 Task: Select the warning option in the lint unknown at rules.
Action: Mouse moved to (151, 665)
Screenshot: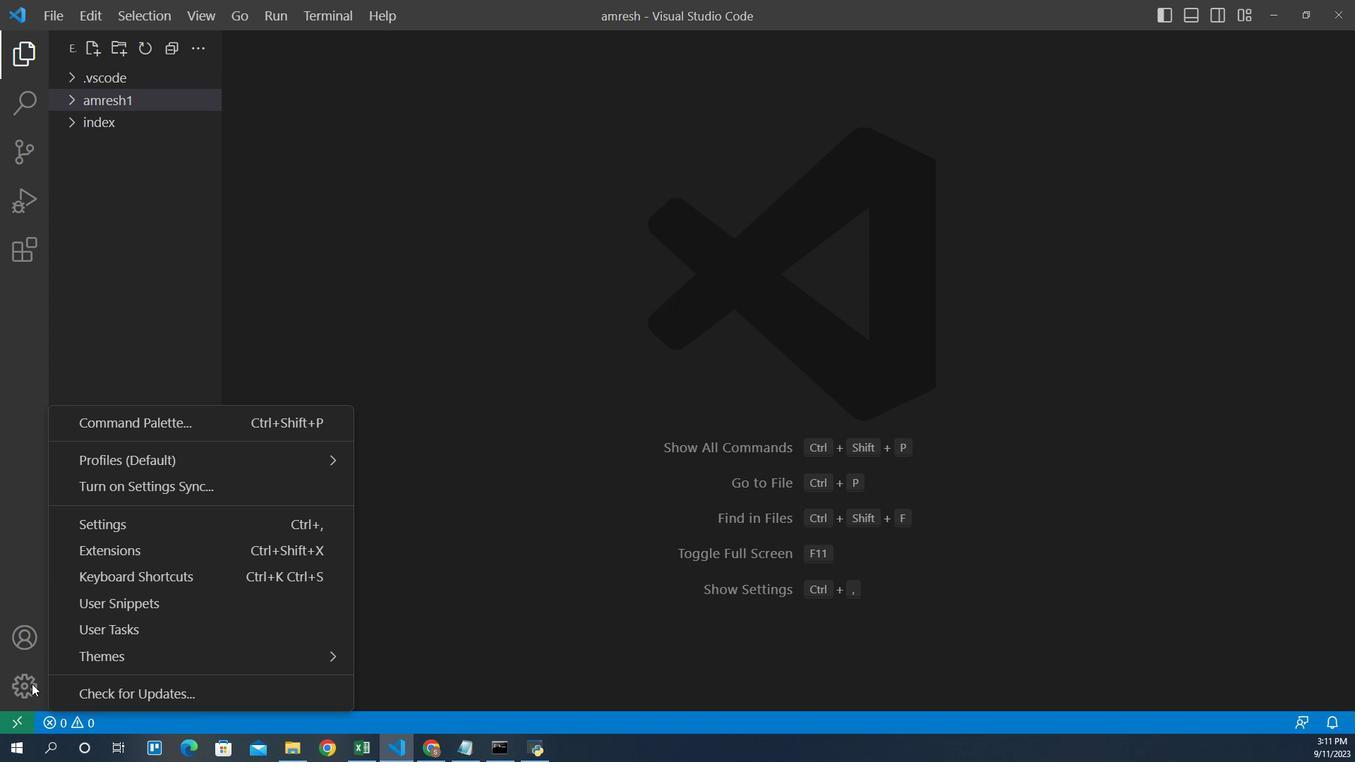 
Action: Mouse pressed left at (151, 665)
Screenshot: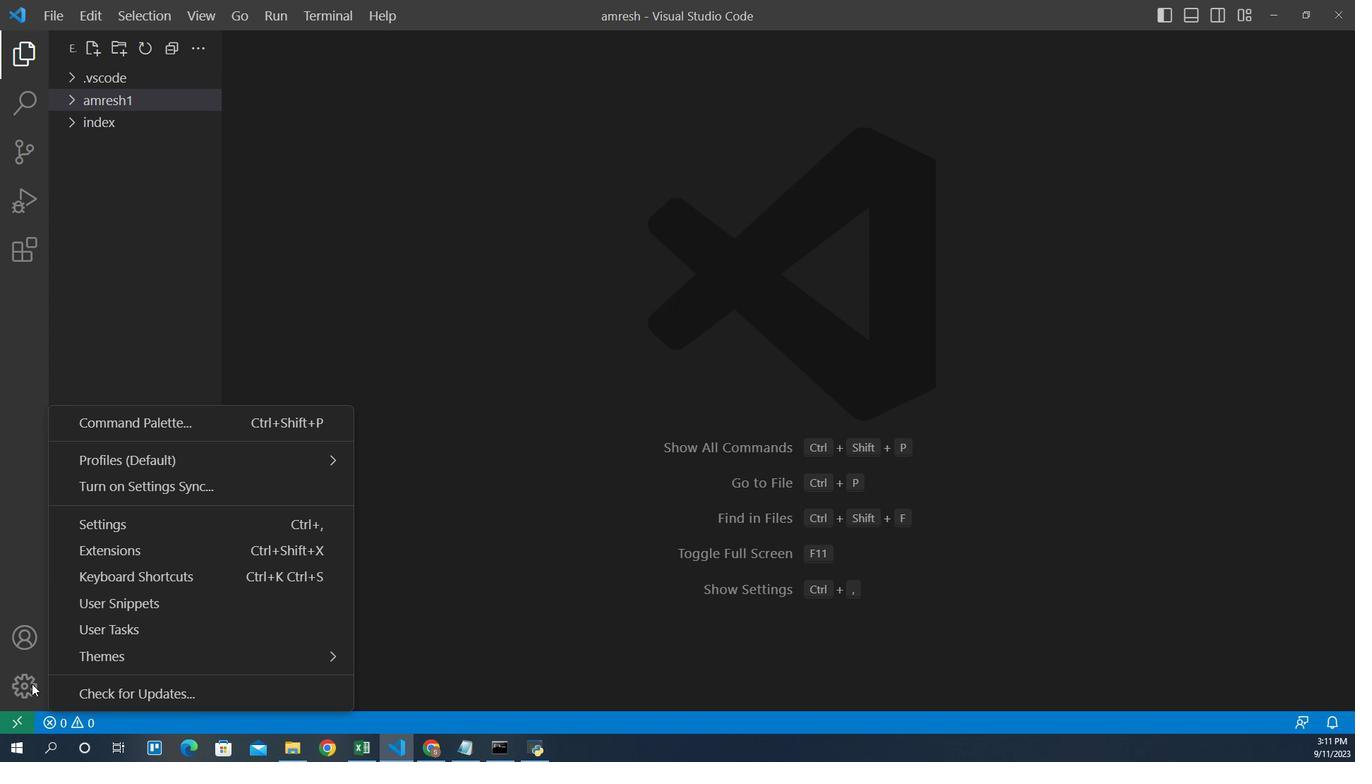 
Action: Mouse moved to (202, 541)
Screenshot: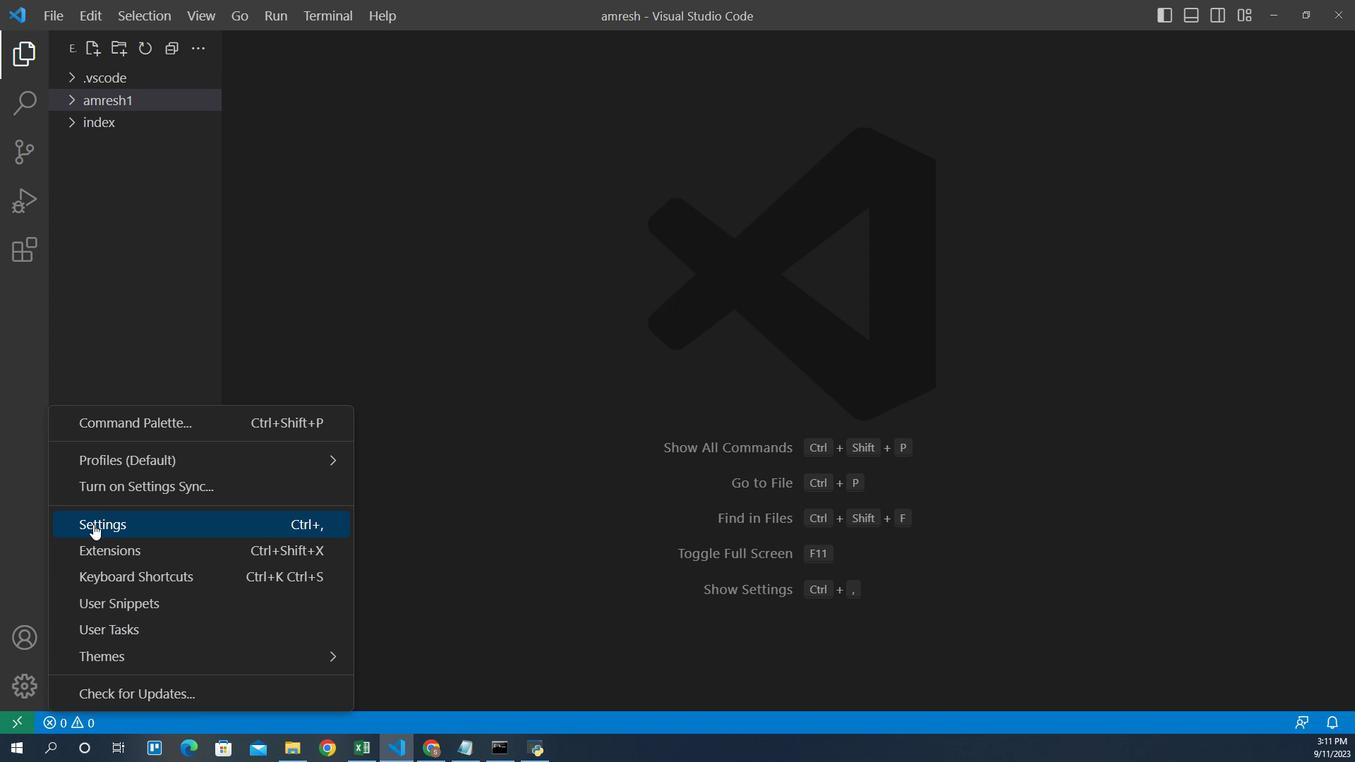 
Action: Mouse pressed left at (202, 541)
Screenshot: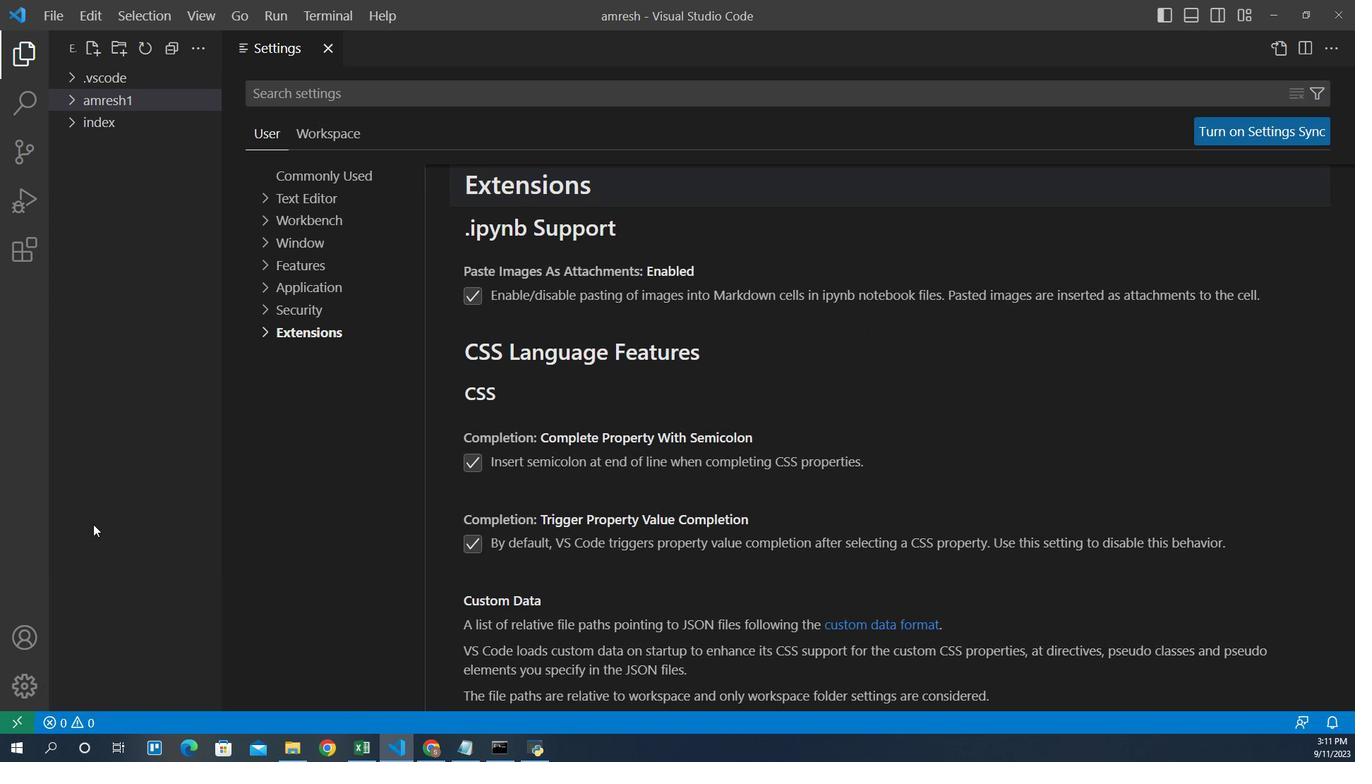 
Action: Mouse moved to (349, 389)
Screenshot: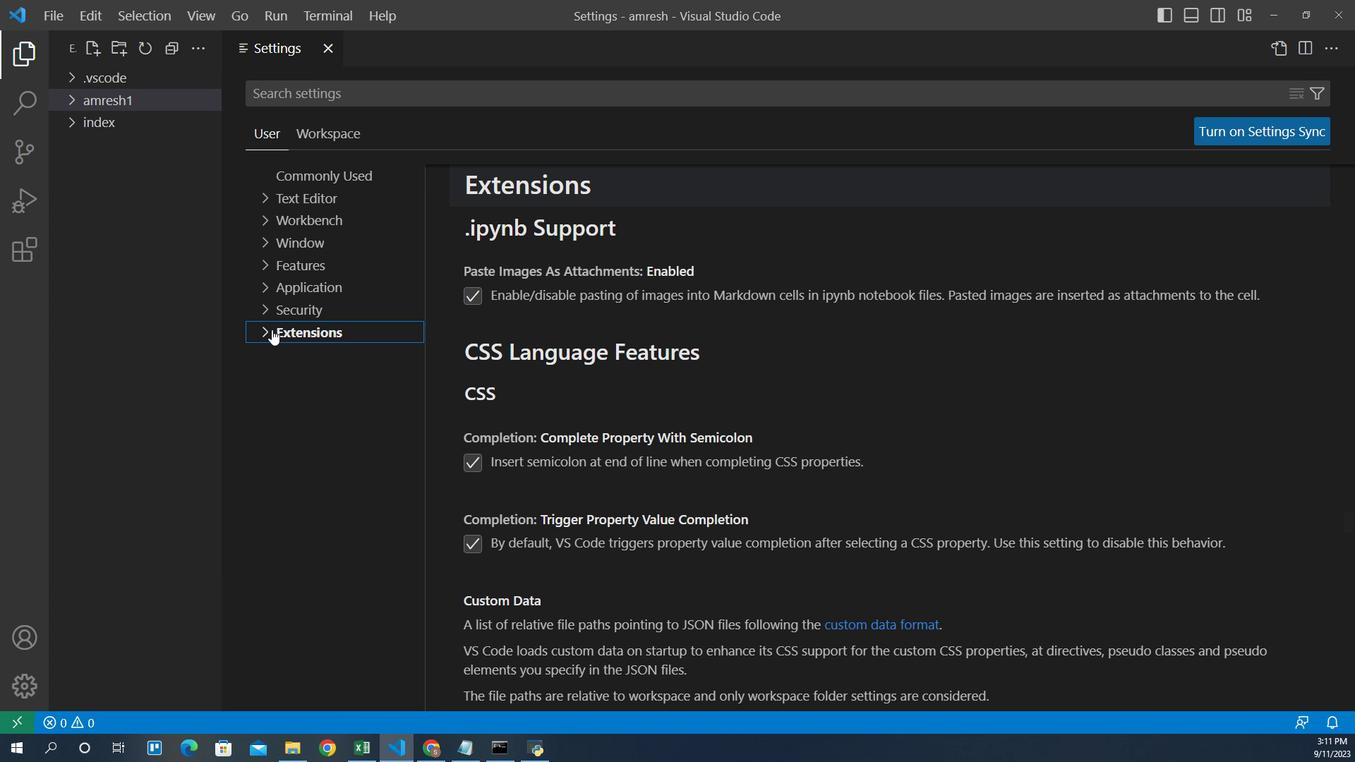
Action: Mouse pressed left at (349, 389)
Screenshot: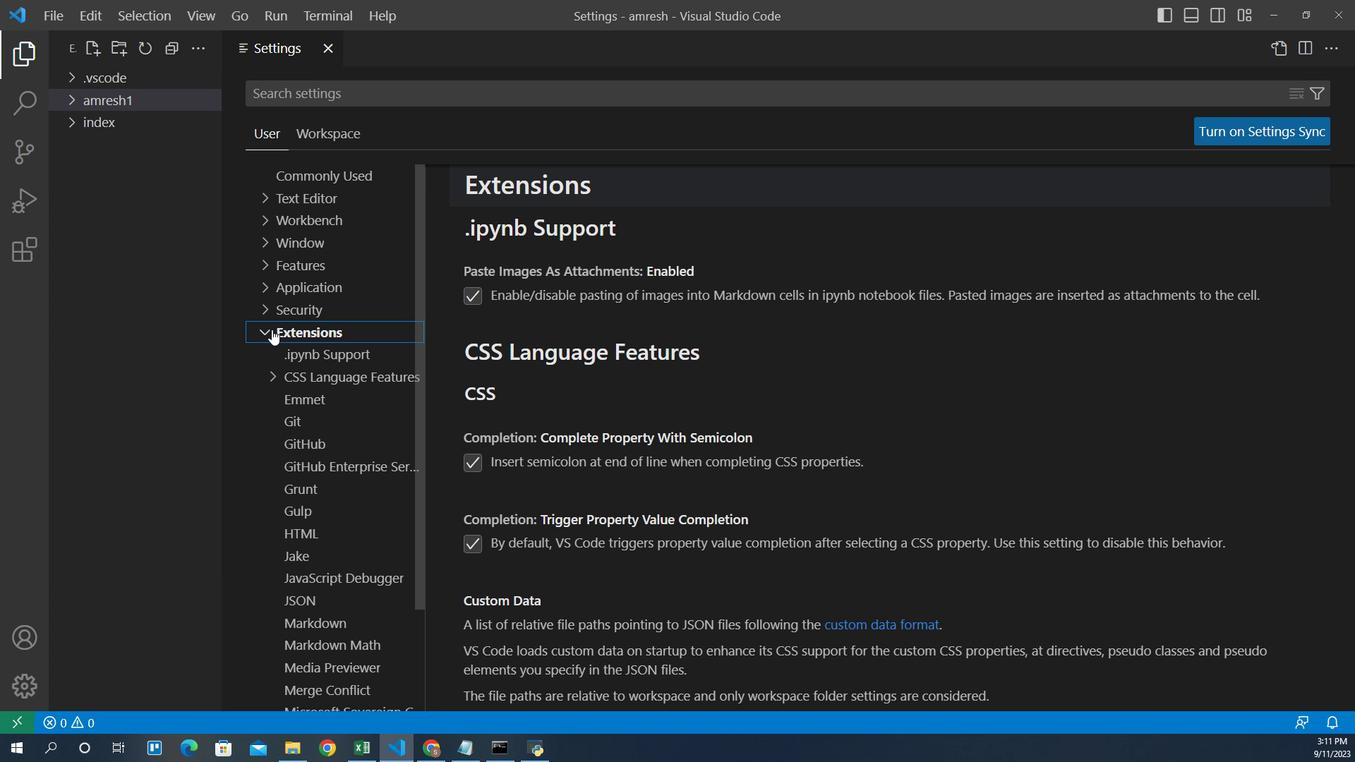 
Action: Mouse moved to (350, 418)
Screenshot: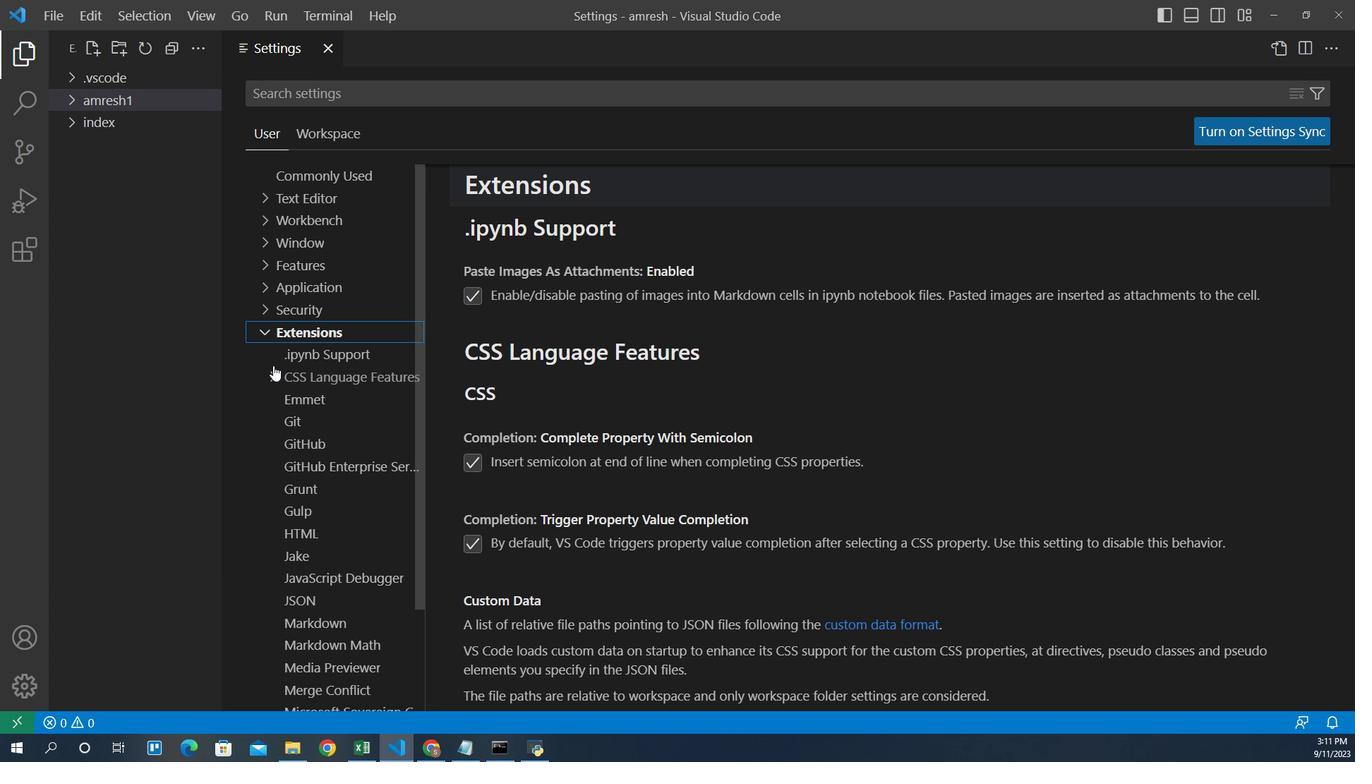 
Action: Mouse pressed left at (350, 418)
Screenshot: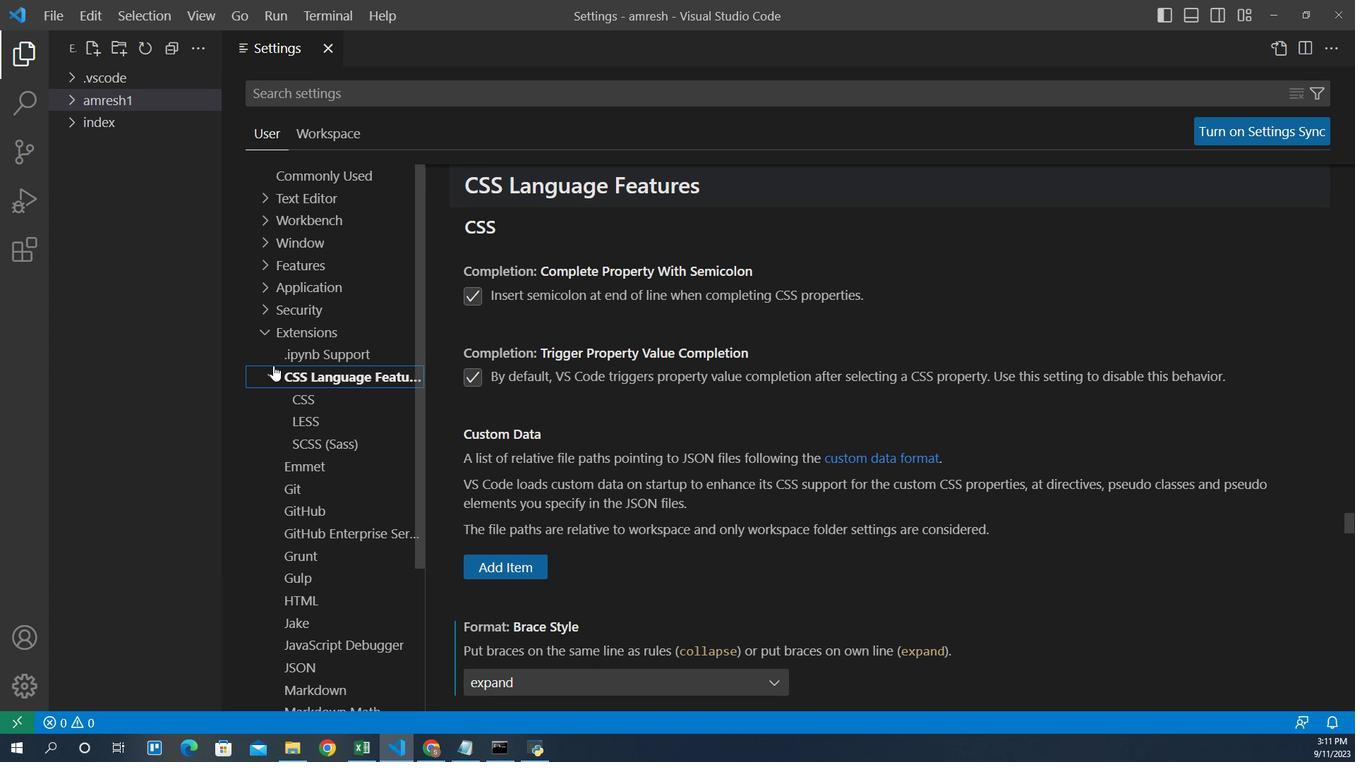 
Action: Mouse moved to (376, 474)
Screenshot: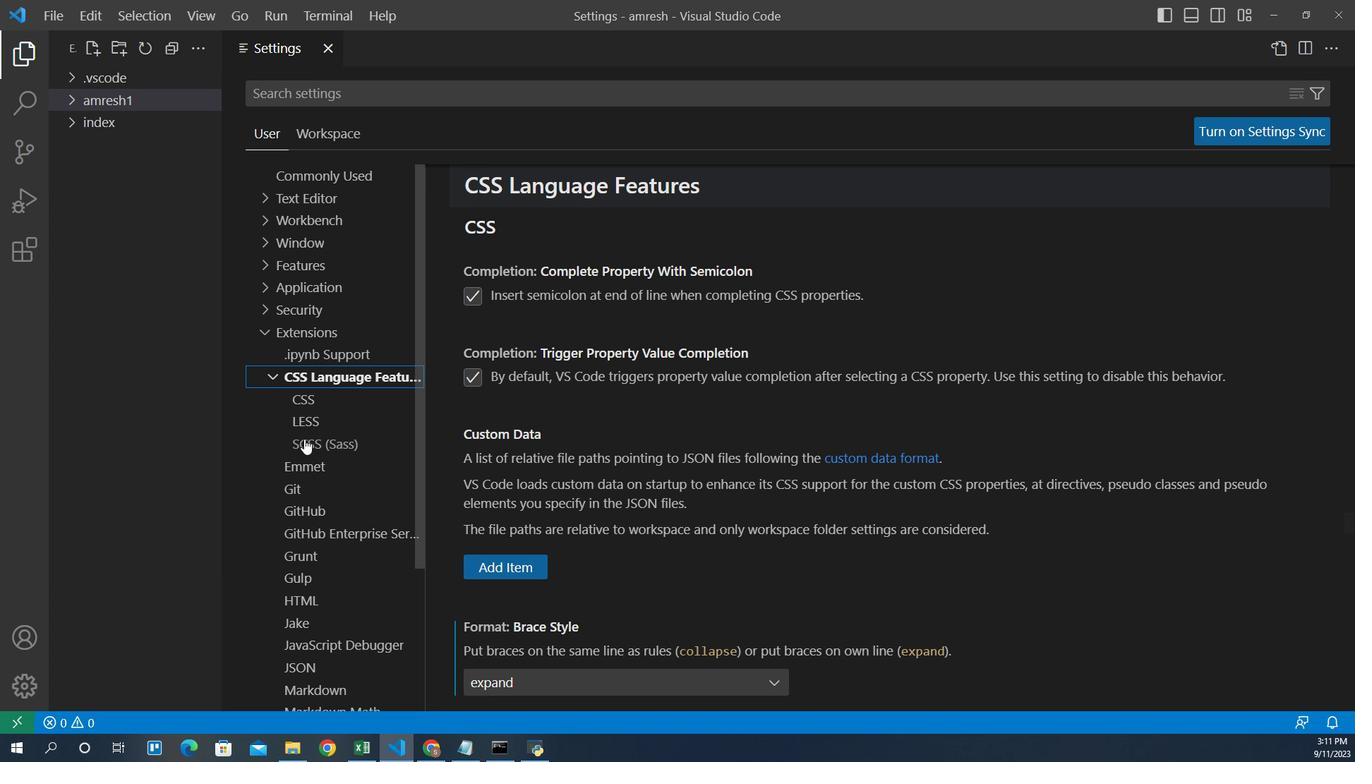 
Action: Mouse pressed left at (376, 474)
Screenshot: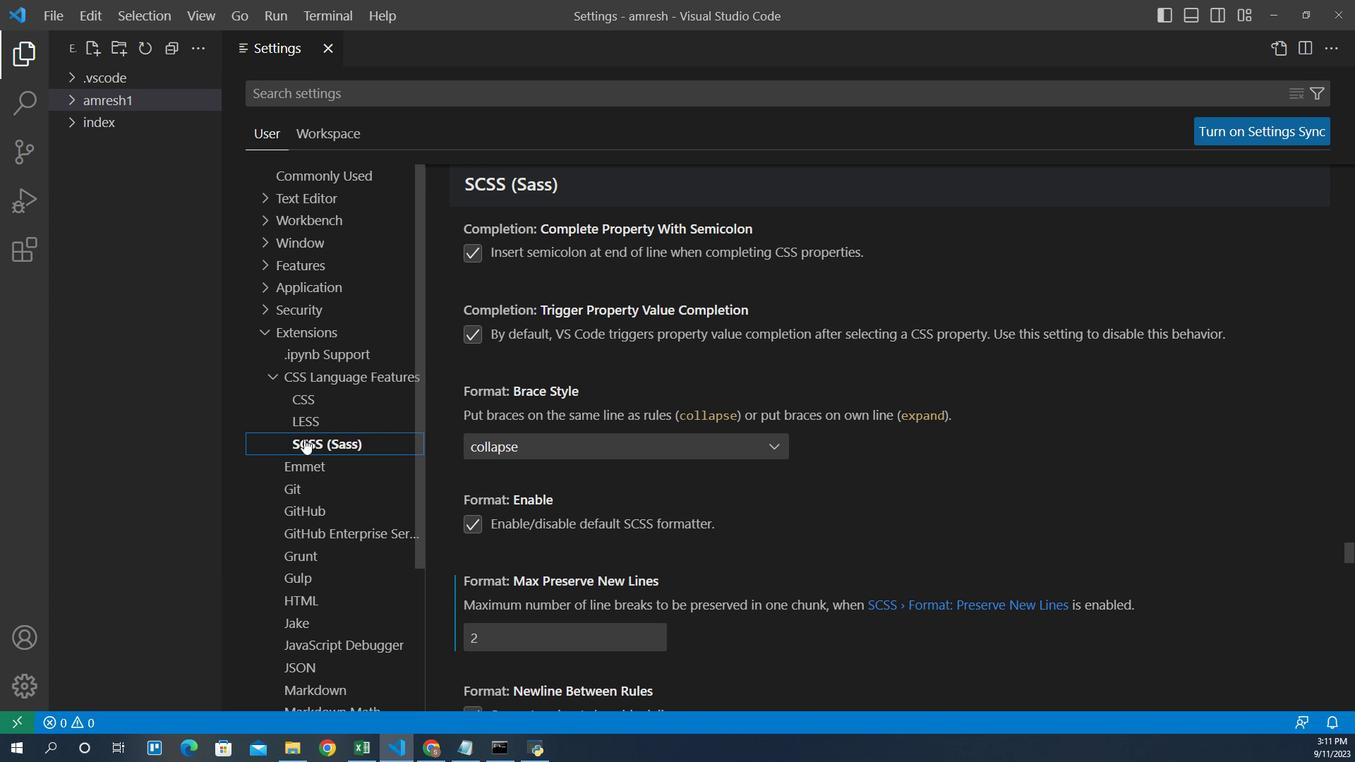 
Action: Mouse moved to (733, 584)
Screenshot: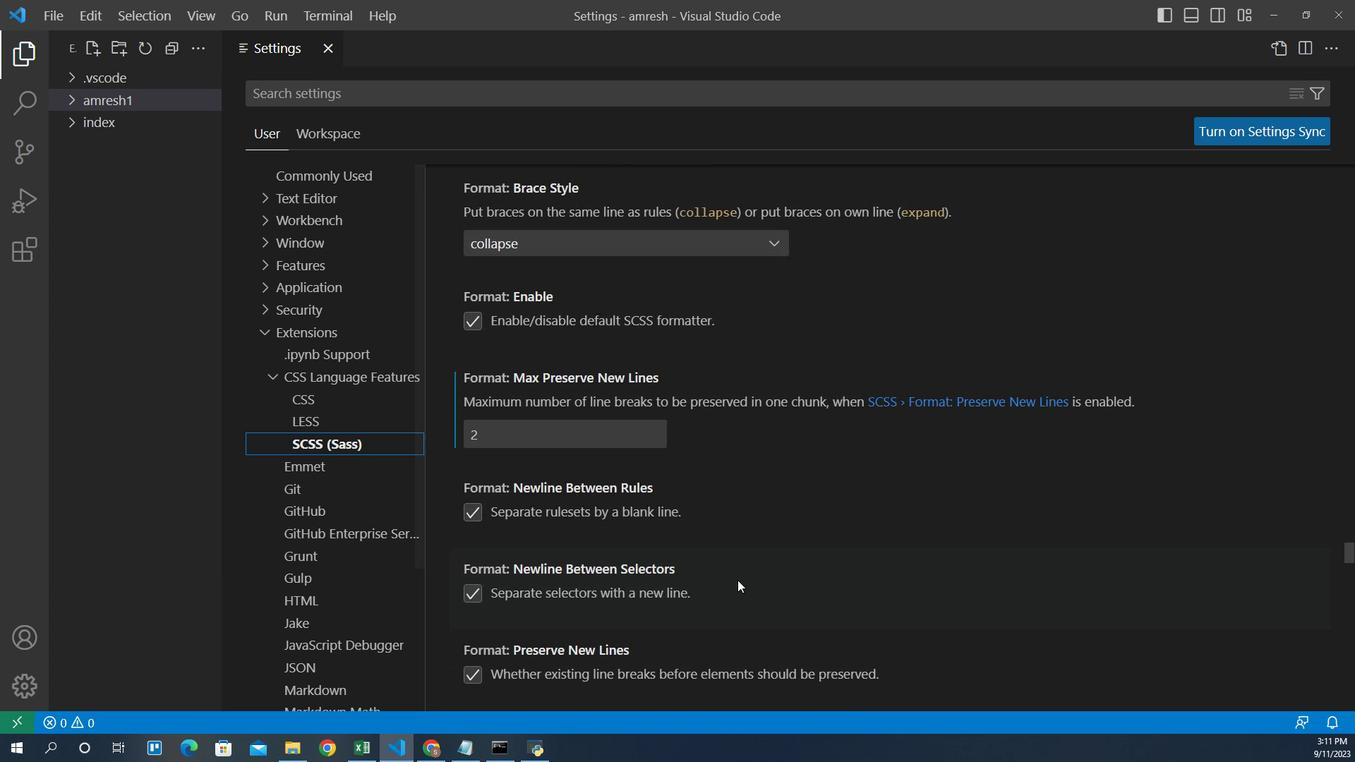 
Action: Mouse scrolled (733, 584) with delta (0, 0)
Screenshot: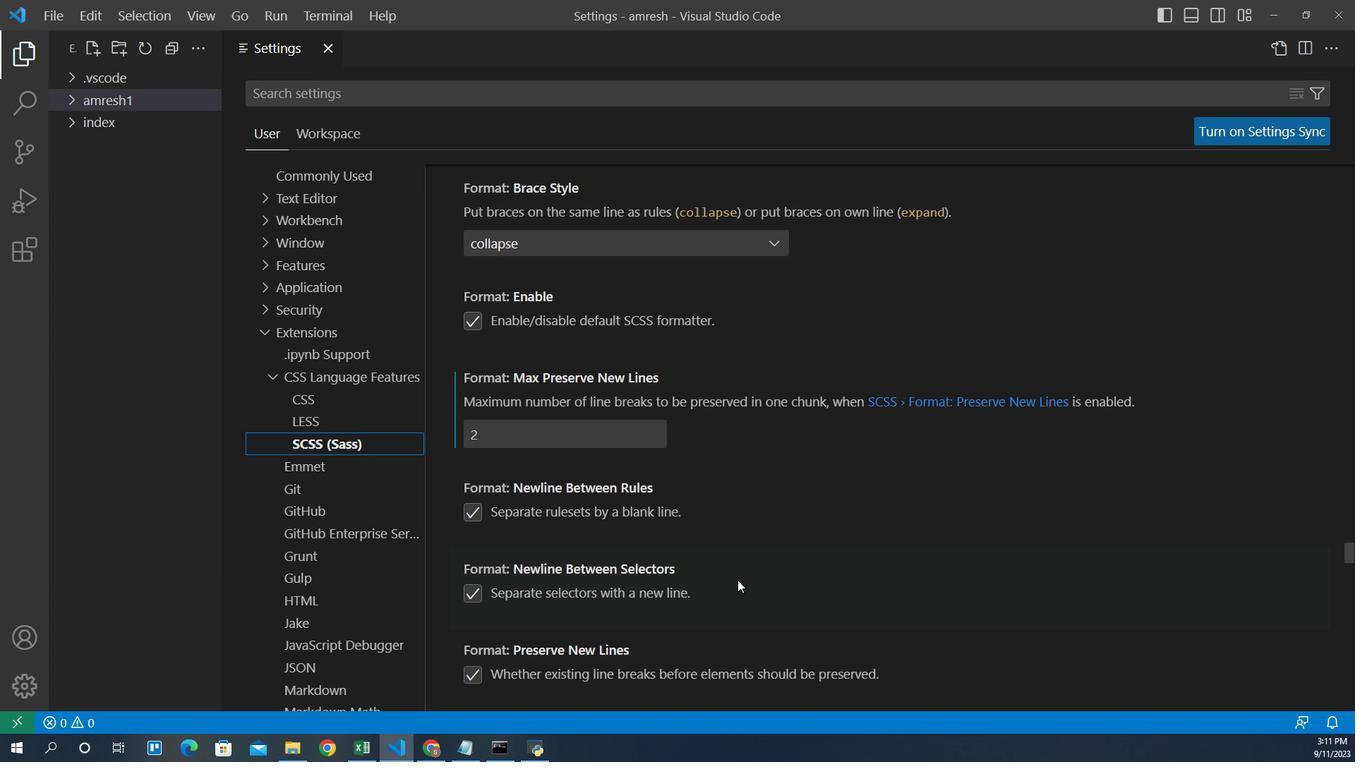 
Action: Mouse scrolled (733, 584) with delta (0, 0)
Screenshot: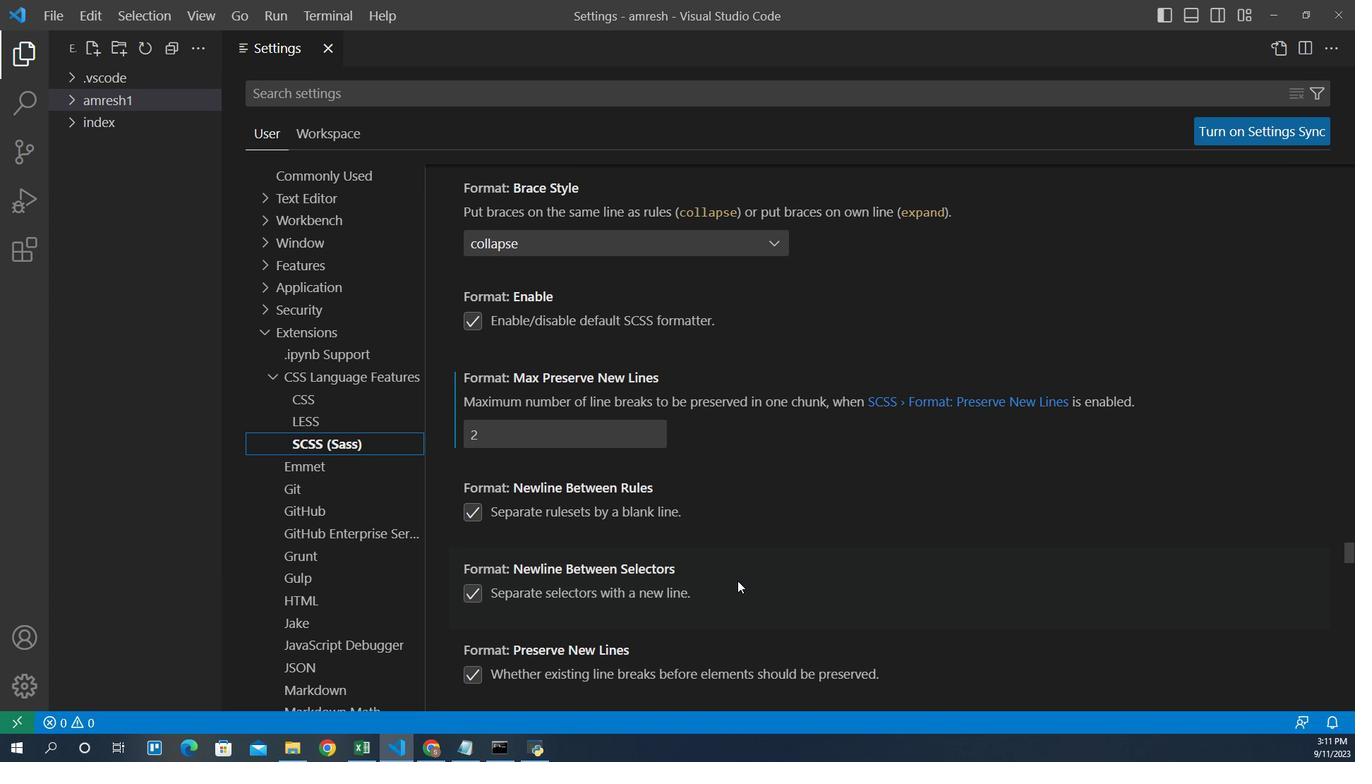 
Action: Mouse scrolled (733, 584) with delta (0, 0)
Screenshot: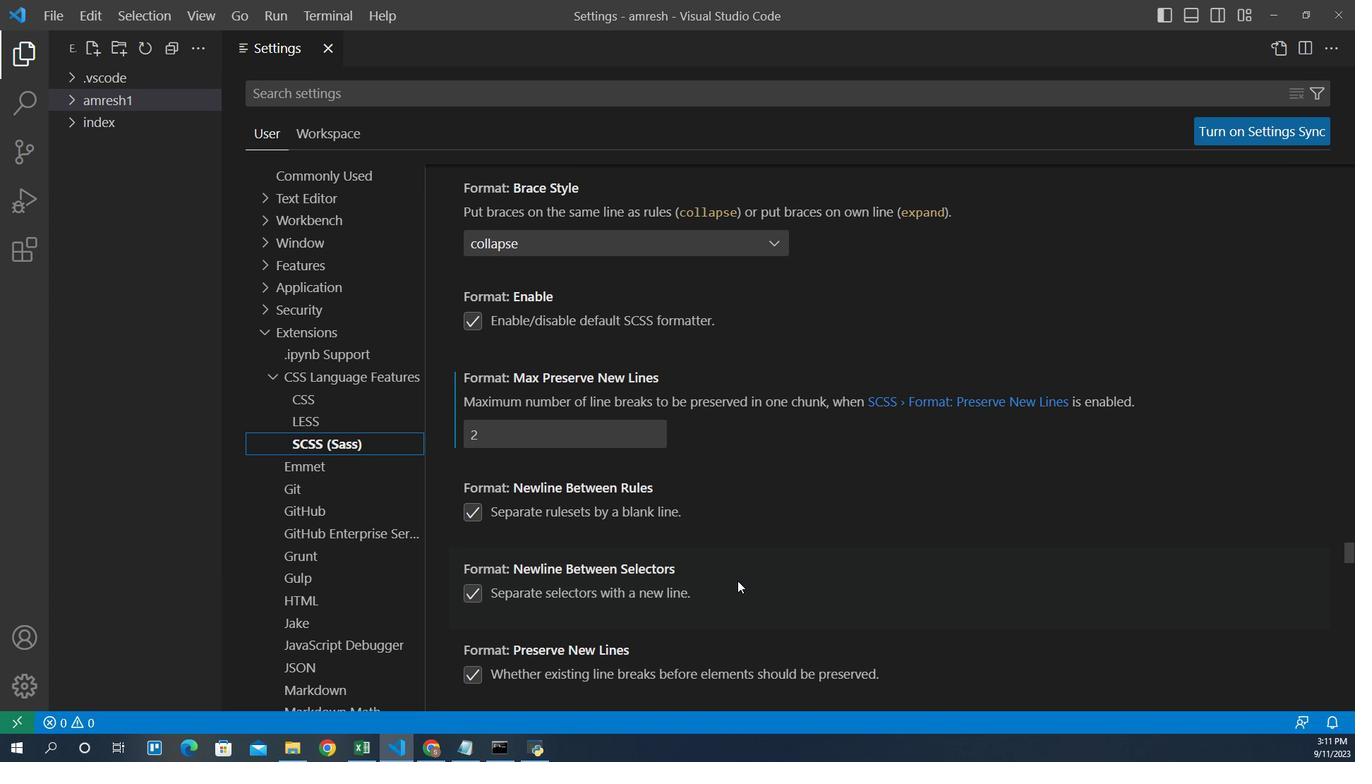 
Action: Mouse scrolled (733, 584) with delta (0, 0)
Screenshot: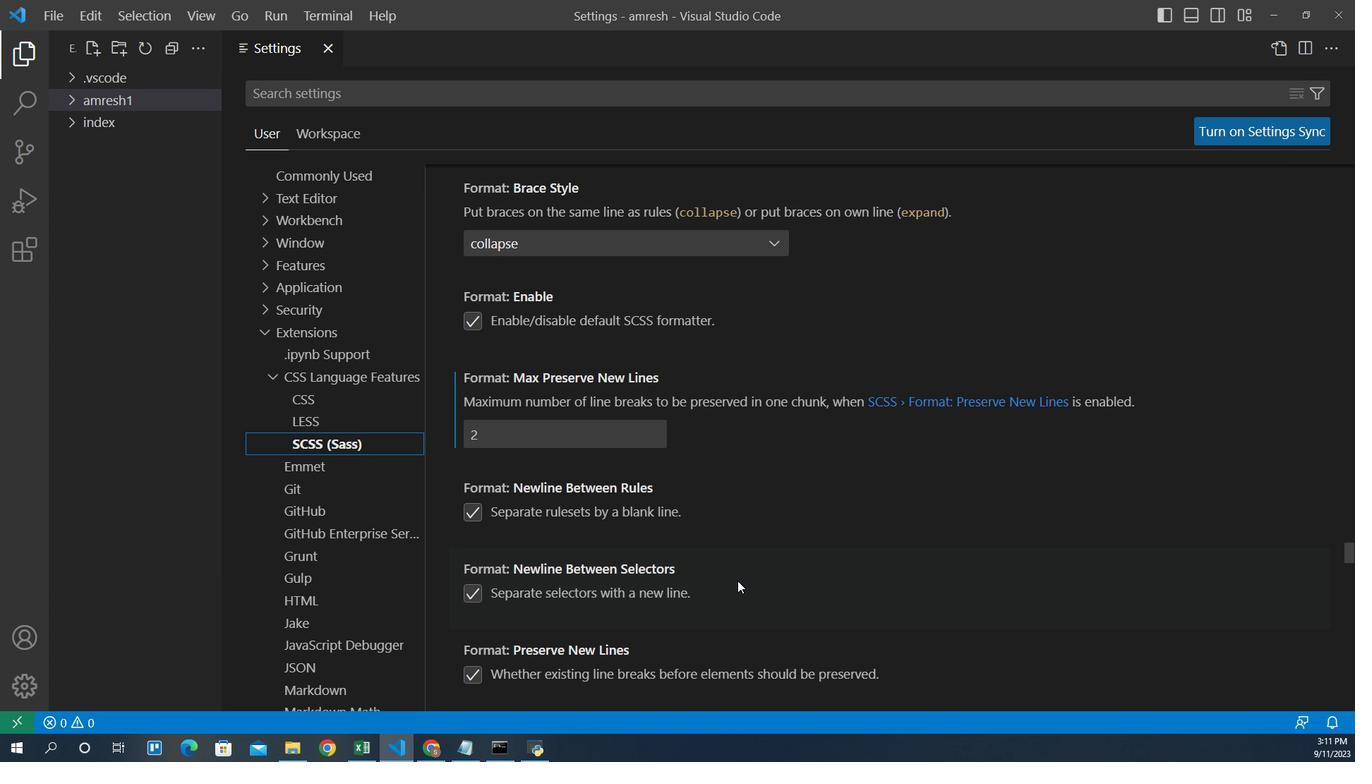 
Action: Mouse scrolled (733, 584) with delta (0, 0)
Screenshot: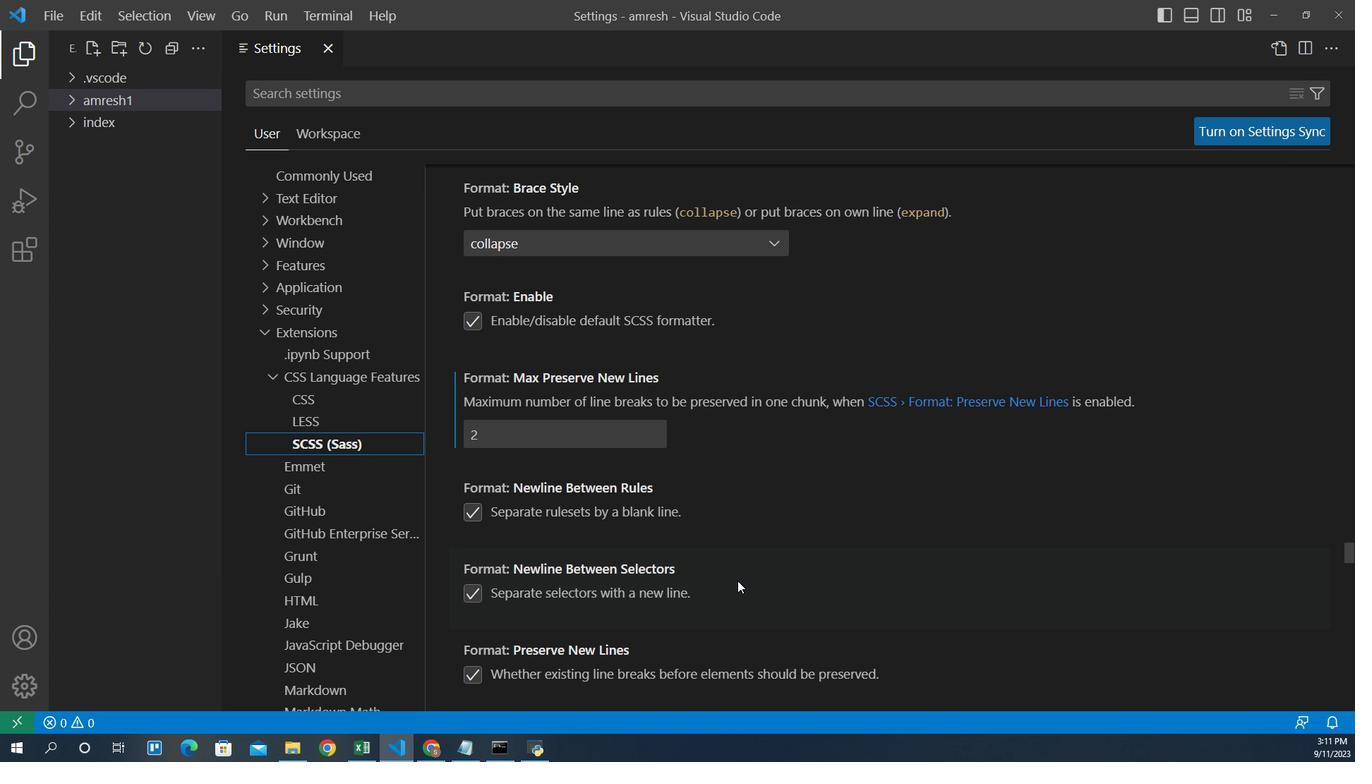 
Action: Mouse scrolled (733, 585) with delta (0, 0)
Screenshot: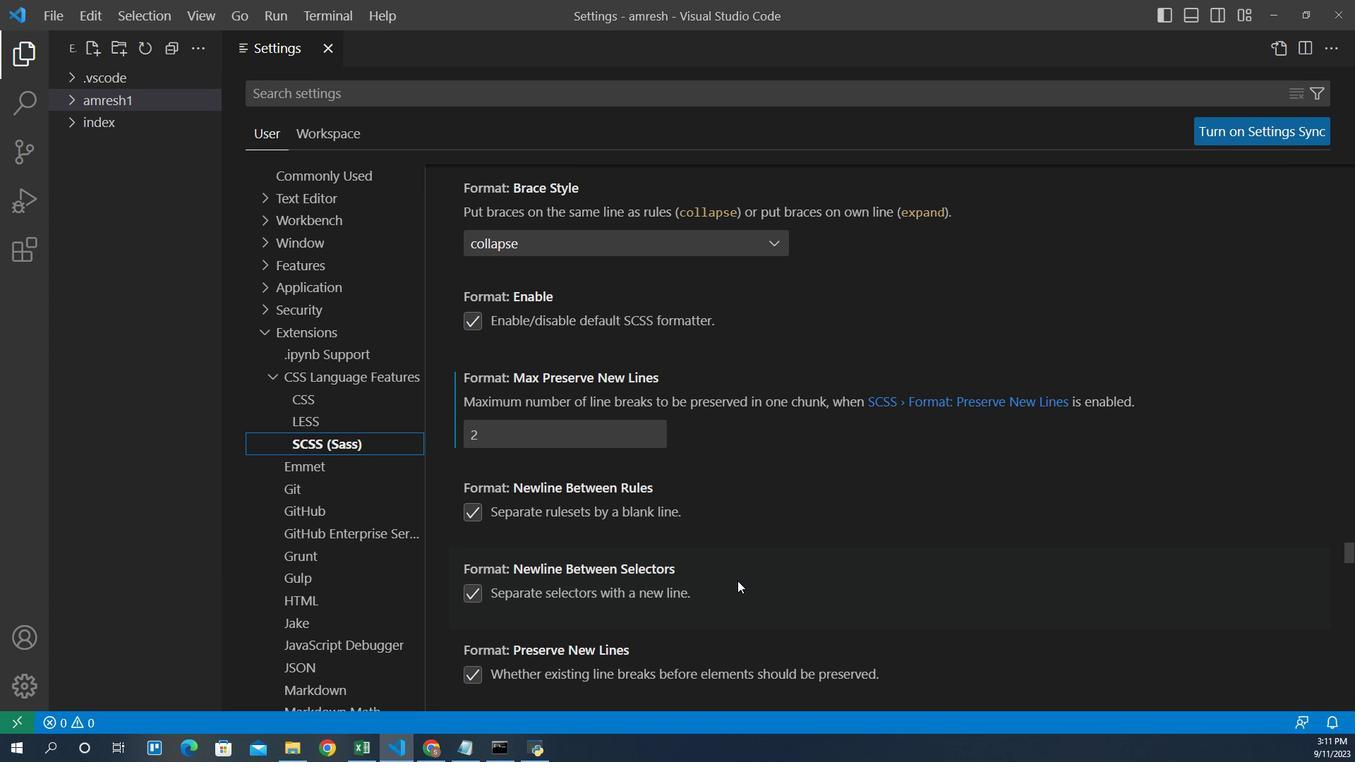 
Action: Mouse moved to (733, 585)
Screenshot: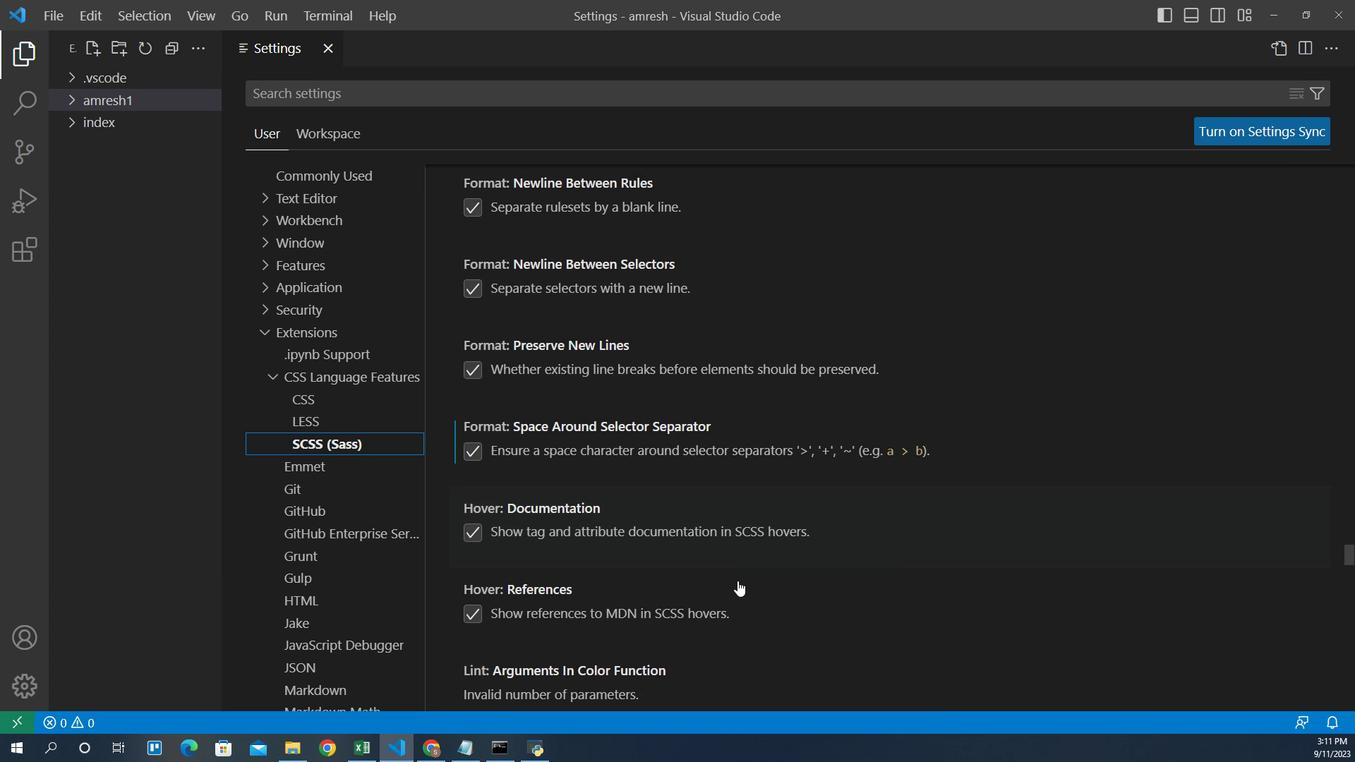 
Action: Mouse scrolled (733, 584) with delta (0, 0)
Screenshot: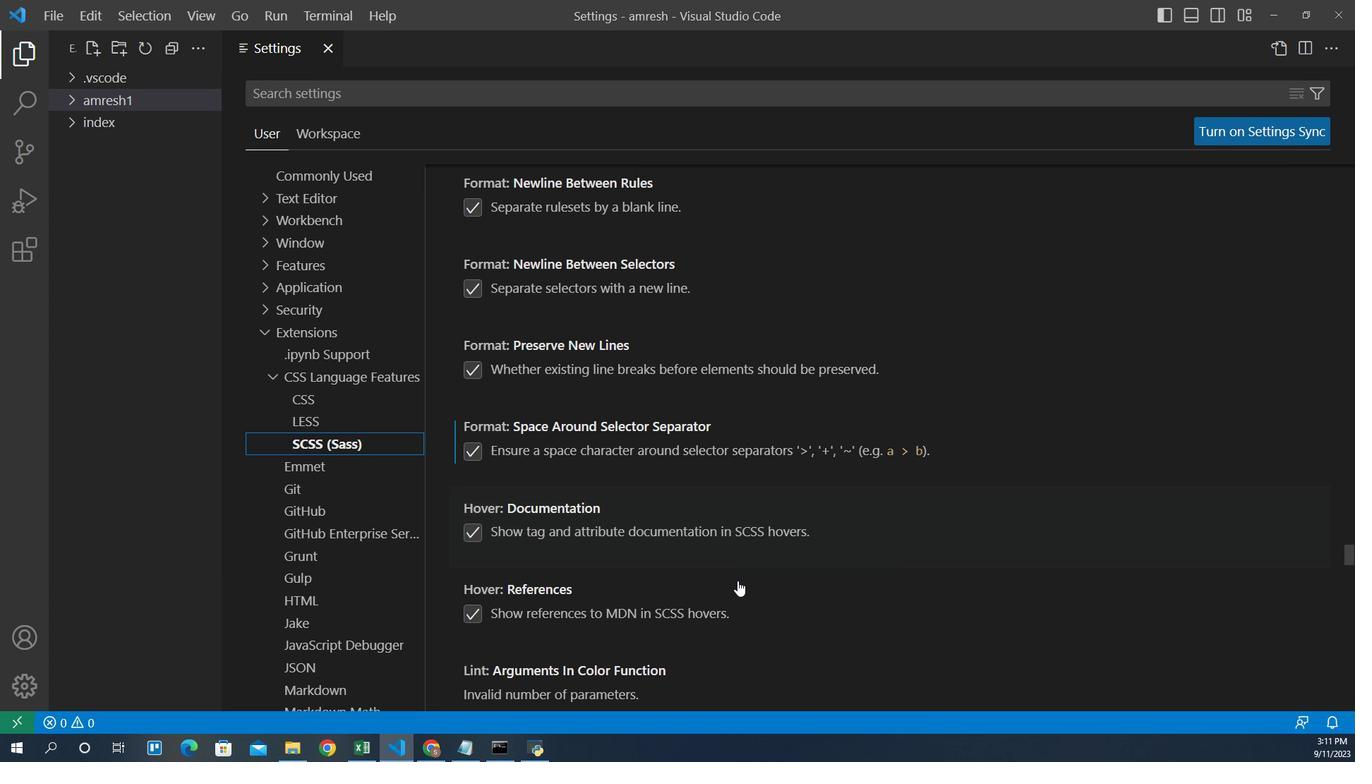 
Action: Mouse scrolled (733, 584) with delta (0, 0)
Screenshot: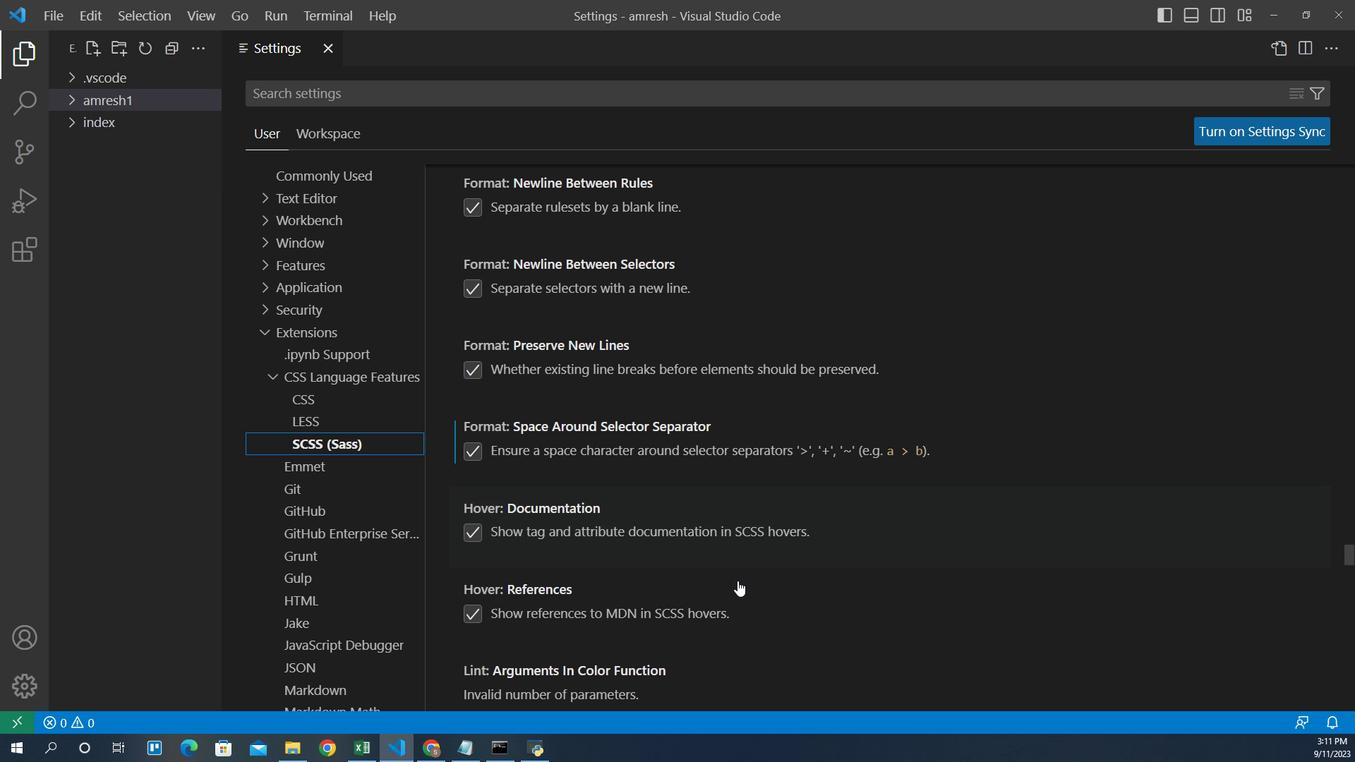 
Action: Mouse scrolled (733, 584) with delta (0, 0)
Screenshot: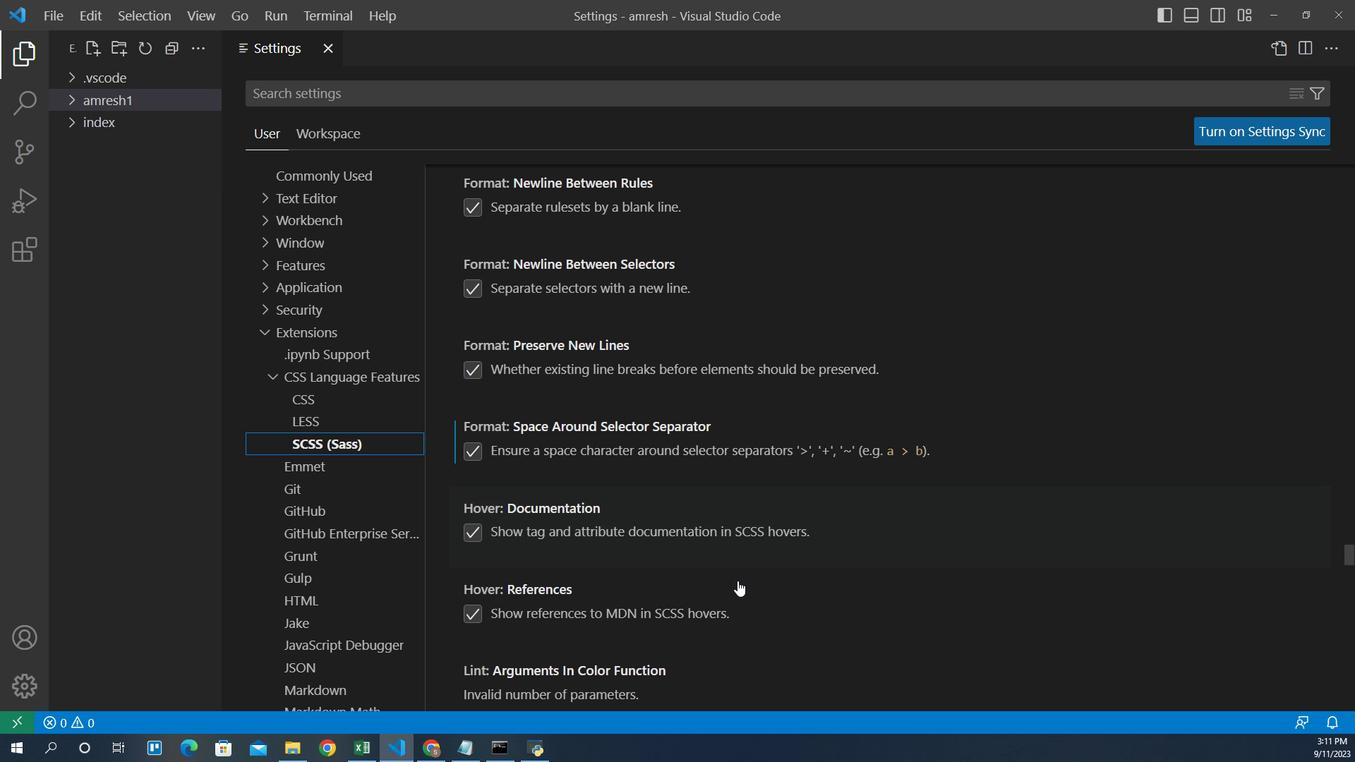 
Action: Mouse scrolled (733, 584) with delta (0, 0)
Screenshot: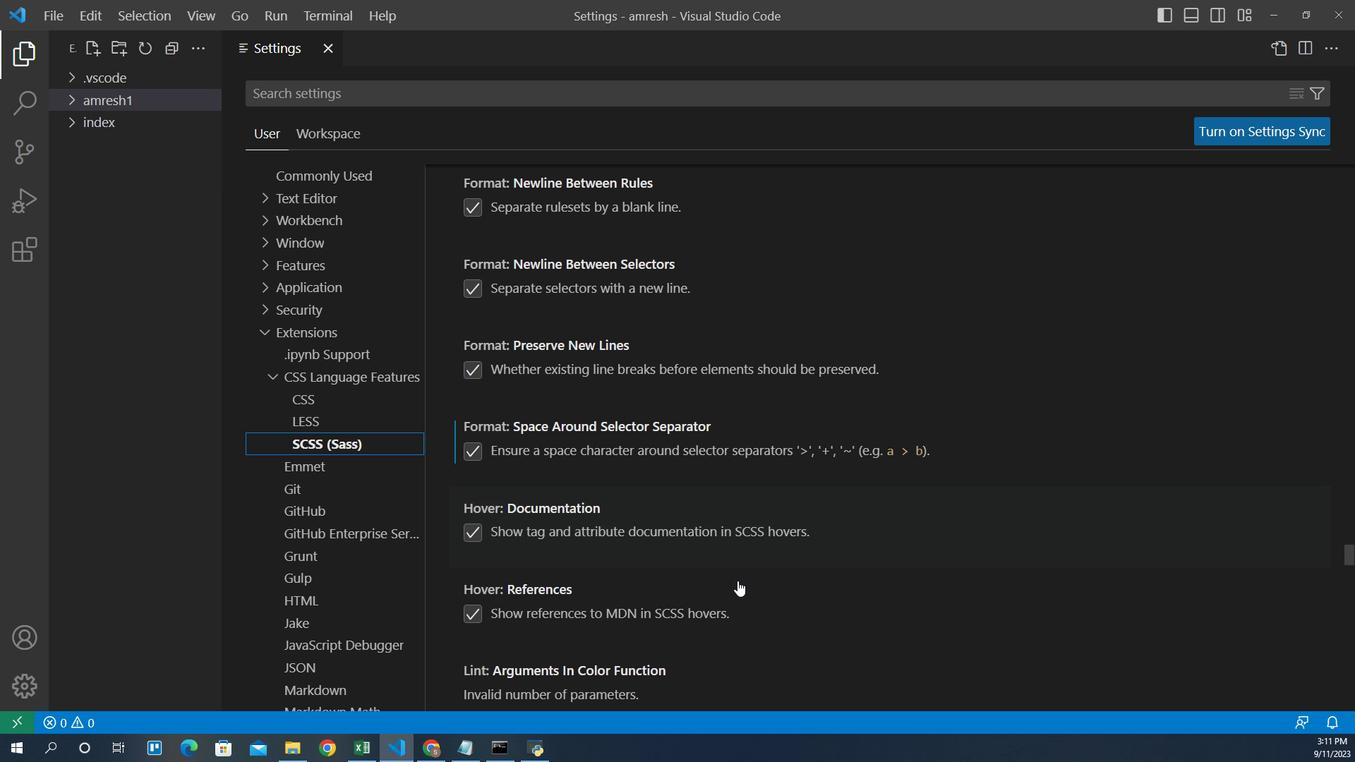 
Action: Mouse scrolled (733, 584) with delta (0, 0)
Screenshot: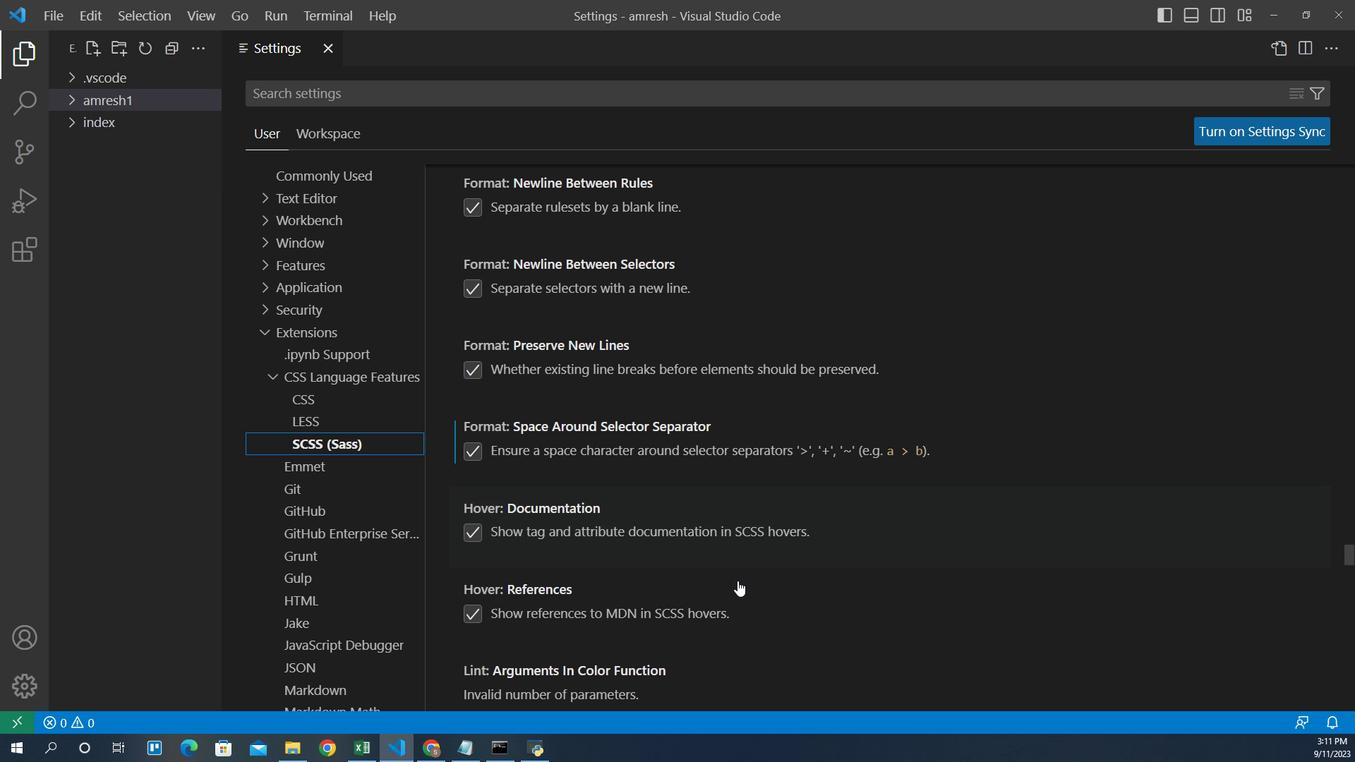 
Action: Mouse scrolled (733, 584) with delta (0, 0)
Screenshot: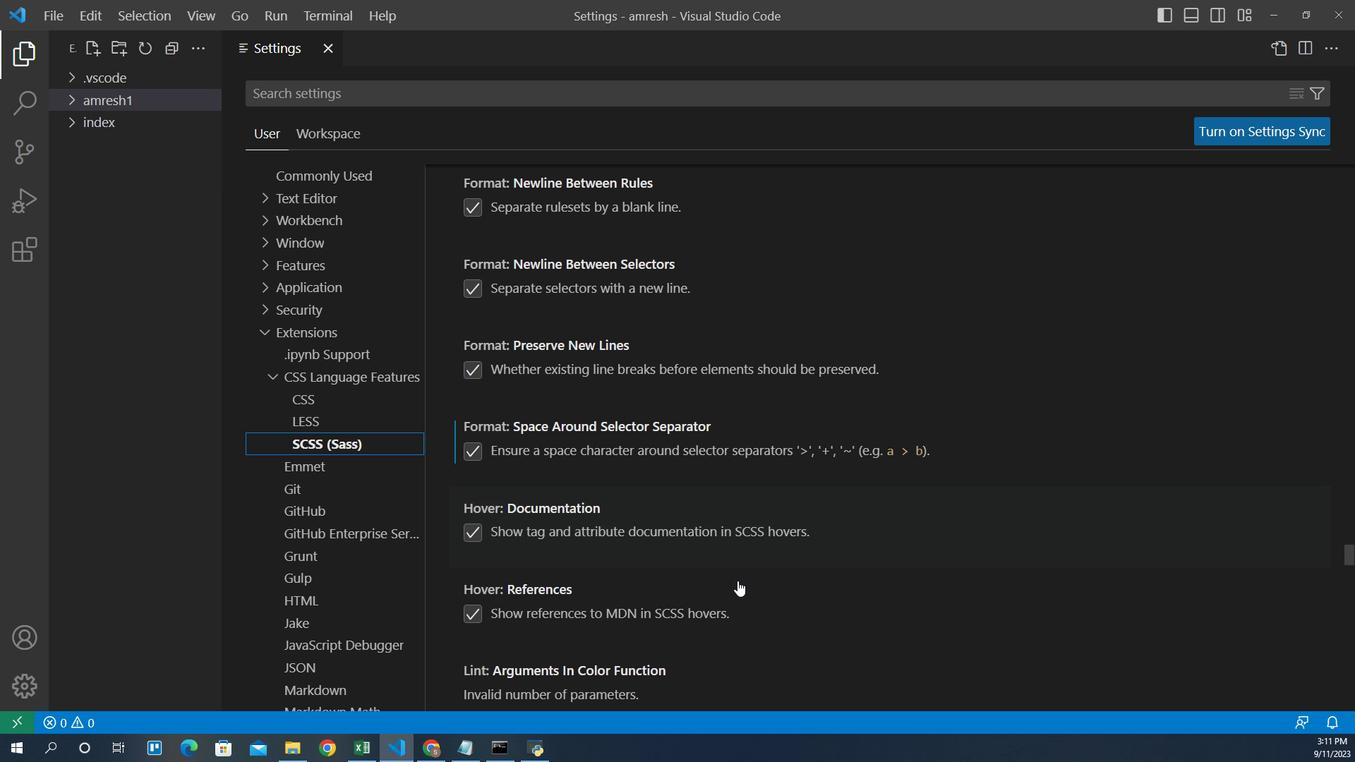 
Action: Mouse scrolled (733, 584) with delta (0, 0)
Screenshot: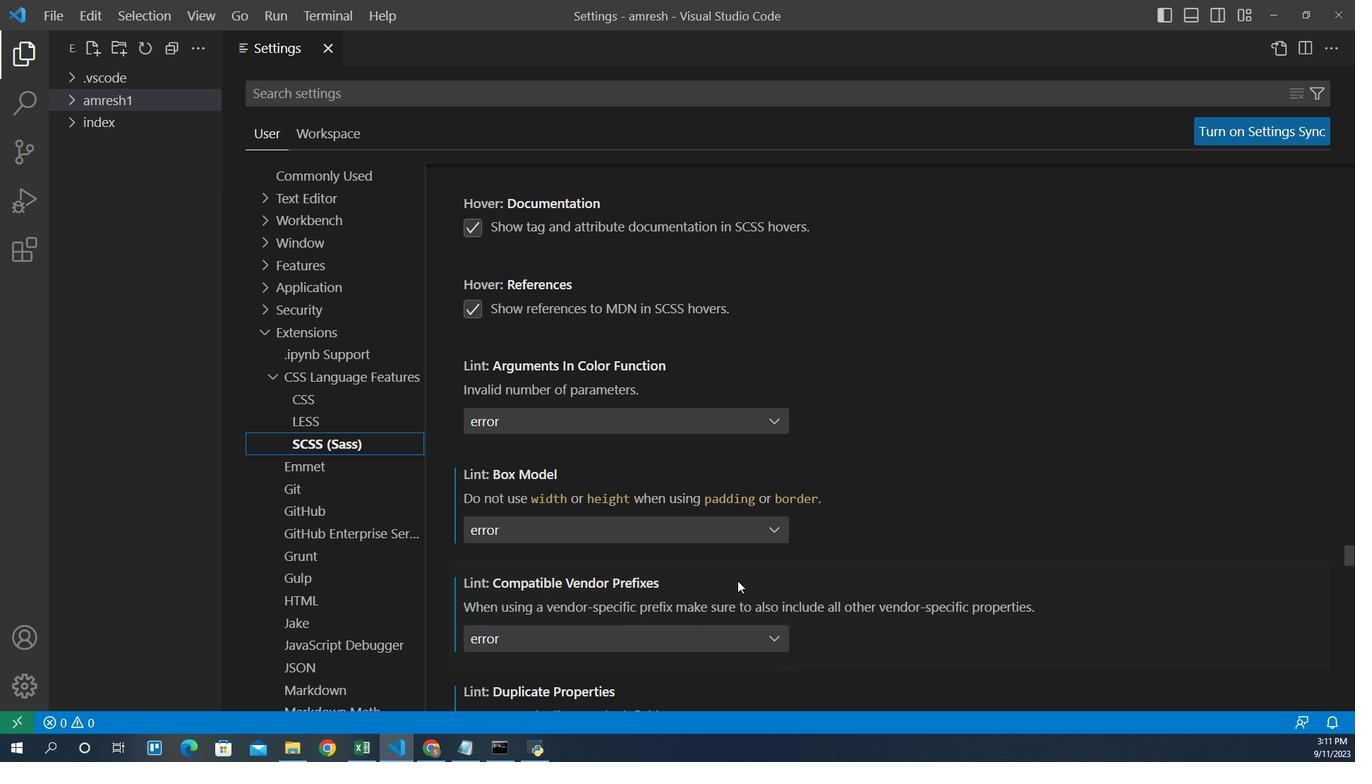 
Action: Mouse scrolled (733, 584) with delta (0, 0)
Screenshot: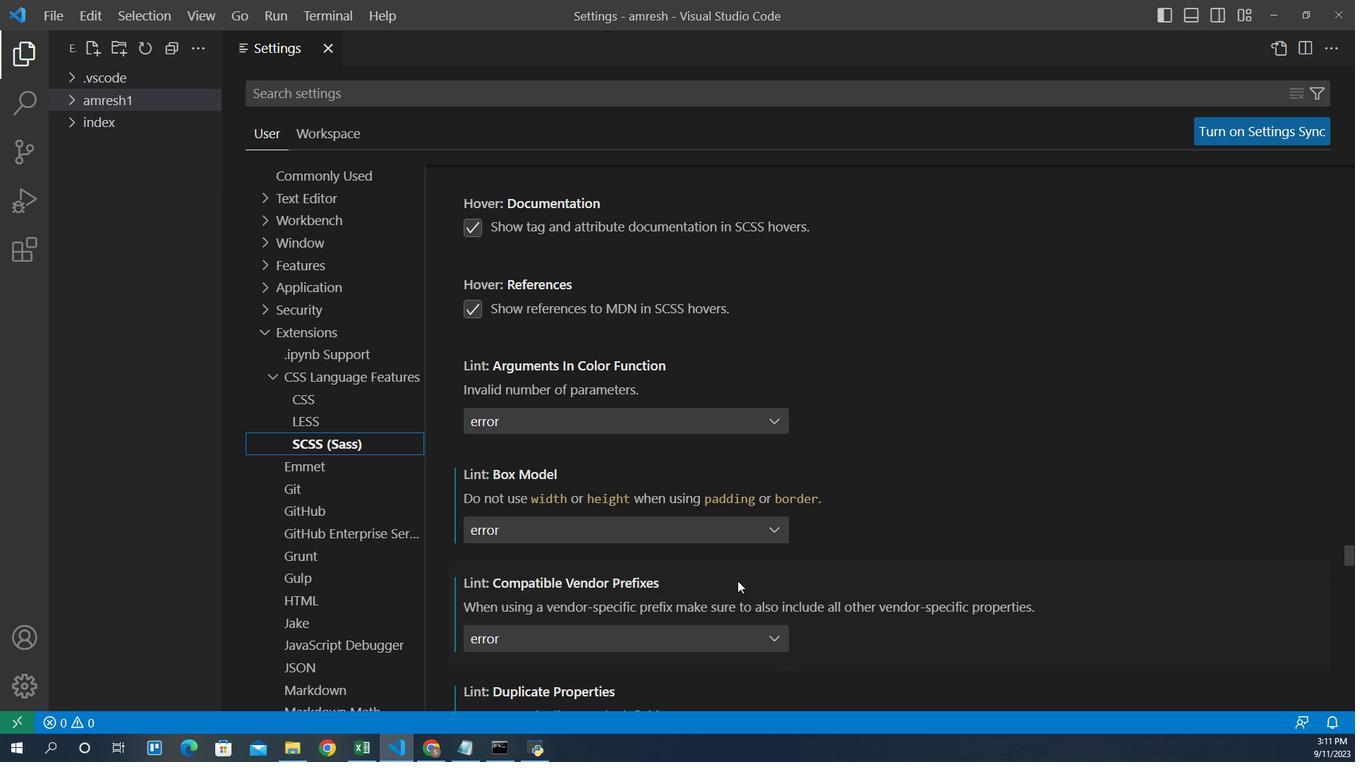 
Action: Mouse scrolled (733, 584) with delta (0, 0)
Screenshot: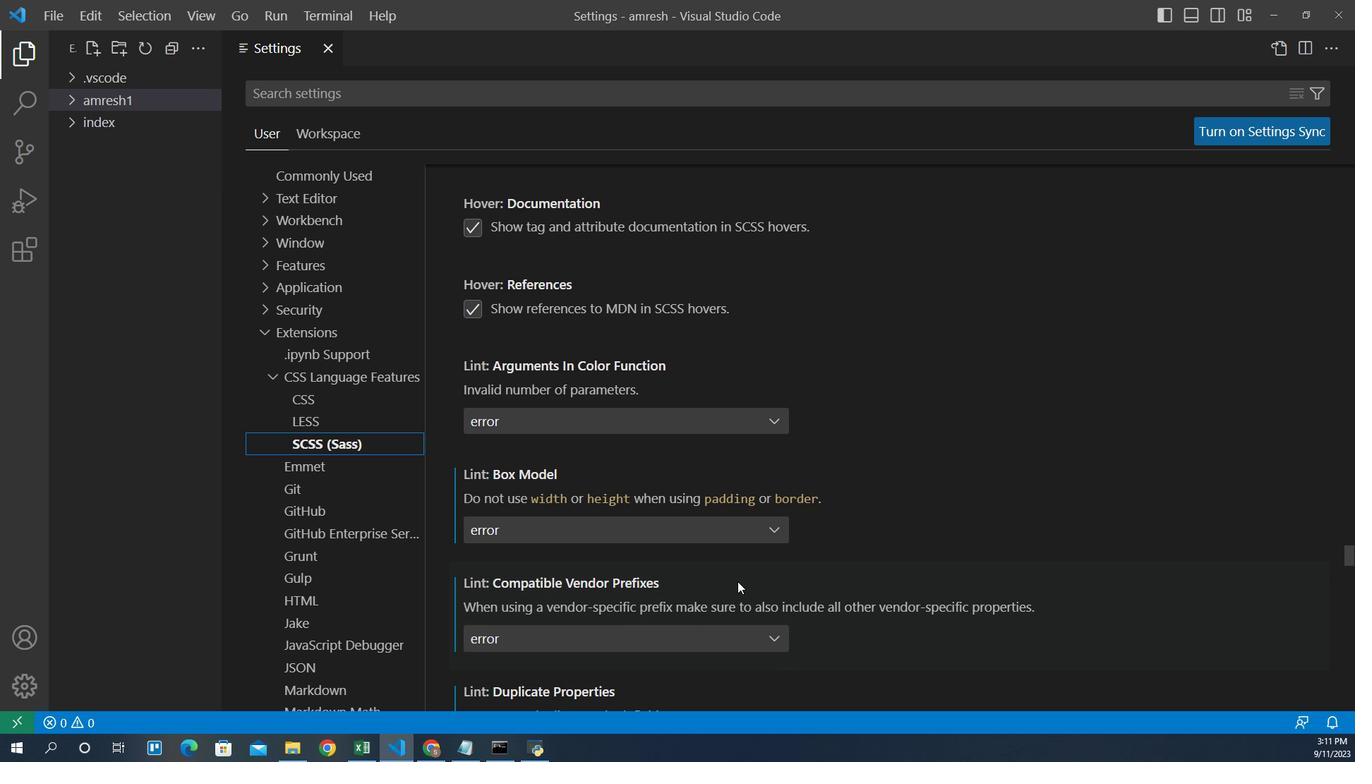 
Action: Mouse scrolled (733, 584) with delta (0, 0)
Screenshot: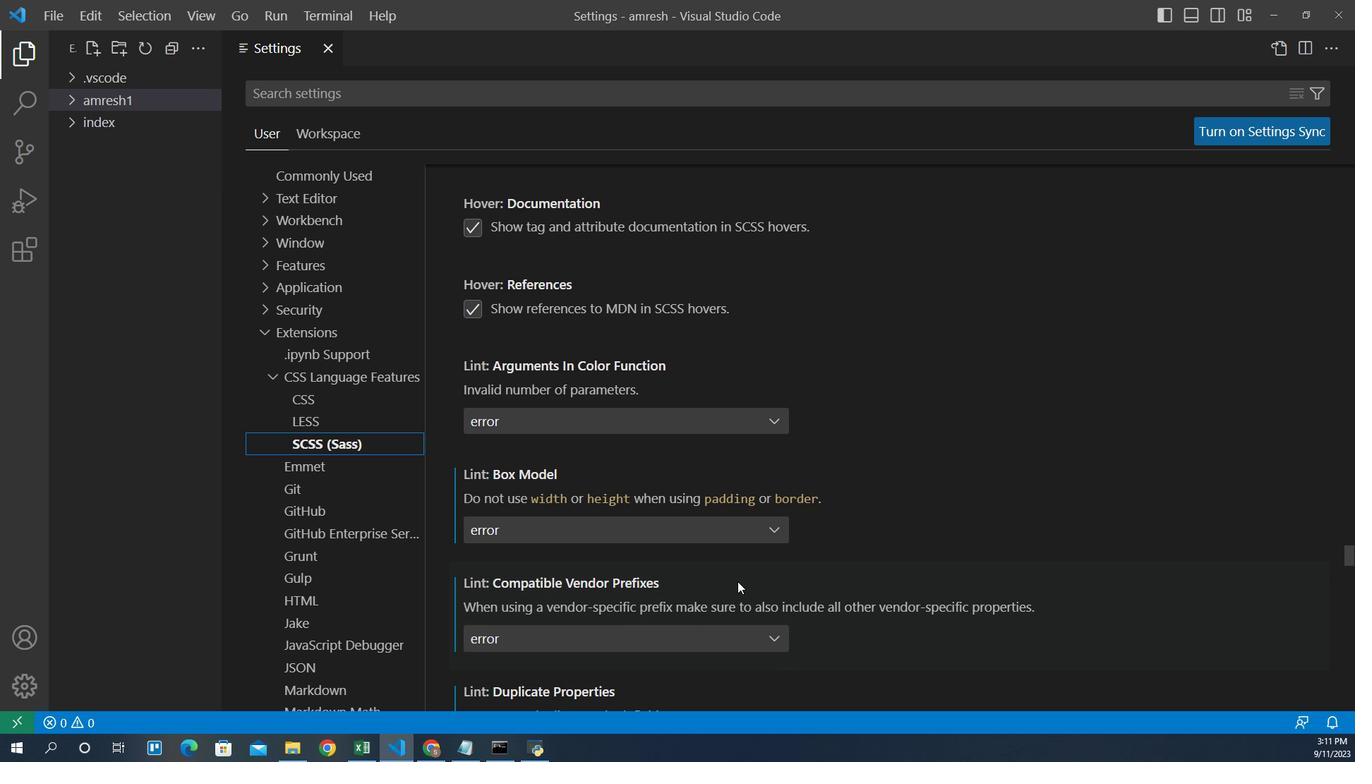 
Action: Mouse scrolled (733, 584) with delta (0, 0)
Screenshot: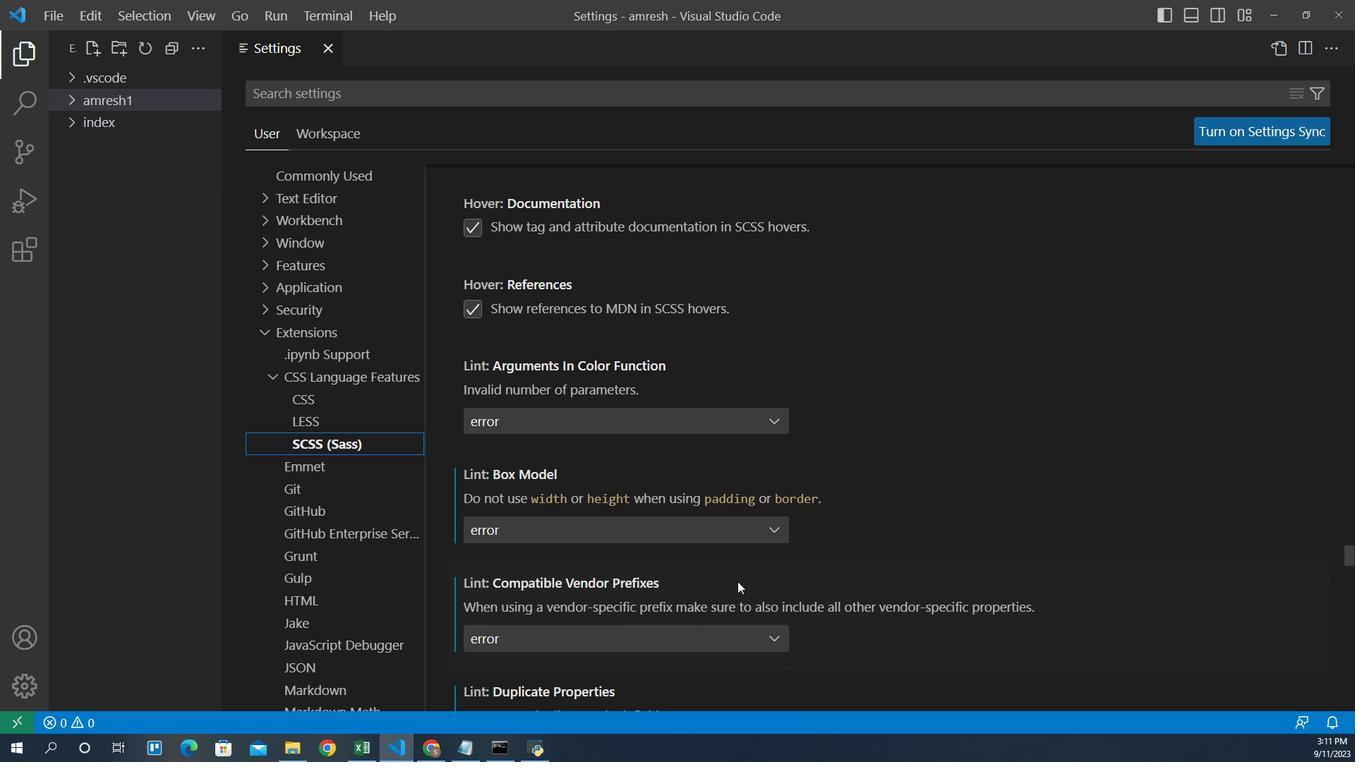 
Action: Mouse scrolled (733, 584) with delta (0, 0)
Screenshot: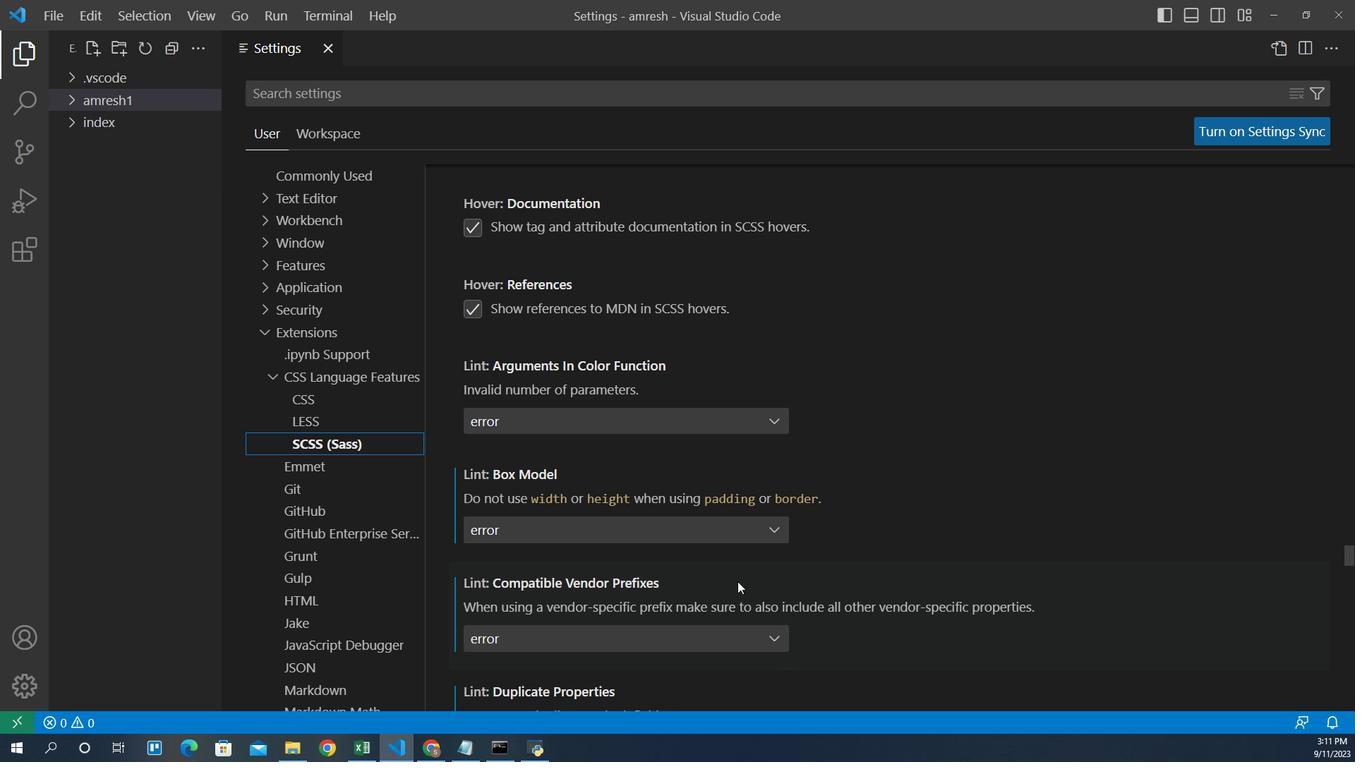 
Action: Mouse moved to (733, 586)
Screenshot: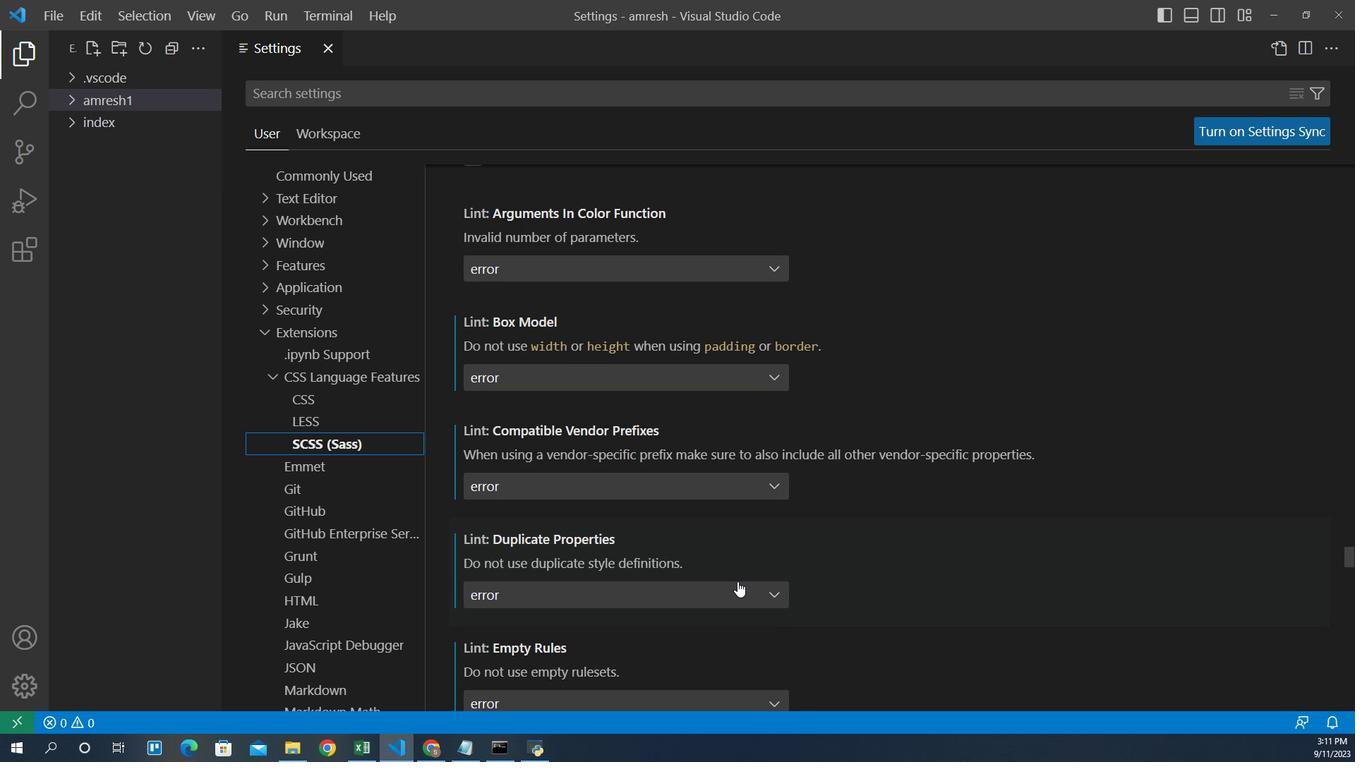
Action: Mouse scrolled (733, 585) with delta (0, 0)
Screenshot: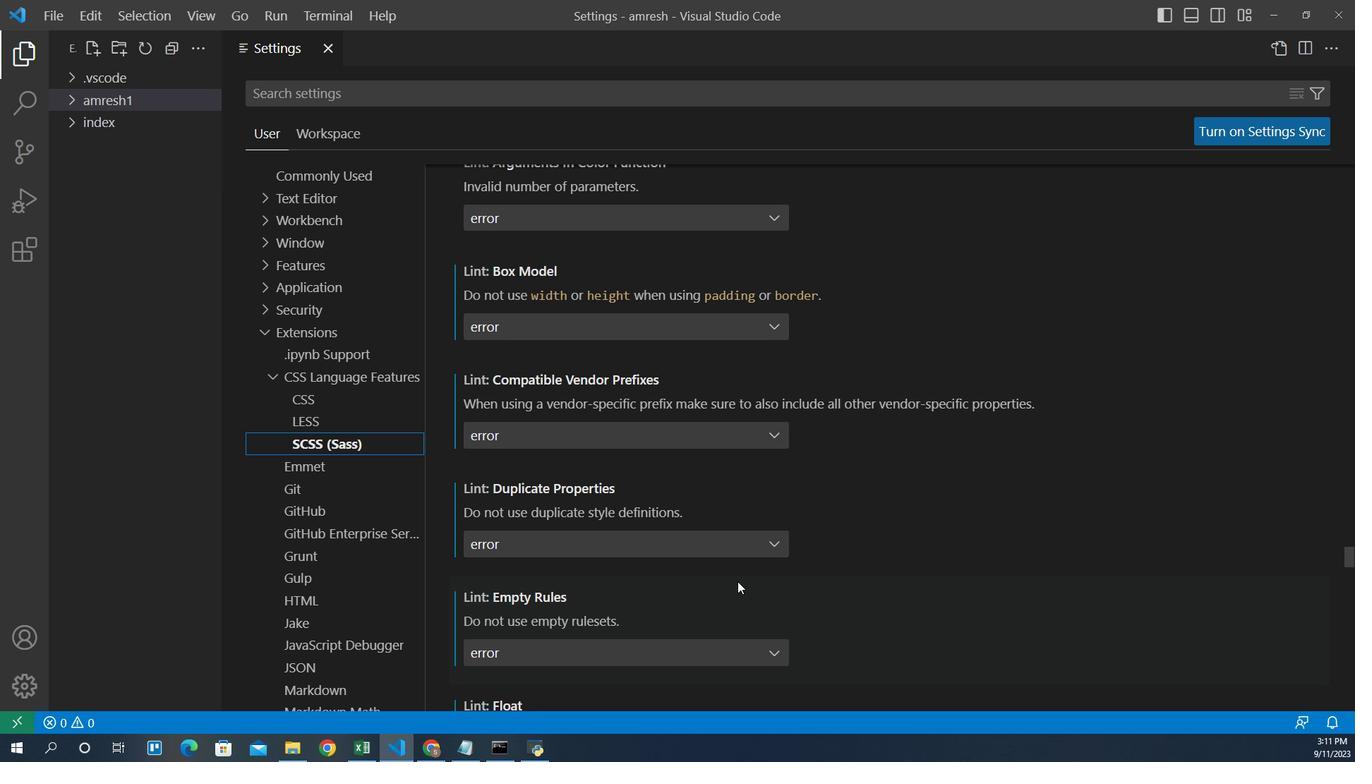 
Action: Mouse scrolled (733, 585) with delta (0, 0)
Screenshot: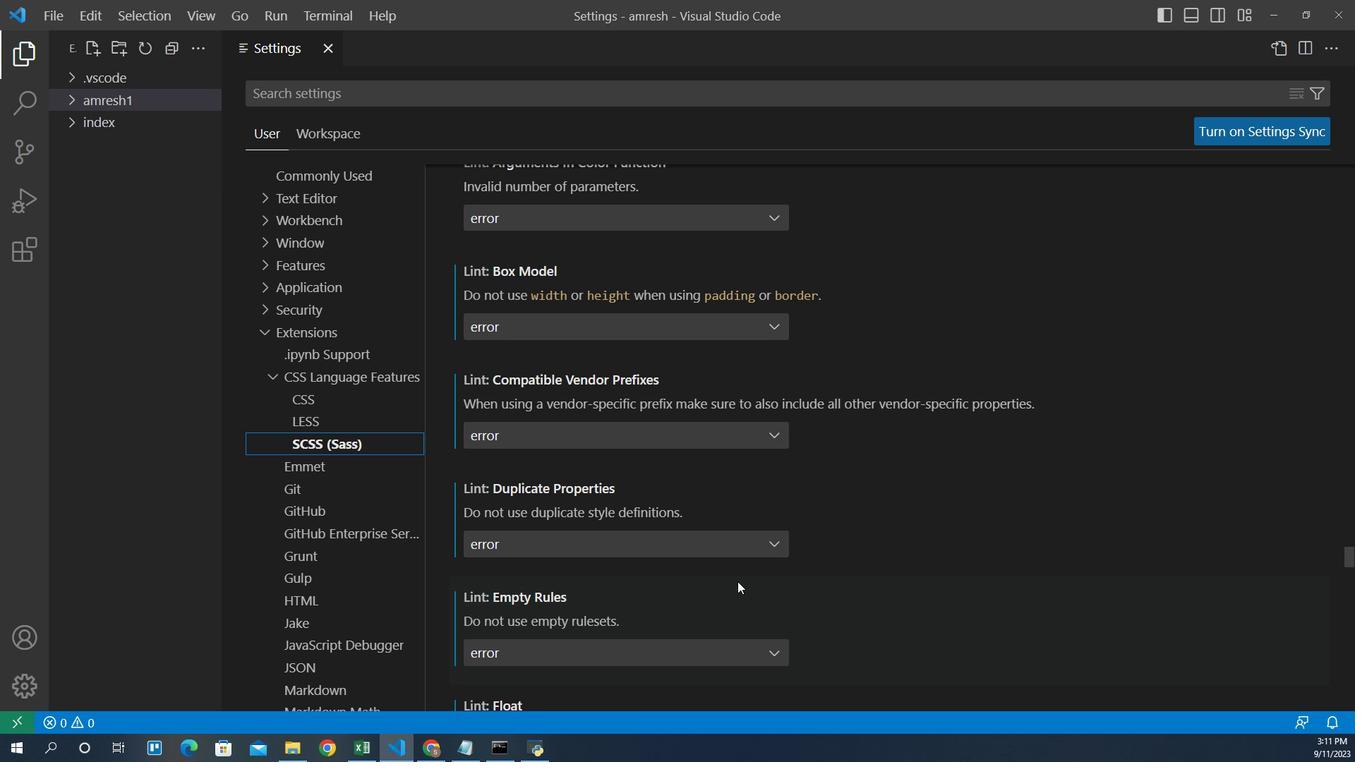 
Action: Mouse scrolled (733, 585) with delta (0, 0)
Screenshot: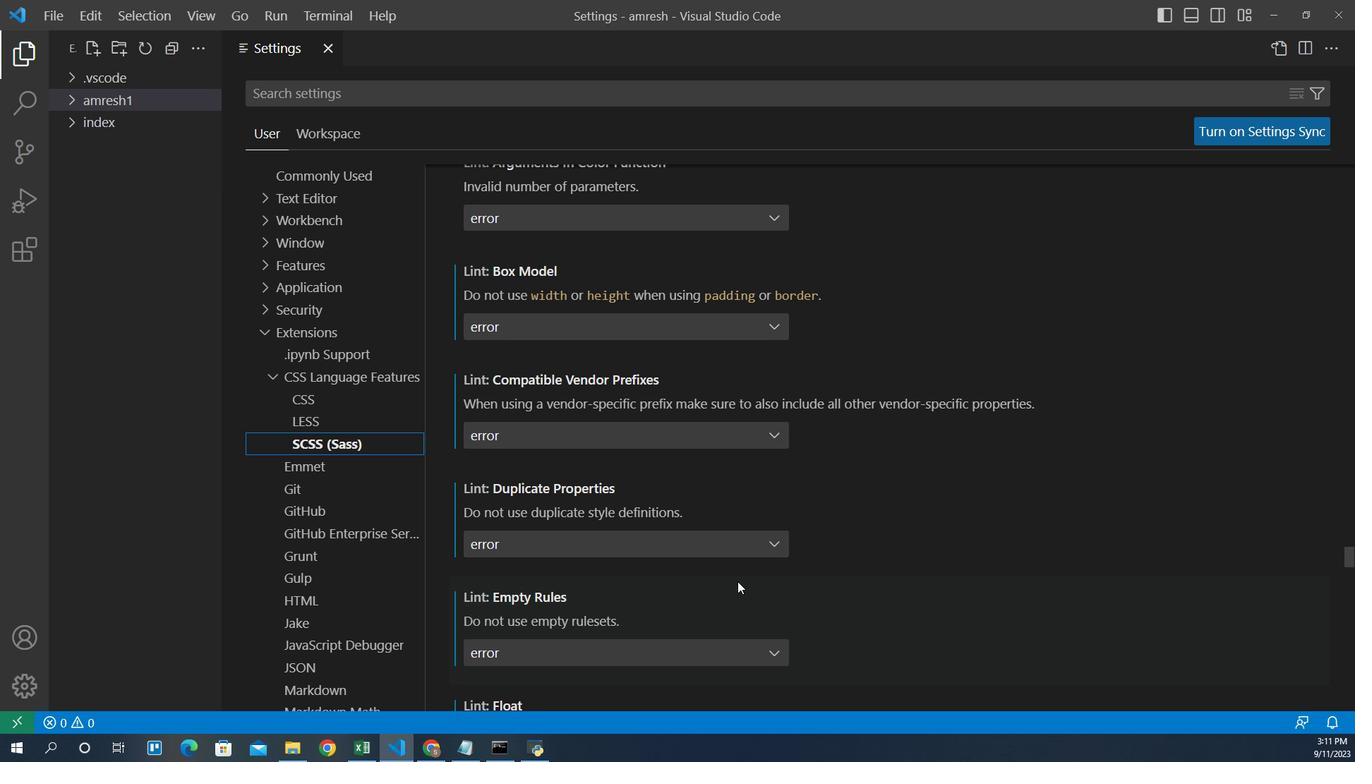 
Action: Mouse scrolled (733, 586) with delta (0, 0)
Screenshot: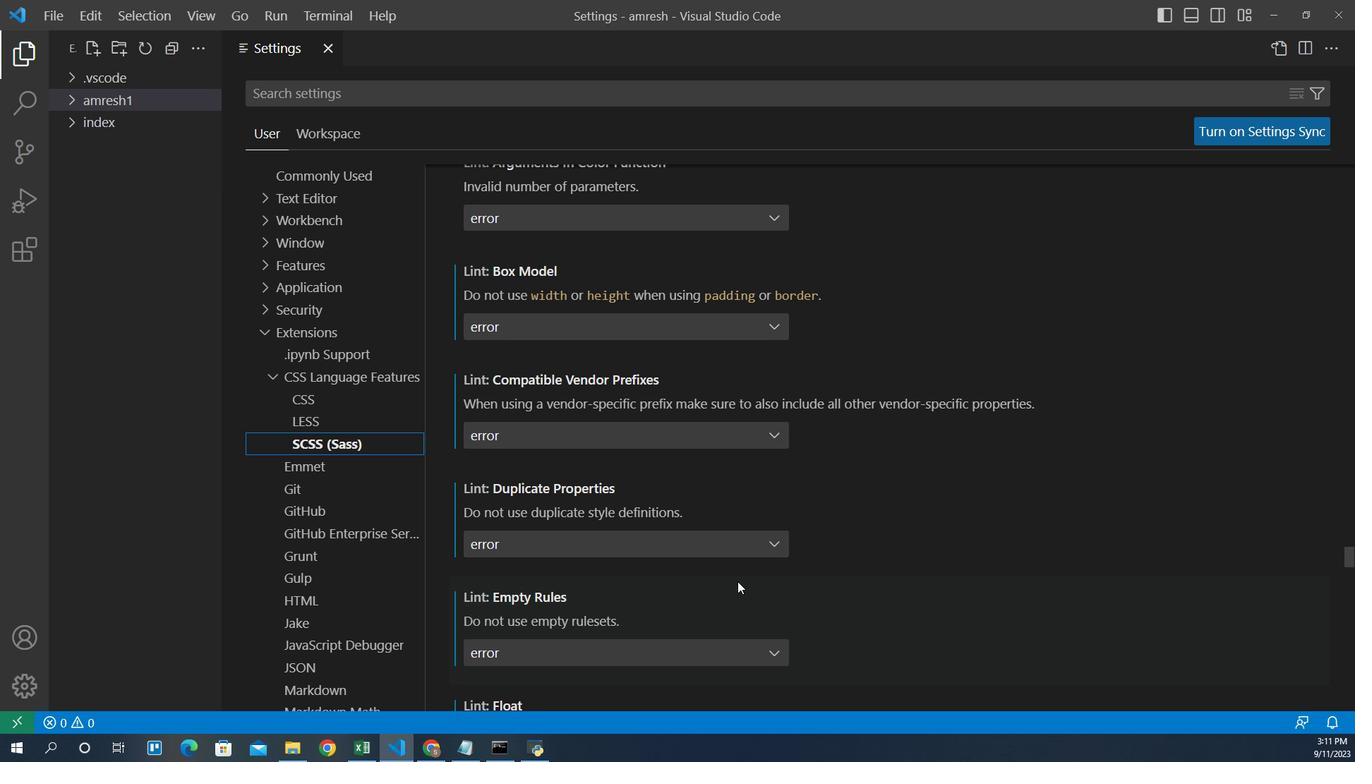 
Action: Mouse scrolled (733, 585) with delta (0, 0)
Screenshot: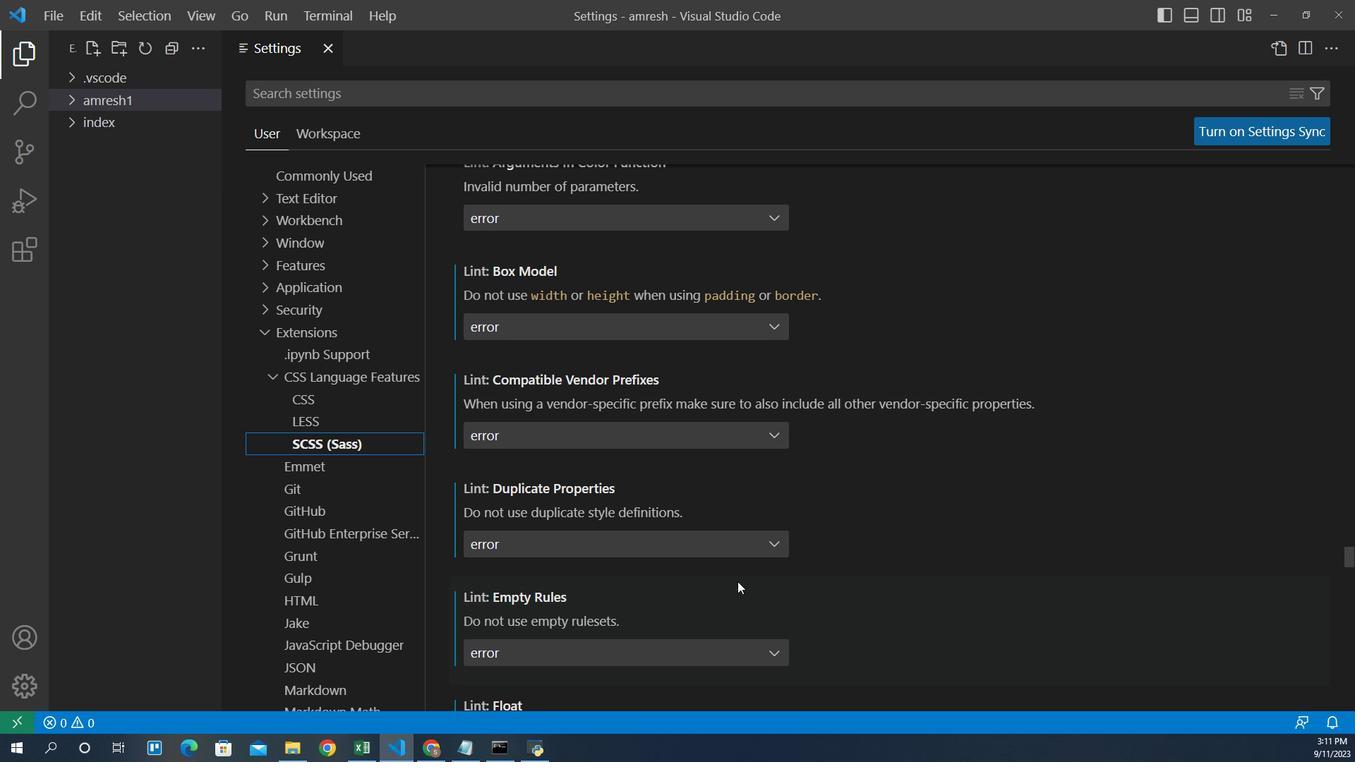 
Action: Mouse scrolled (733, 585) with delta (0, 0)
Screenshot: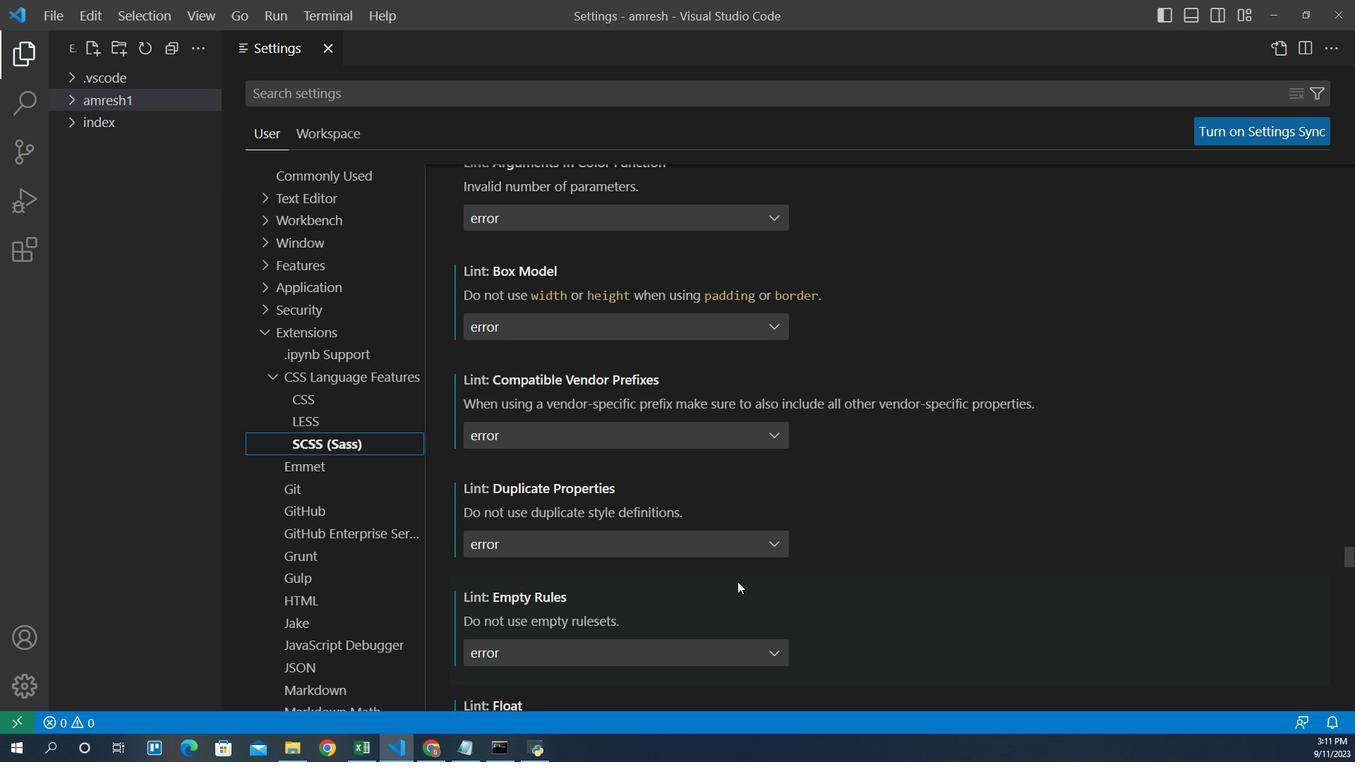 
Action: Mouse moved to (733, 586)
Screenshot: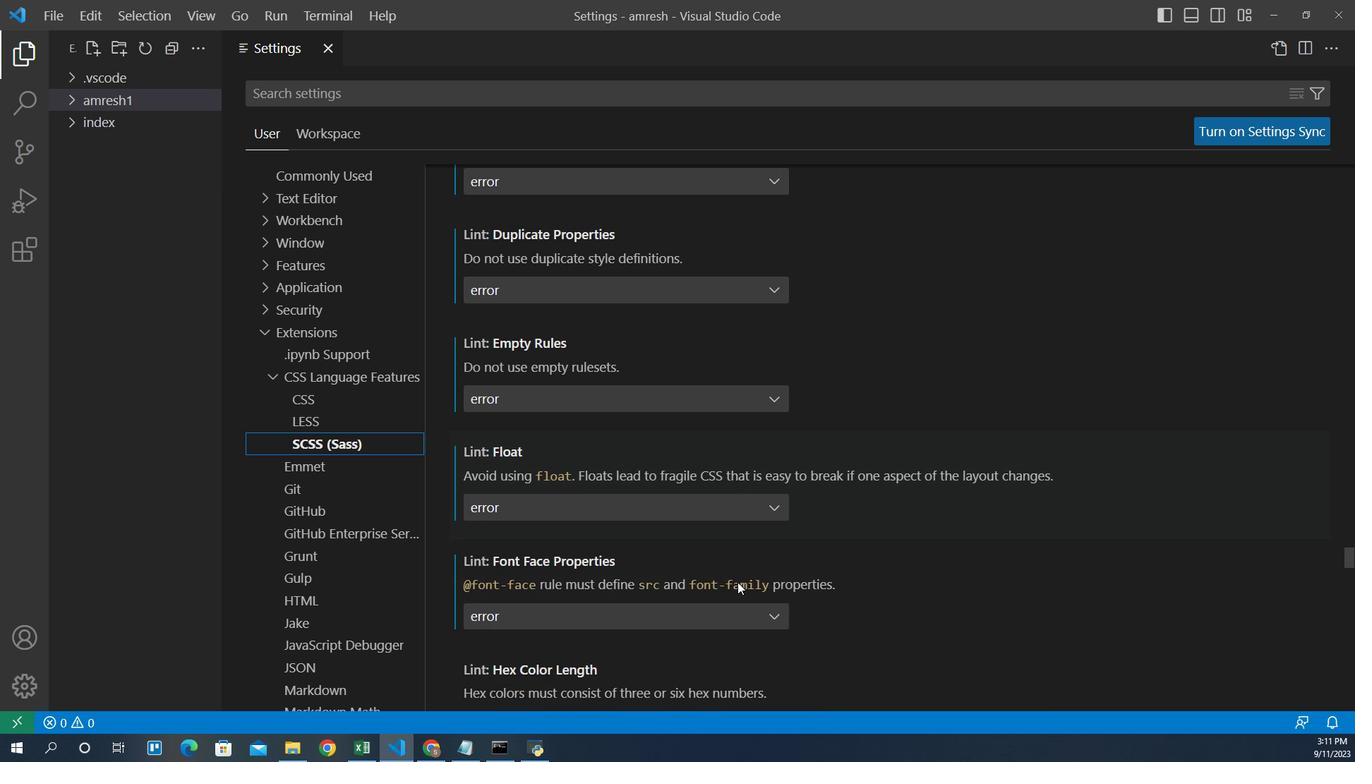 
Action: Mouse scrolled (733, 586) with delta (0, 0)
Screenshot: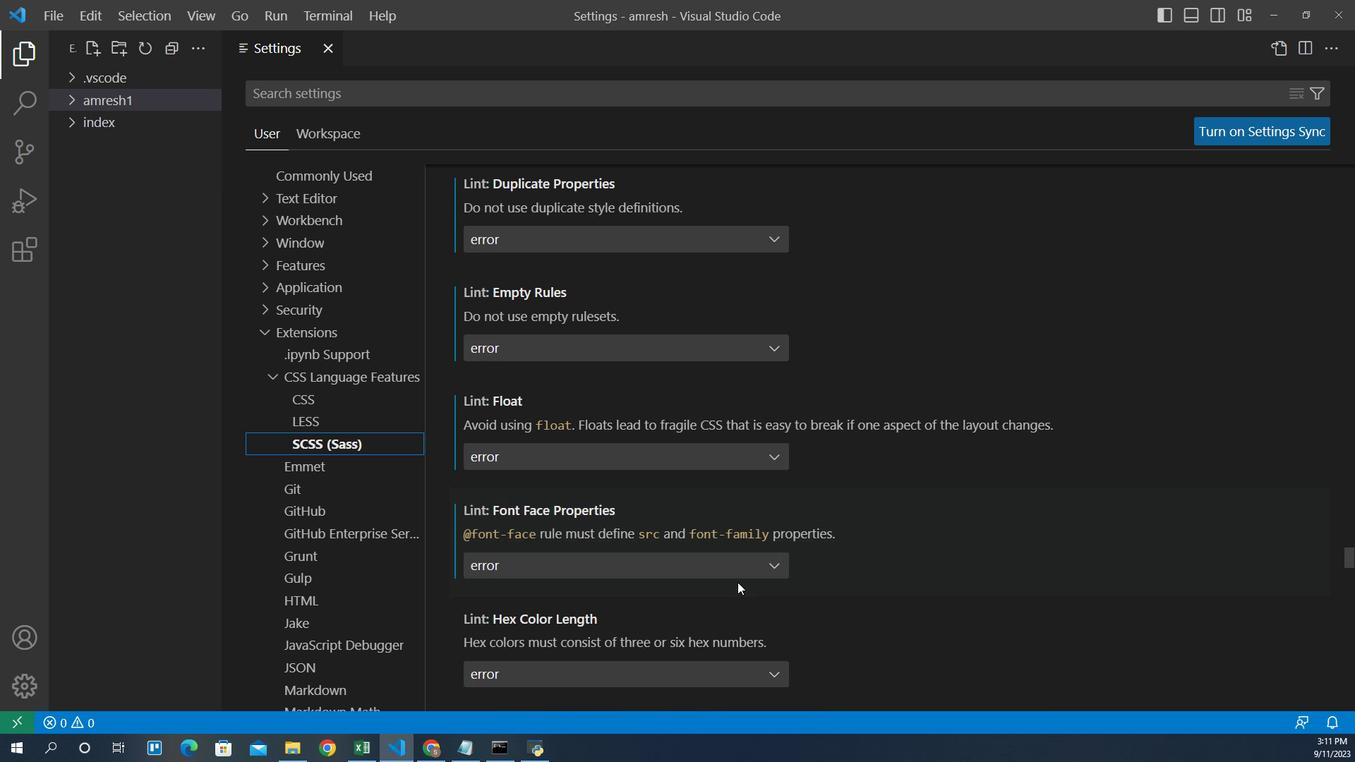 
Action: Mouse scrolled (733, 586) with delta (0, 0)
Screenshot: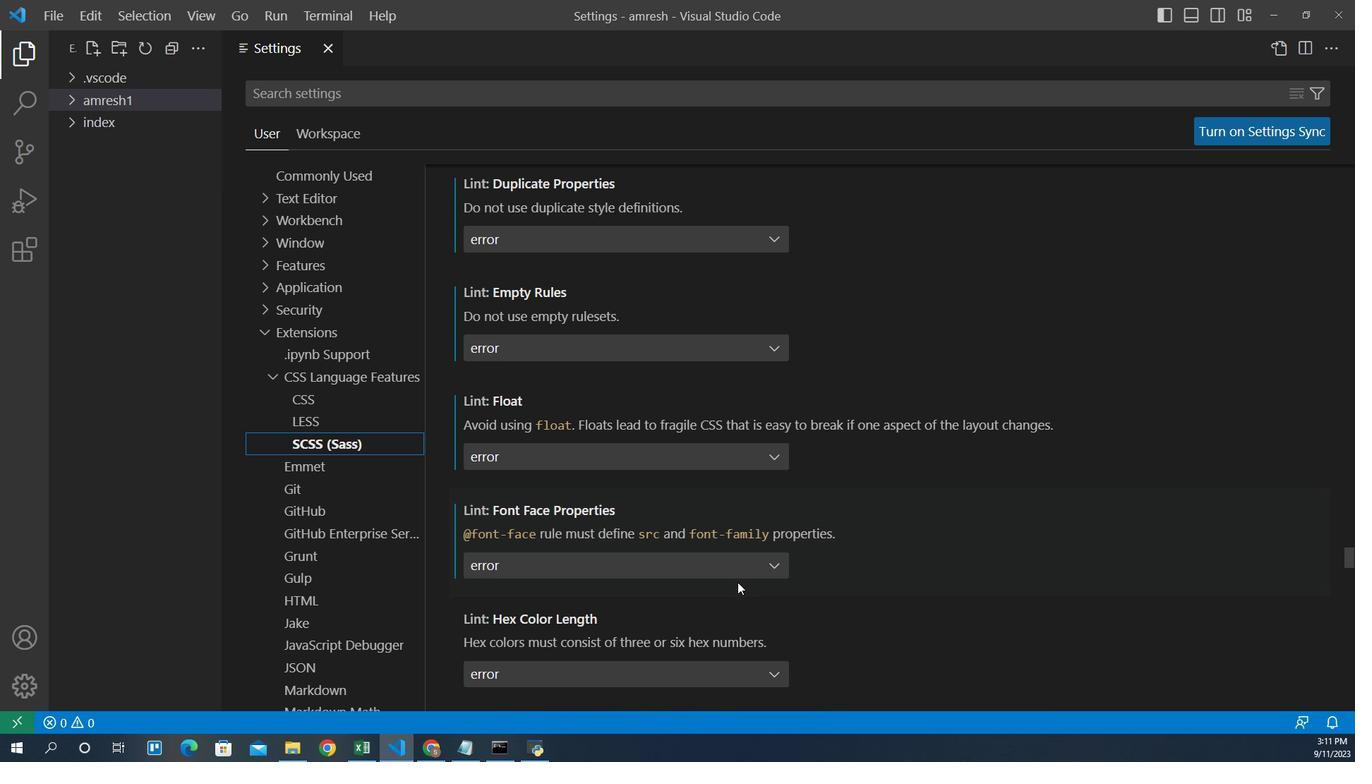 
Action: Mouse scrolled (733, 586) with delta (0, 0)
Screenshot: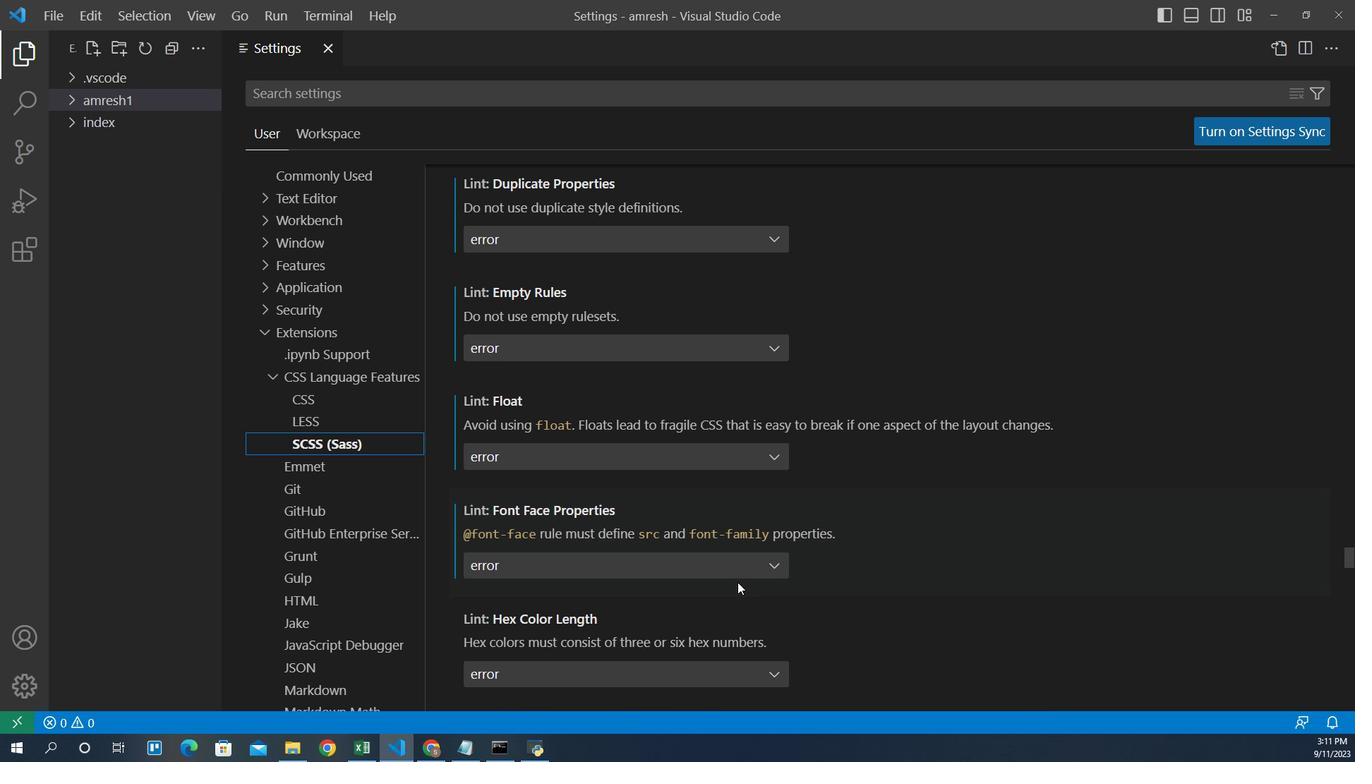 
Action: Mouse scrolled (733, 586) with delta (0, 0)
Screenshot: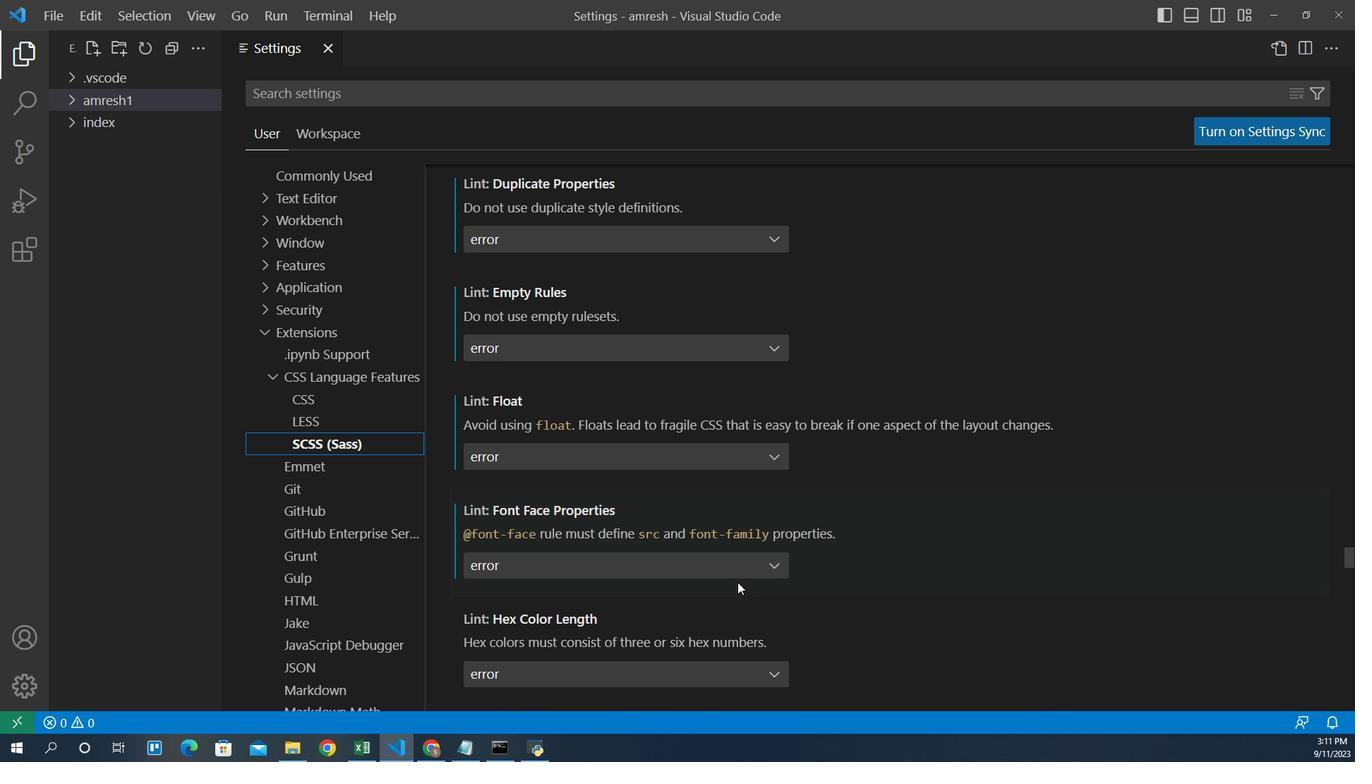 
Action: Mouse scrolled (733, 586) with delta (0, 0)
Screenshot: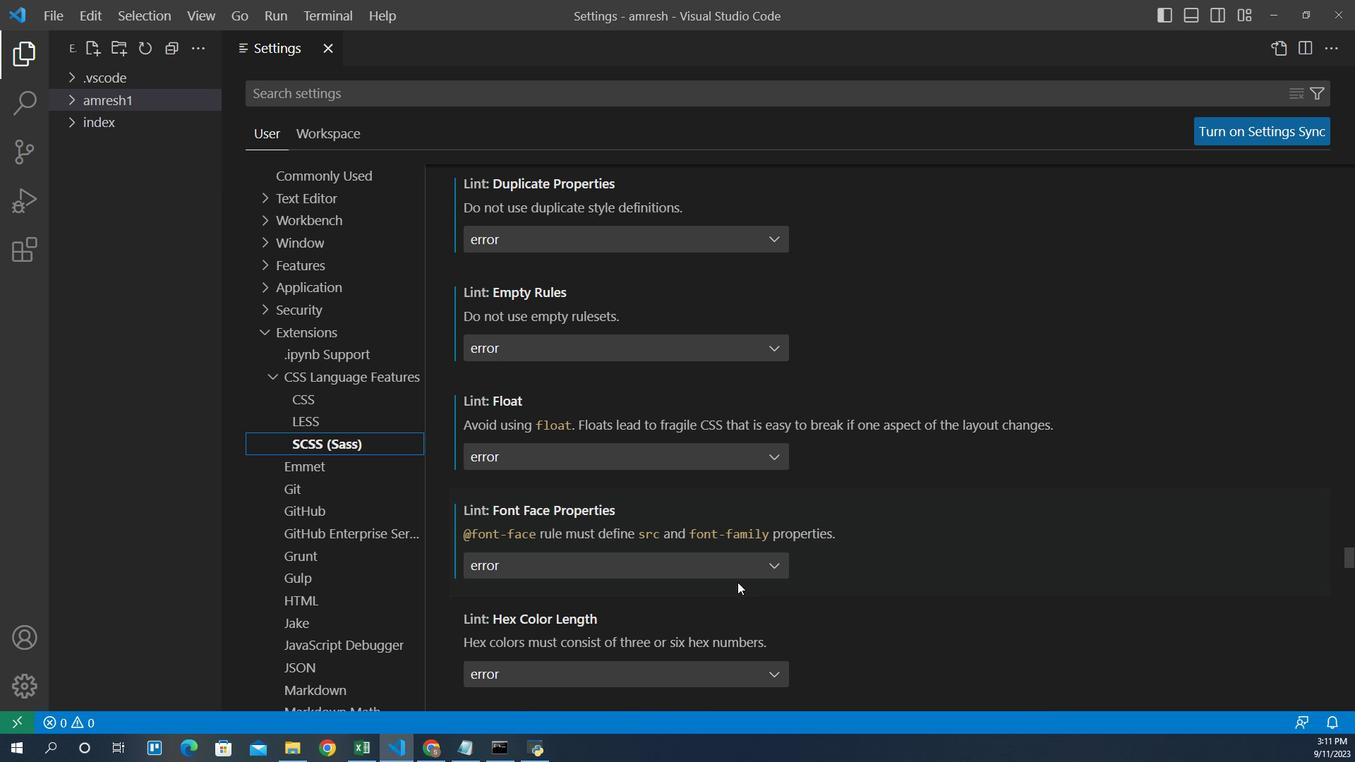 
Action: Mouse scrolled (733, 586) with delta (0, 0)
Screenshot: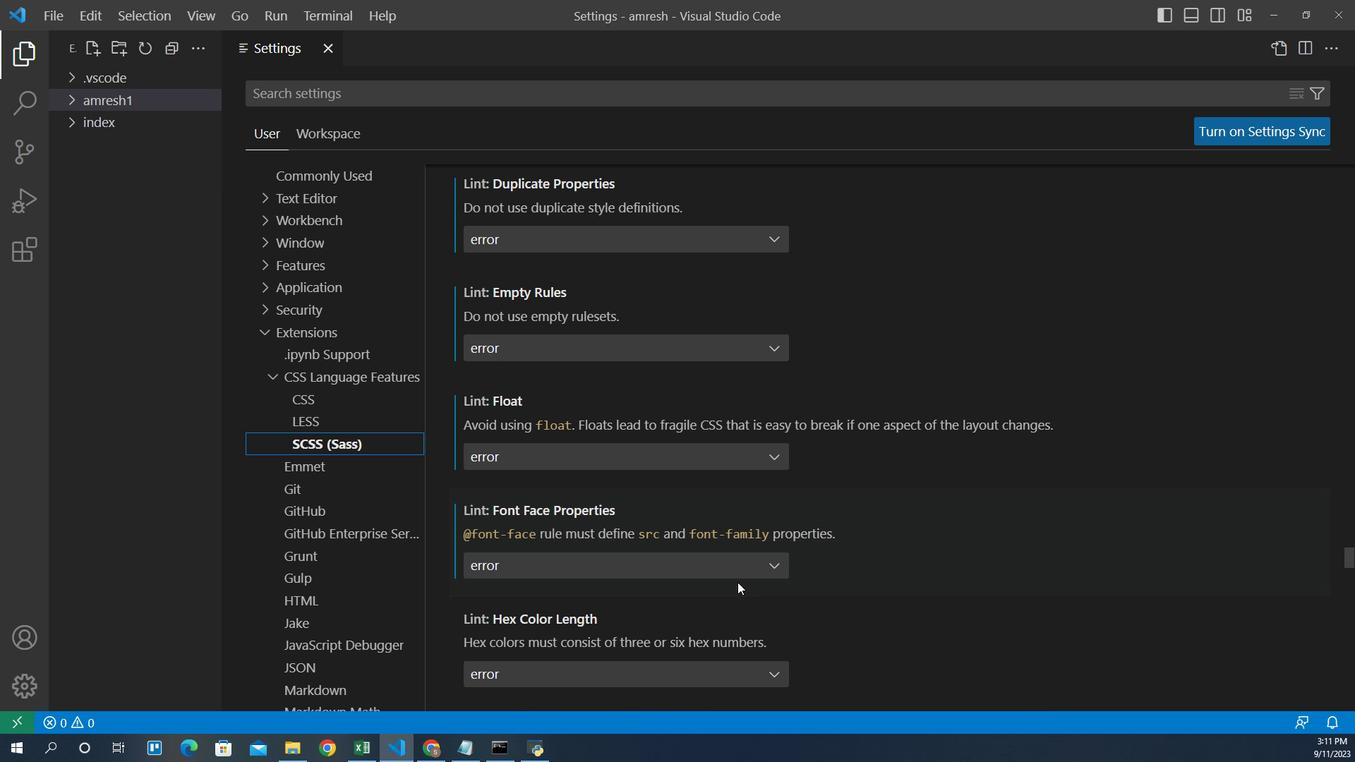 
Action: Mouse moved to (733, 586)
Screenshot: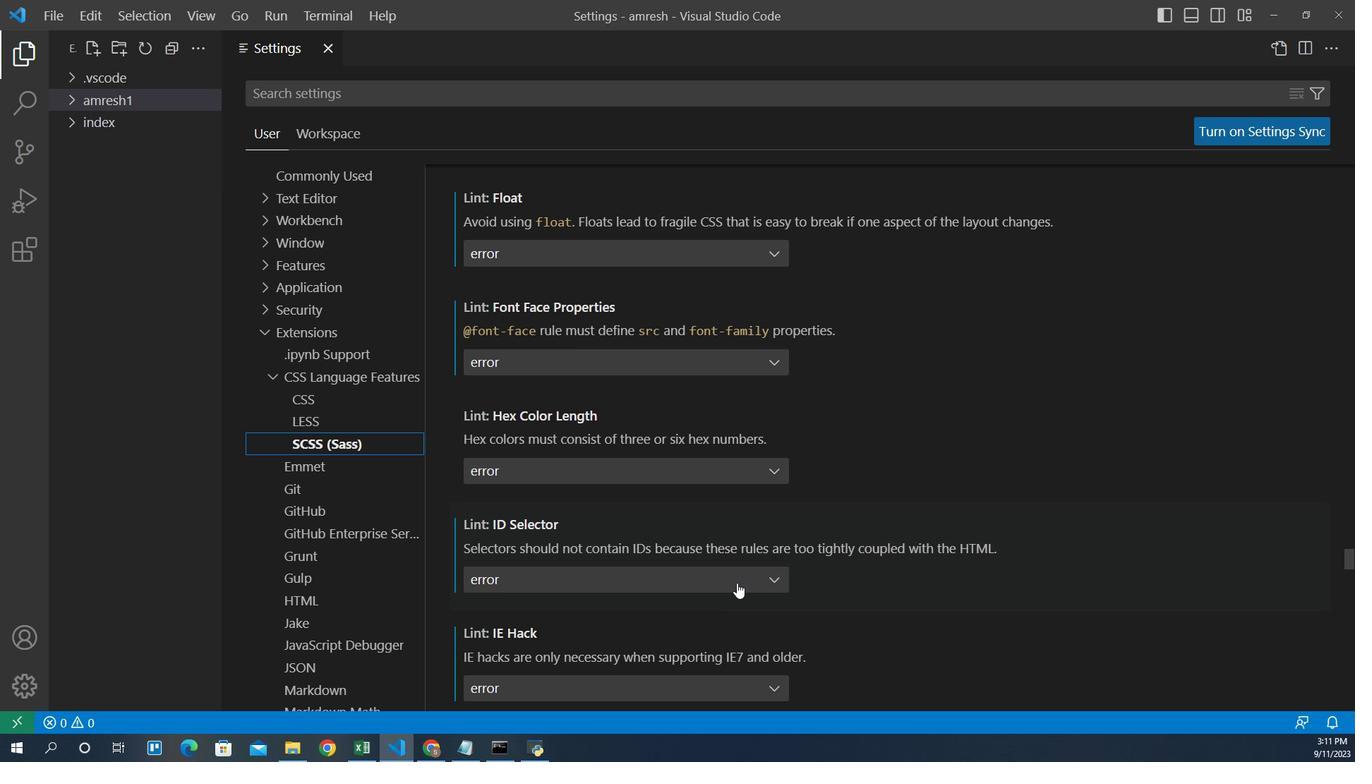 
Action: Mouse scrolled (733, 586) with delta (0, 0)
Screenshot: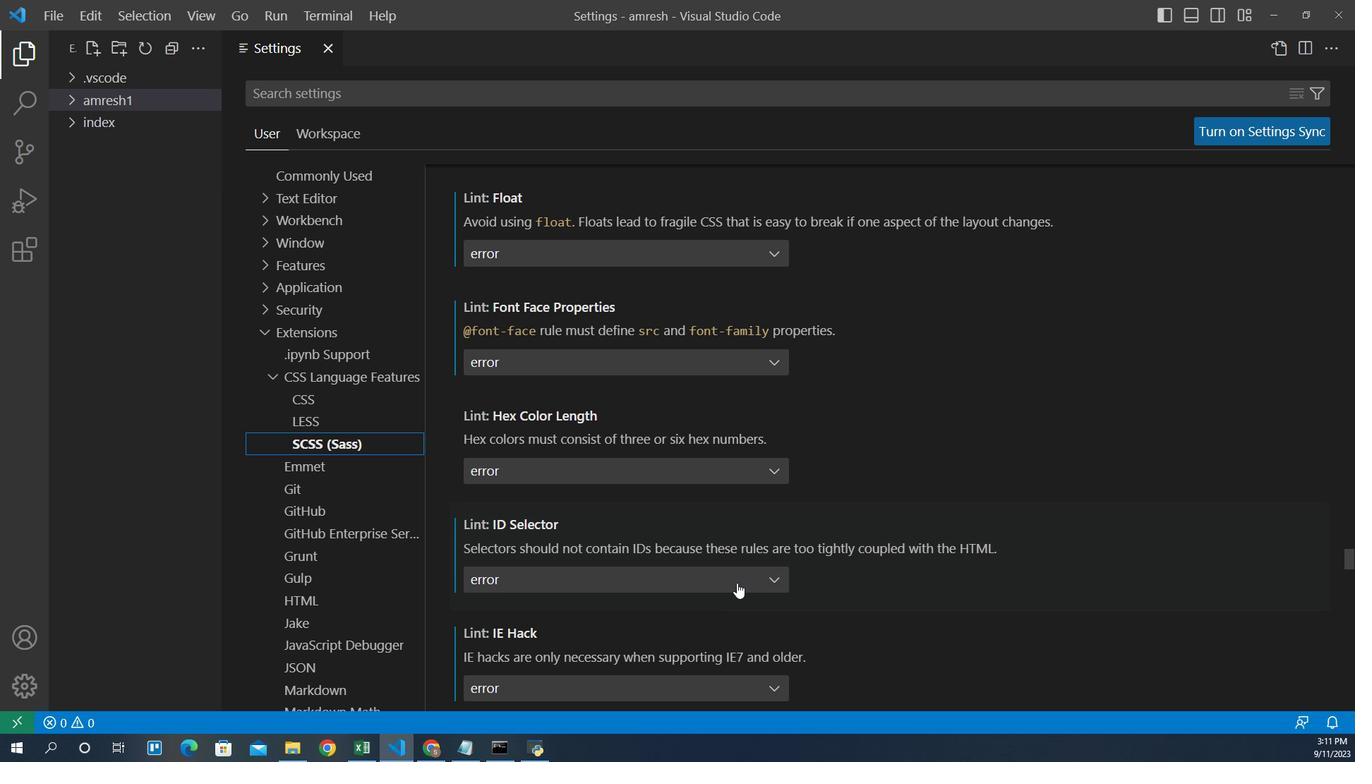 
Action: Mouse scrolled (733, 586) with delta (0, 0)
Screenshot: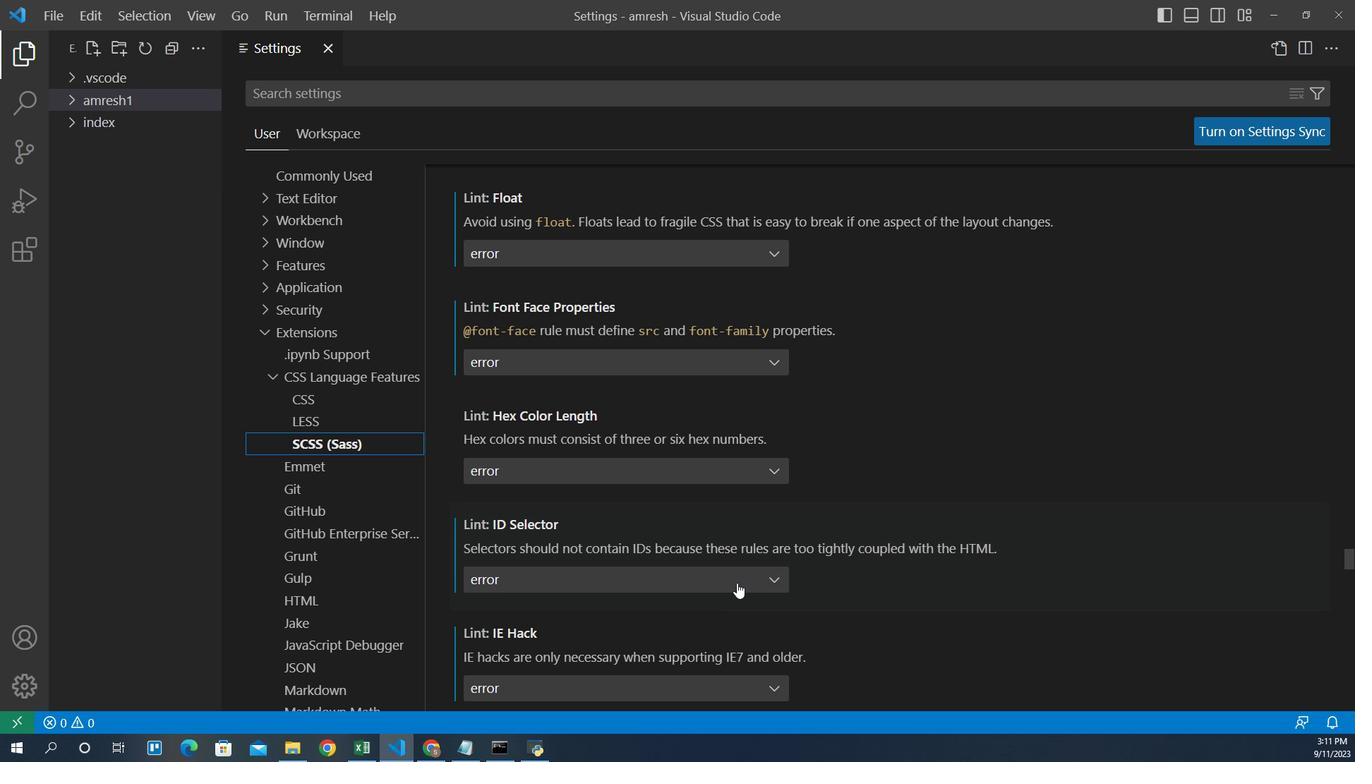 
Action: Mouse scrolled (733, 586) with delta (0, 0)
Screenshot: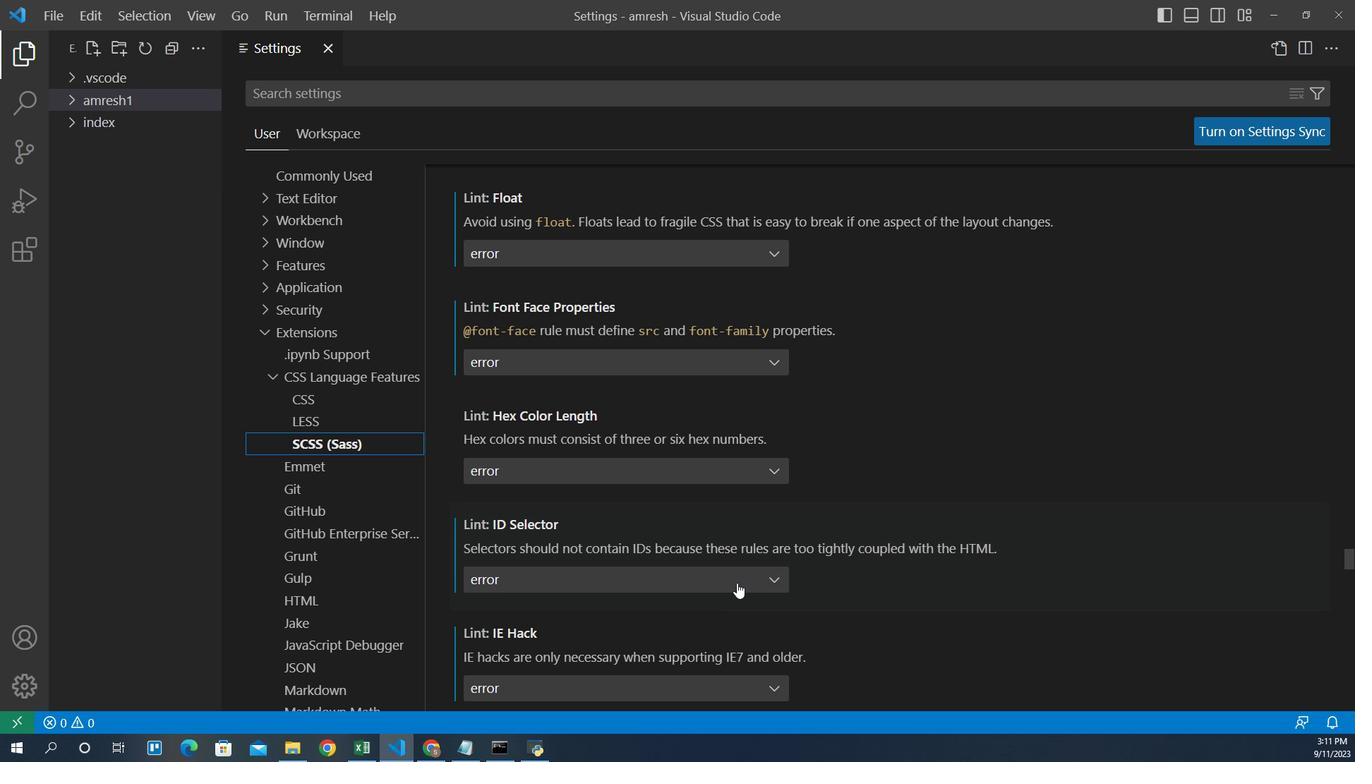 
Action: Mouse scrolled (733, 586) with delta (0, 0)
Screenshot: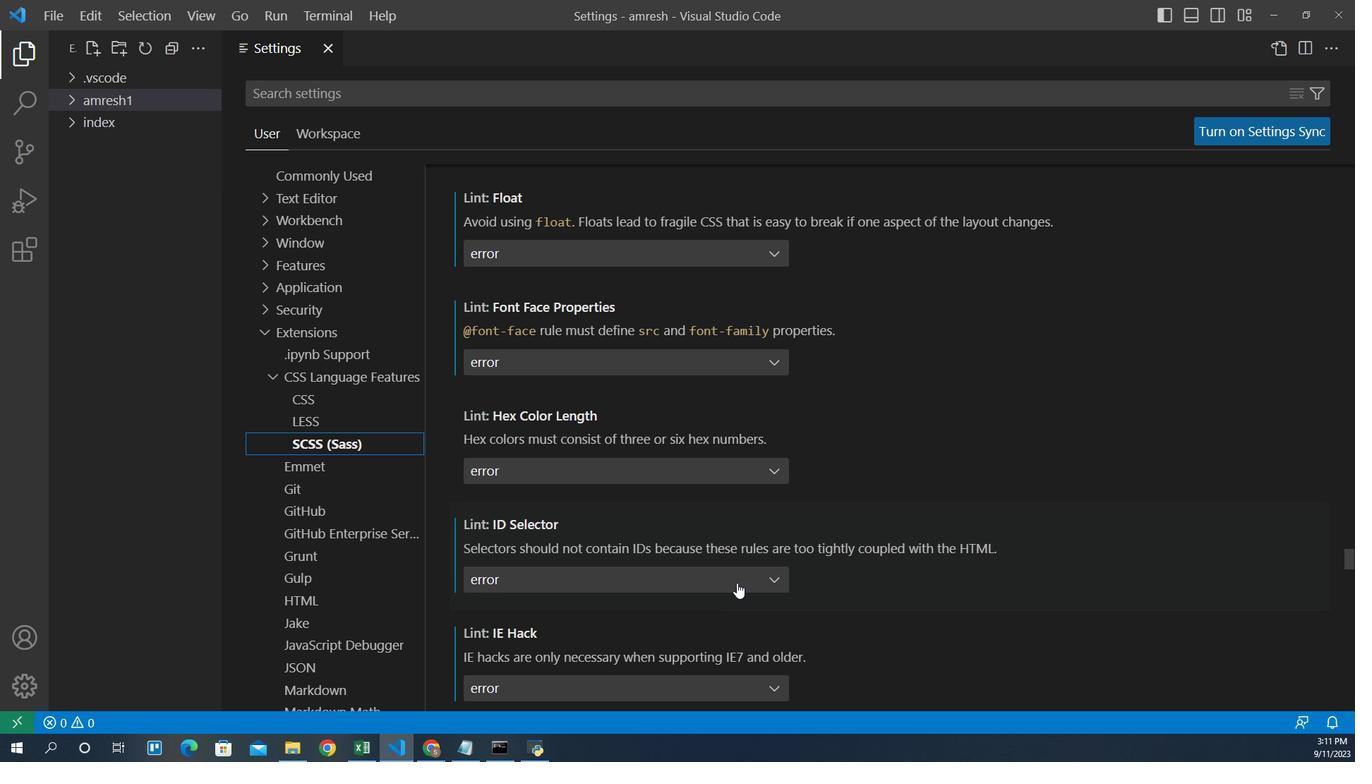 
Action: Mouse moved to (733, 586)
Screenshot: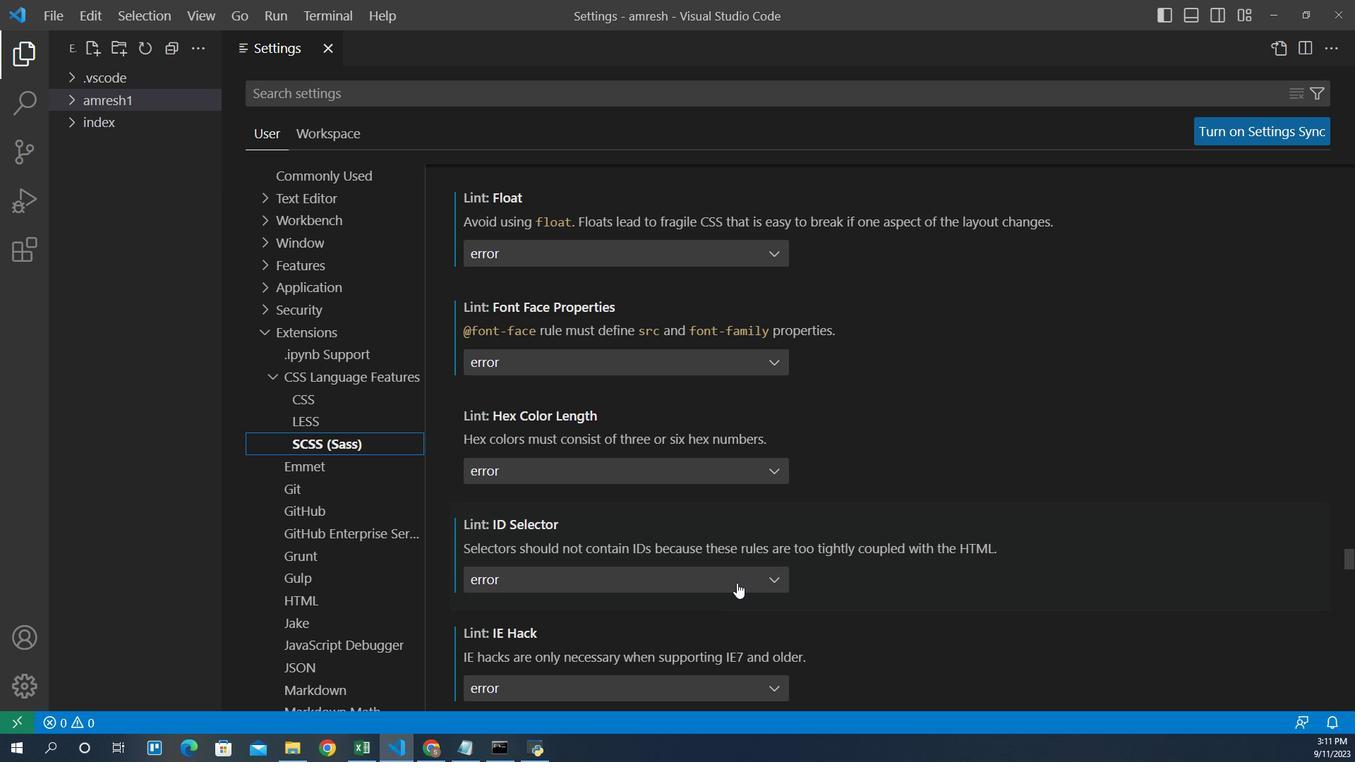 
Action: Mouse scrolled (733, 586) with delta (0, 0)
Screenshot: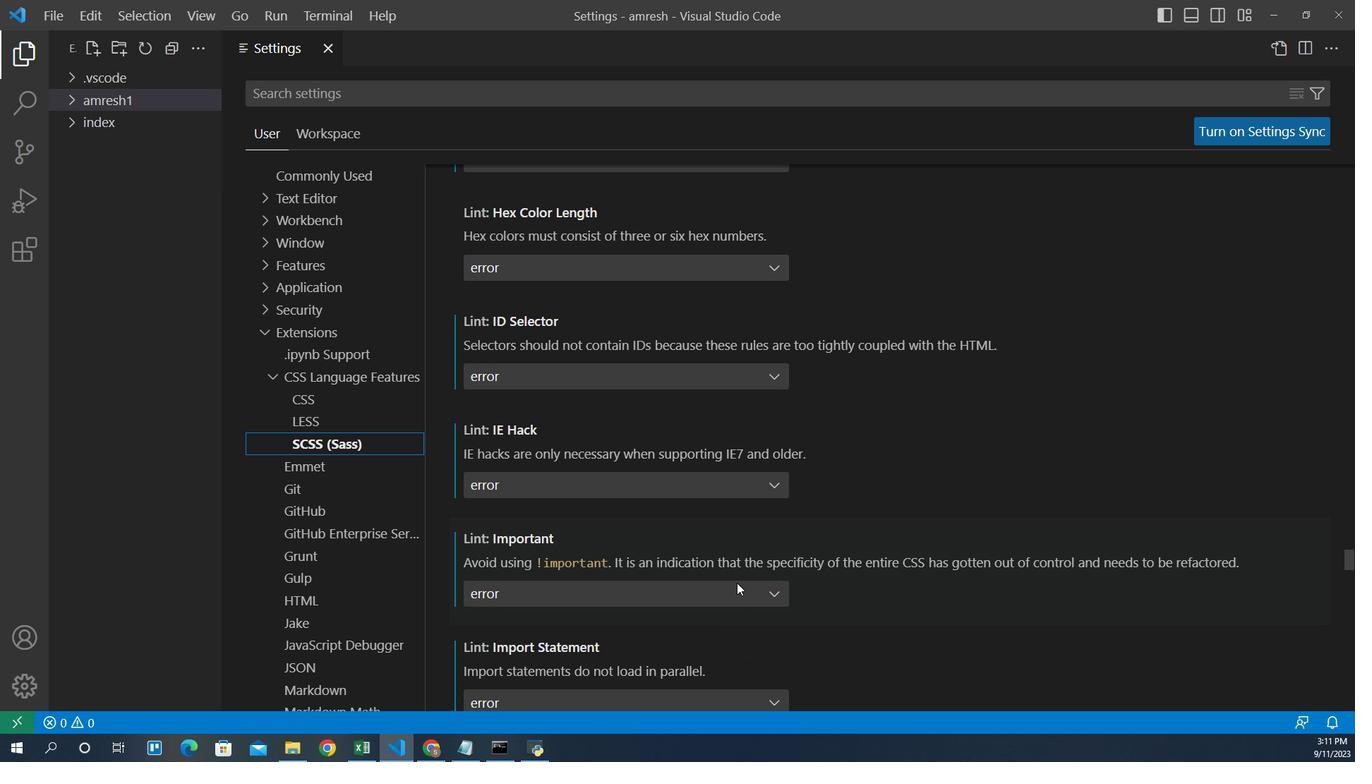 
Action: Mouse scrolled (733, 586) with delta (0, 0)
Screenshot: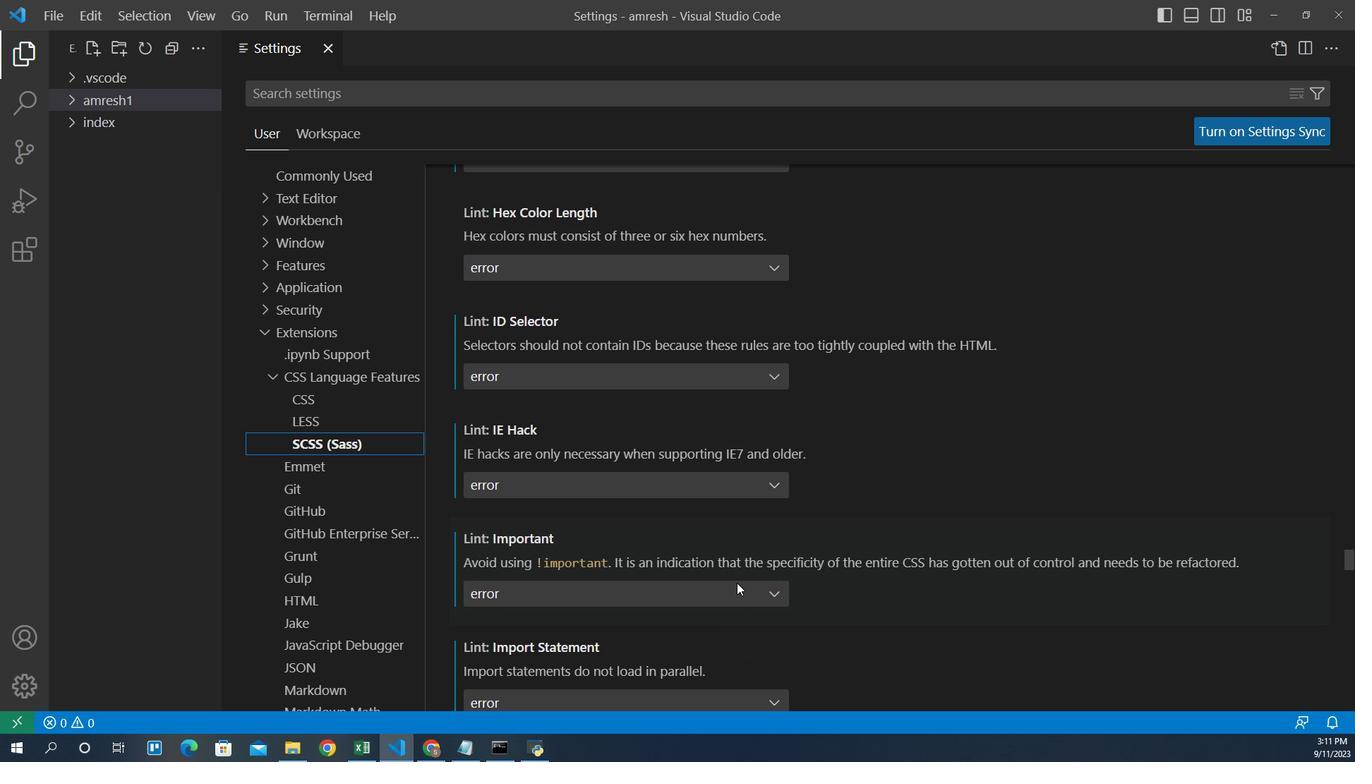 
Action: Mouse scrolled (733, 586) with delta (0, 0)
Screenshot: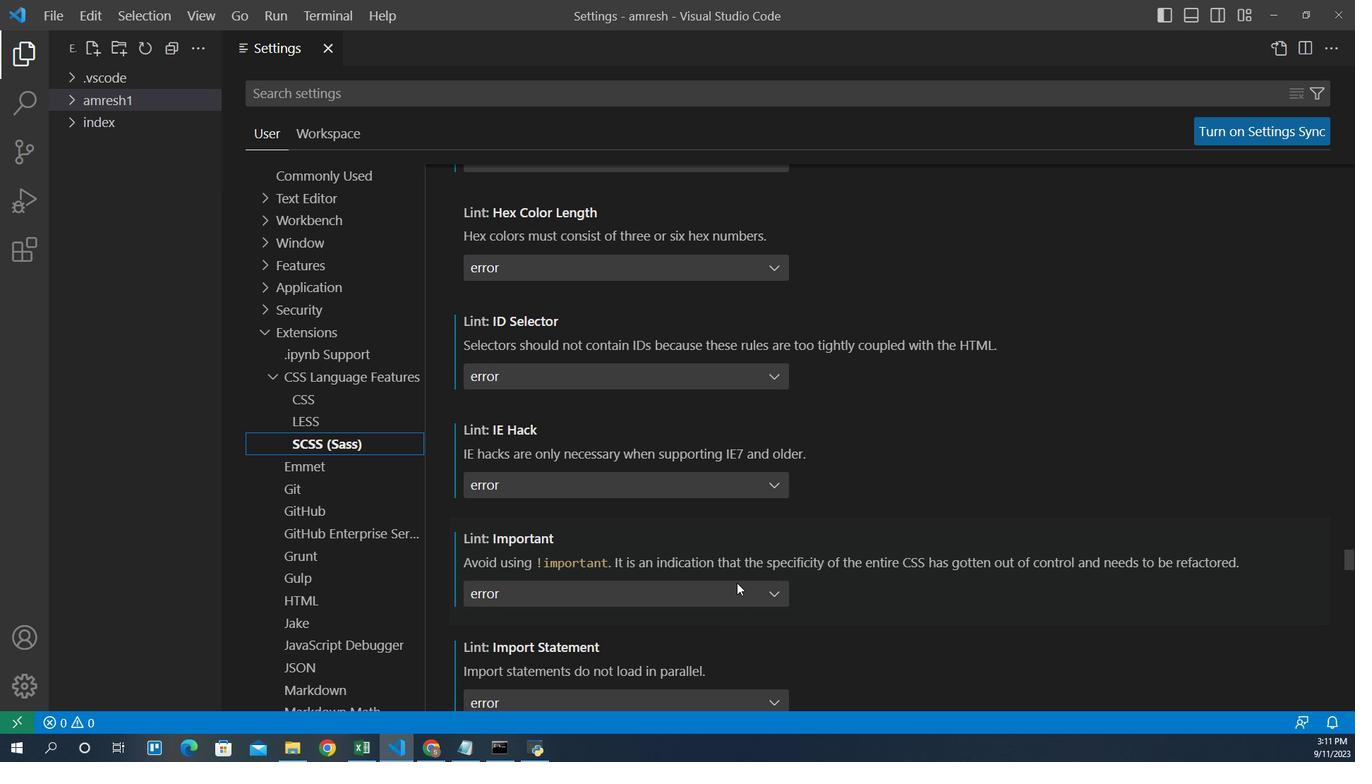 
Action: Mouse scrolled (733, 586) with delta (0, 0)
Screenshot: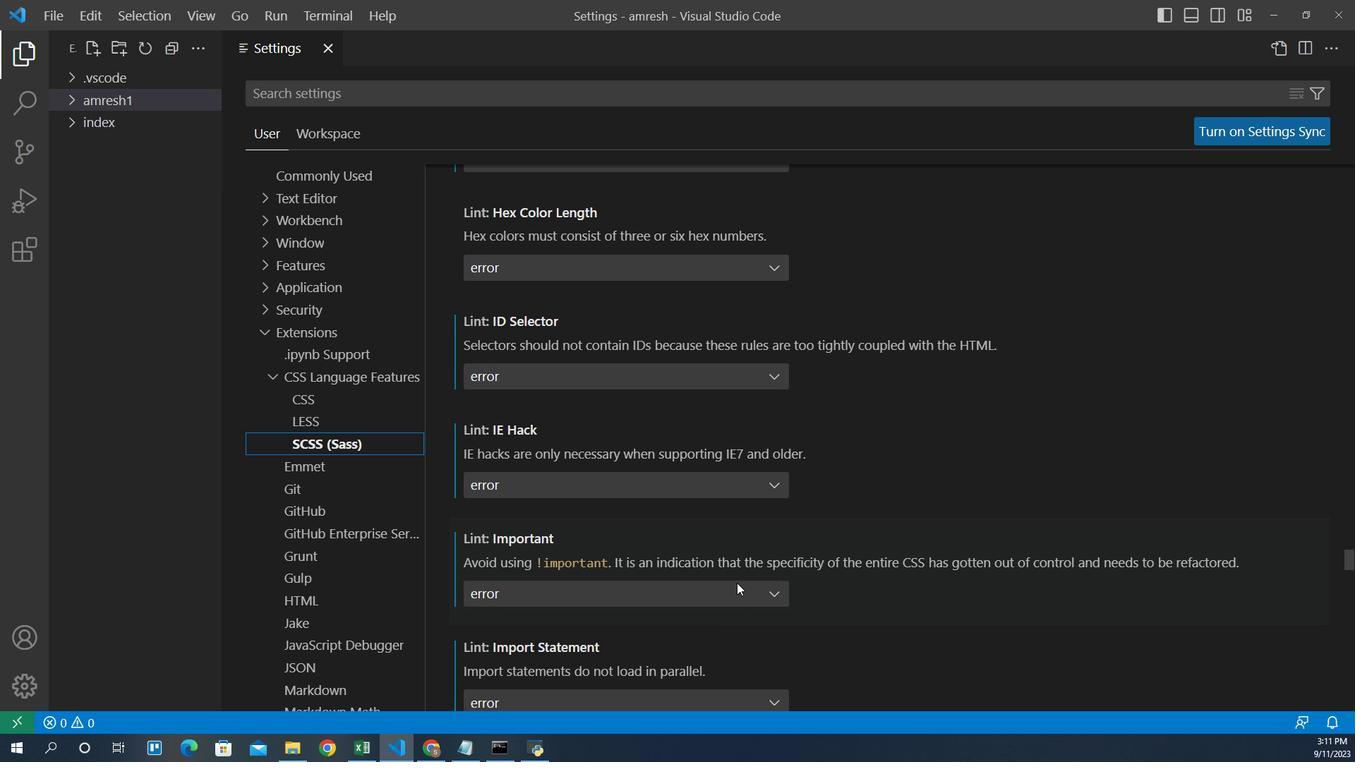 
Action: Mouse scrolled (733, 586) with delta (0, 0)
Screenshot: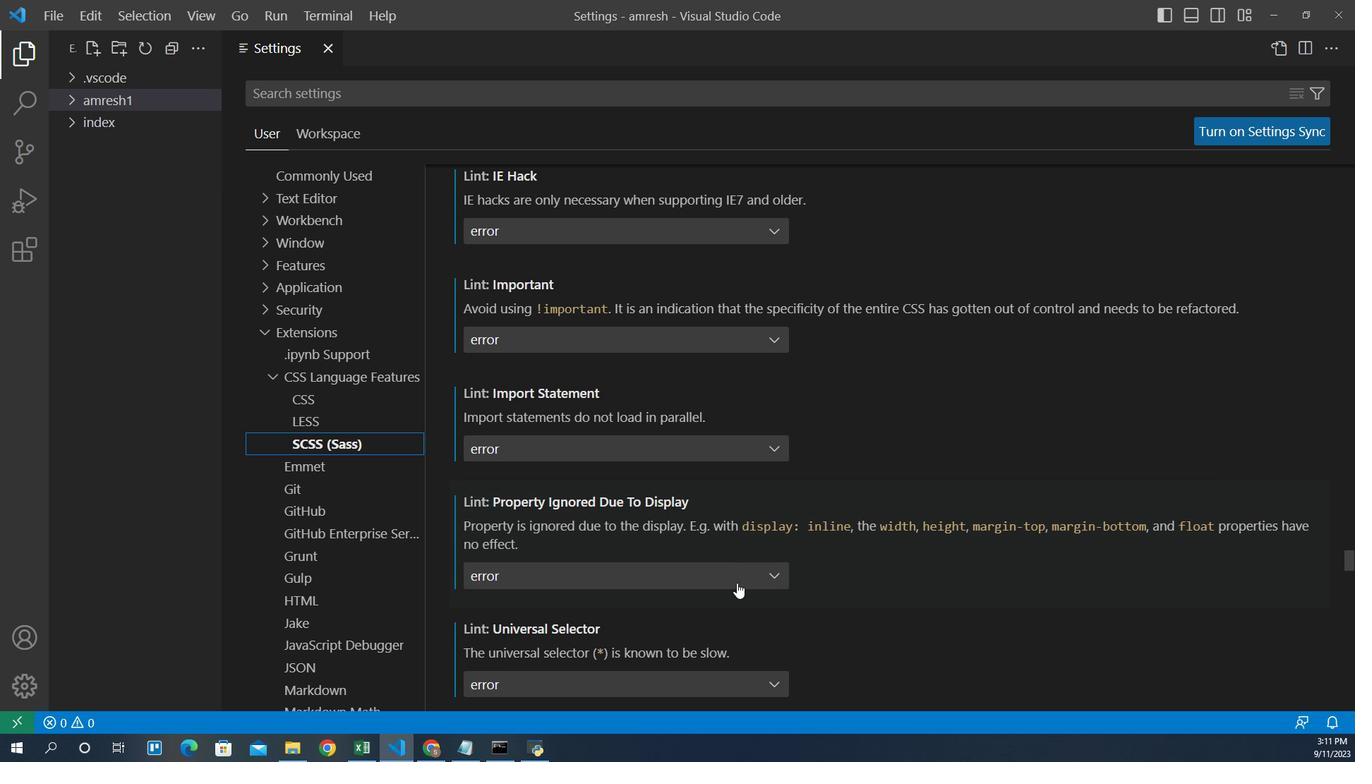 
Action: Mouse scrolled (733, 586) with delta (0, 0)
Screenshot: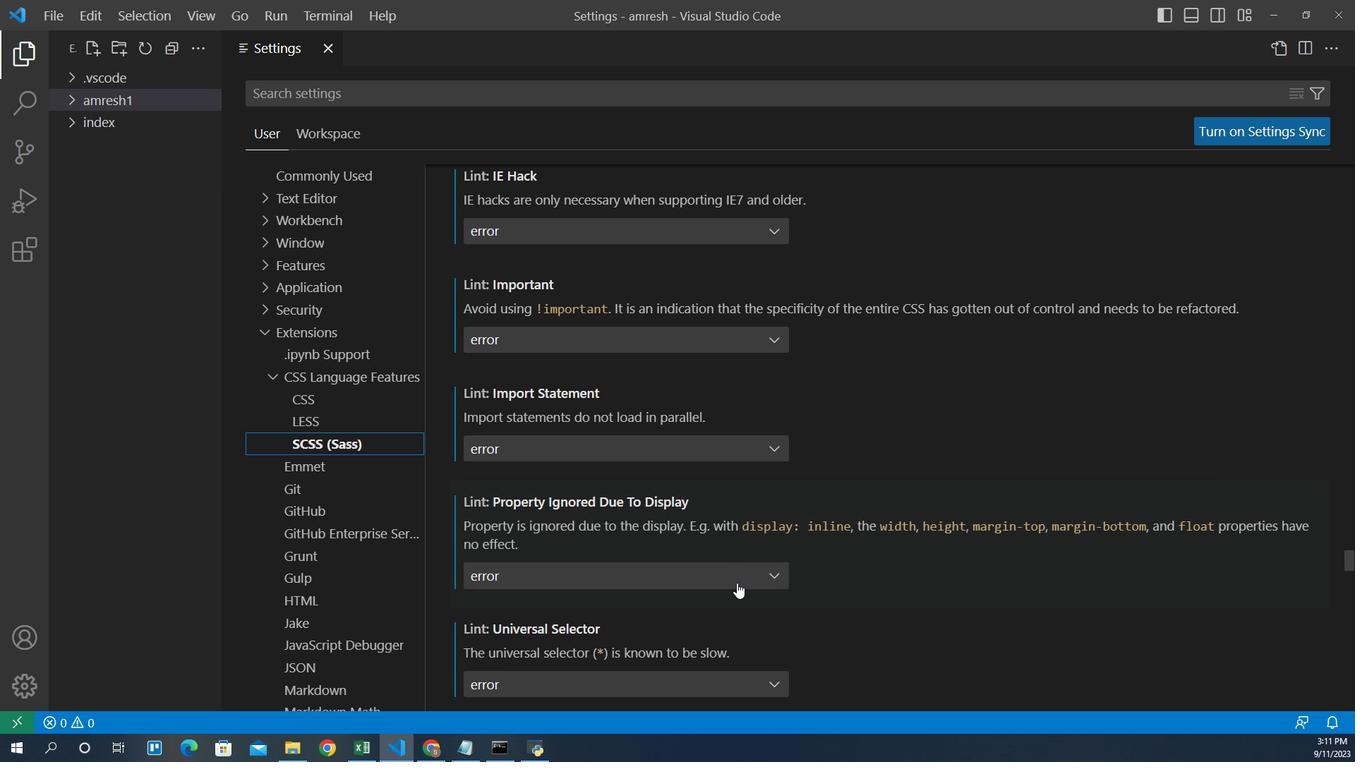 
Action: Mouse scrolled (733, 586) with delta (0, 0)
Screenshot: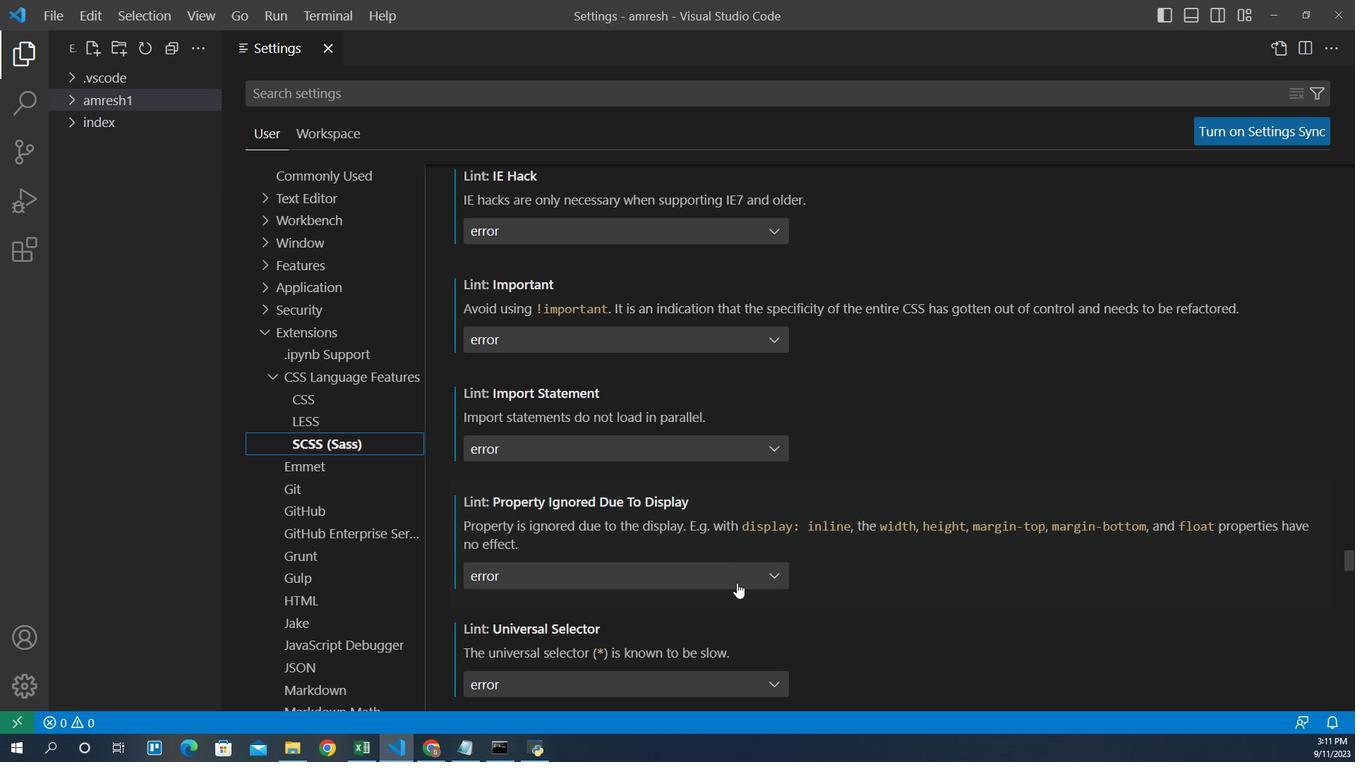 
Action: Mouse scrolled (733, 586) with delta (0, 0)
Screenshot: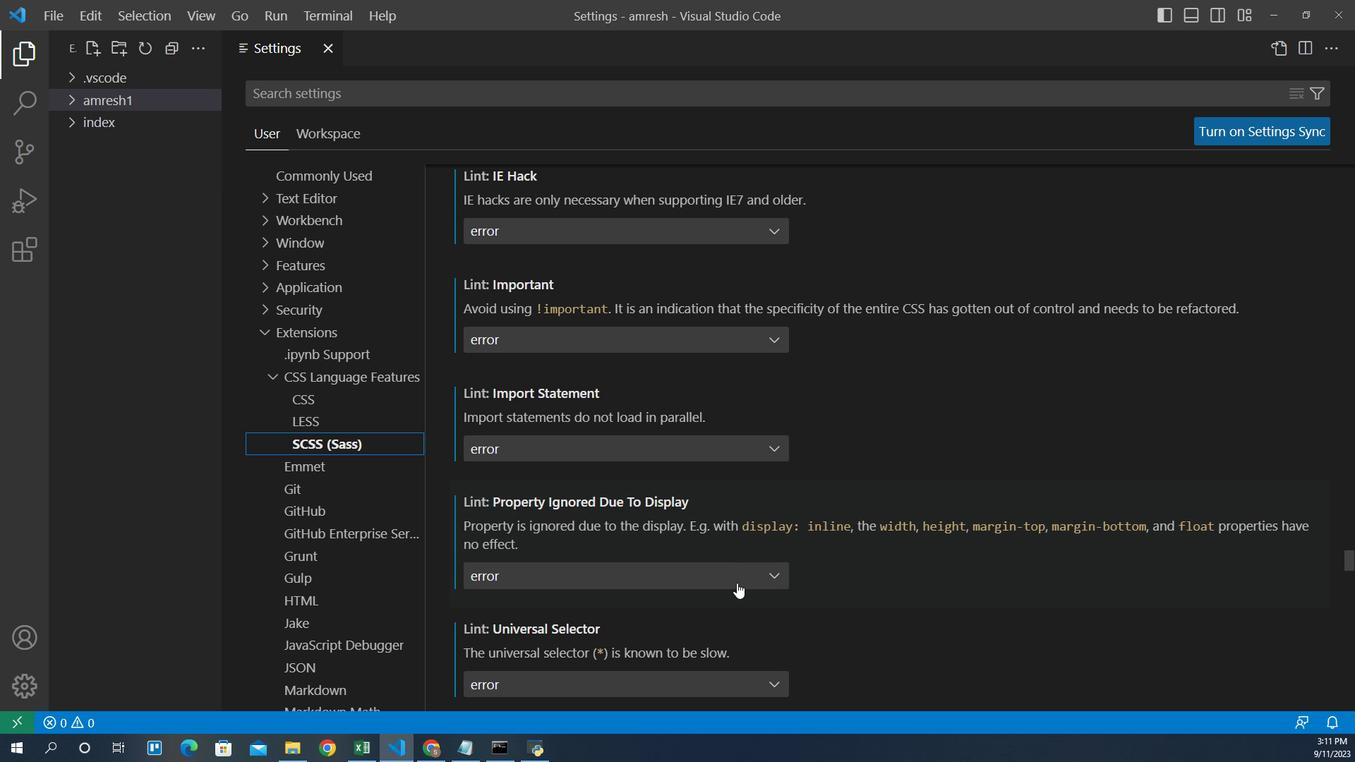 
Action: Mouse scrolled (733, 586) with delta (0, 0)
Screenshot: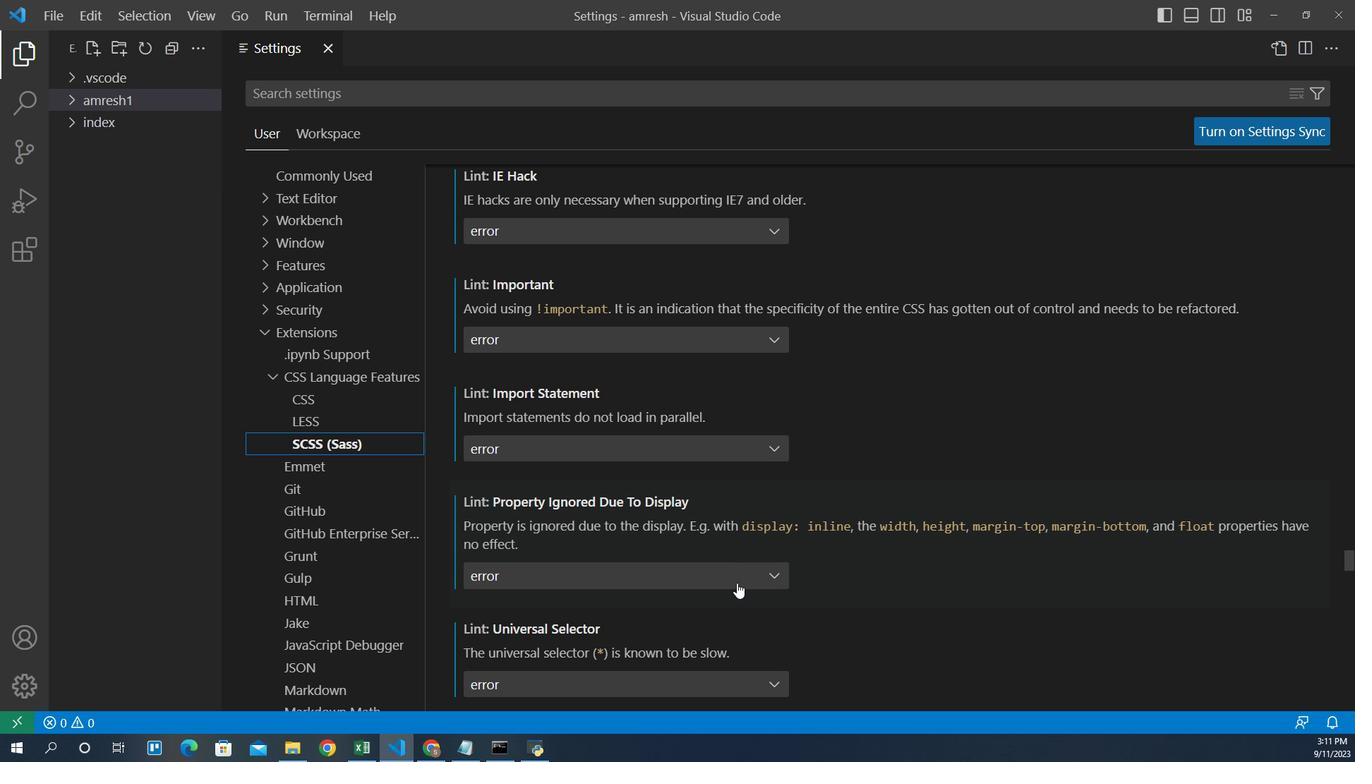 
Action: Mouse scrolled (733, 586) with delta (0, 0)
Screenshot: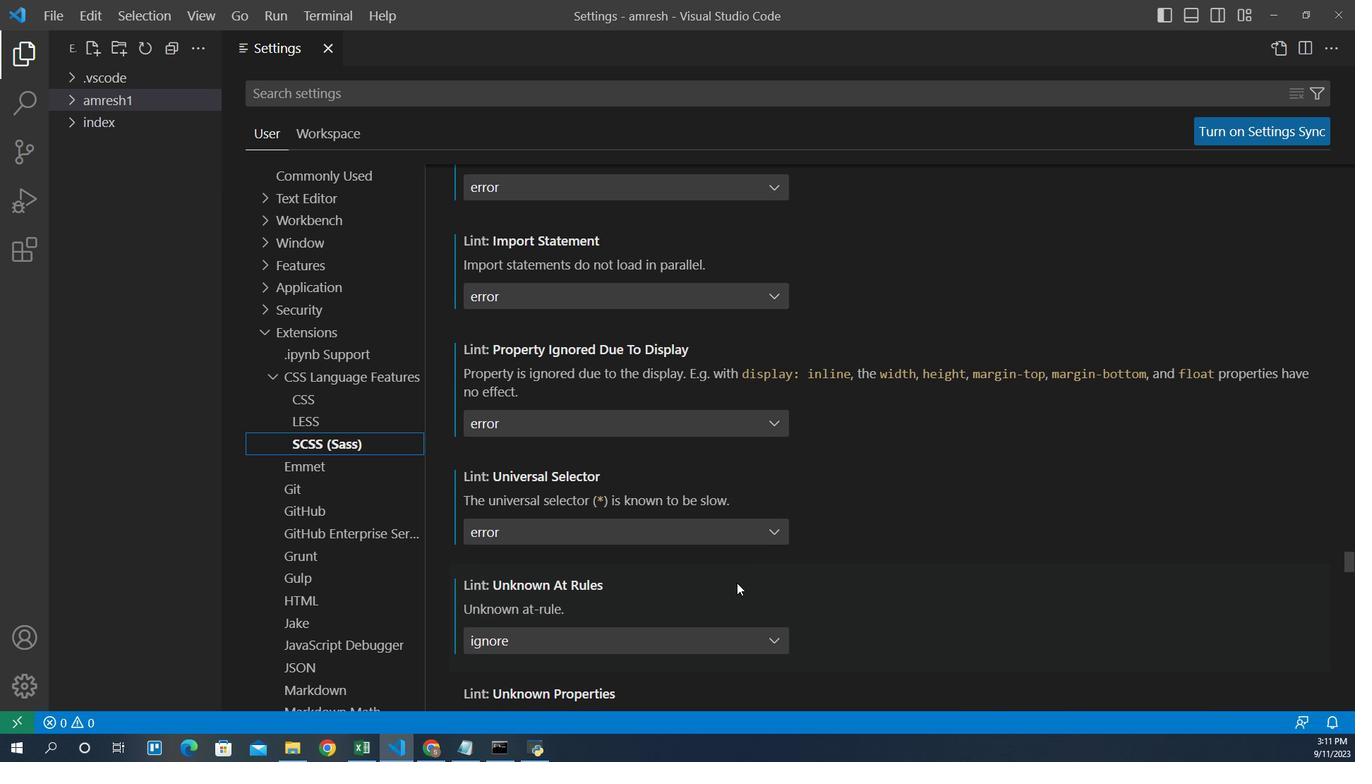 
Action: Mouse scrolled (733, 586) with delta (0, 0)
Screenshot: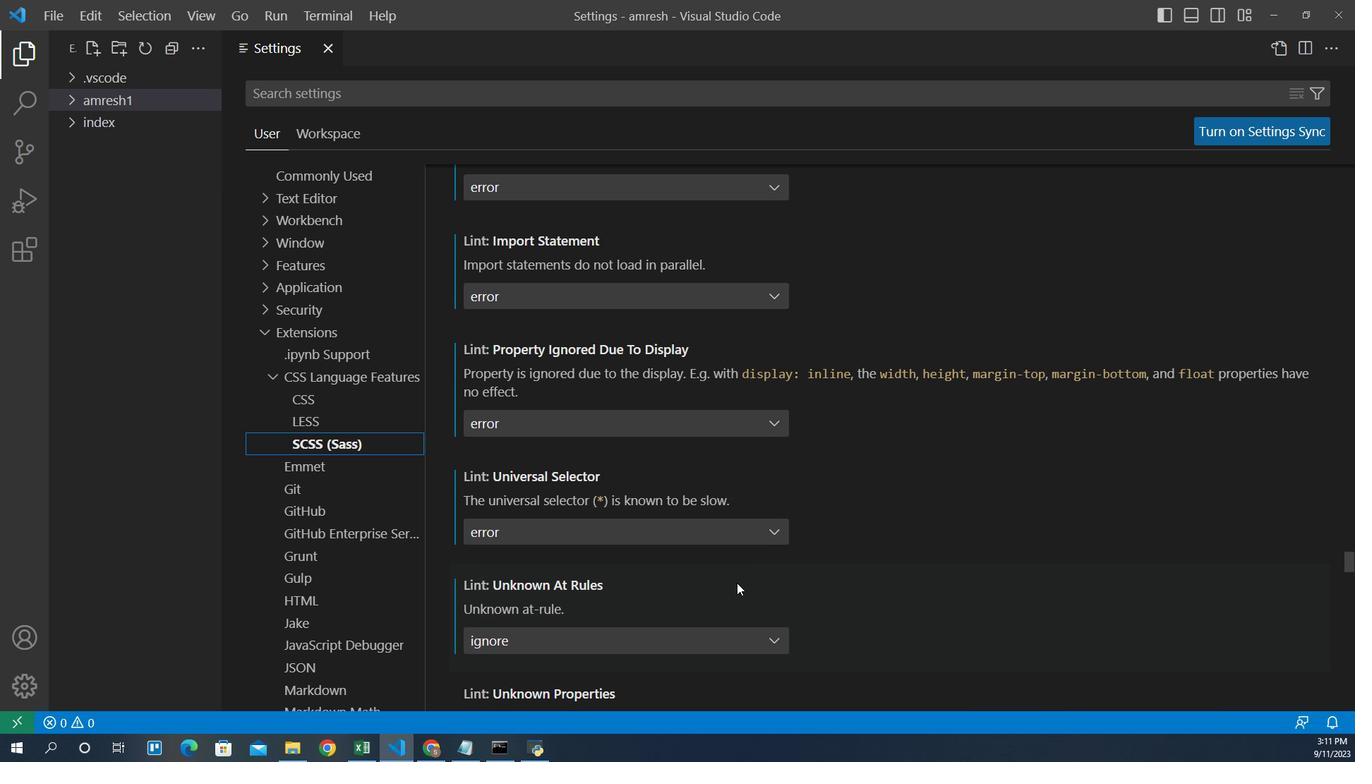 
Action: Mouse scrolled (733, 586) with delta (0, 0)
Screenshot: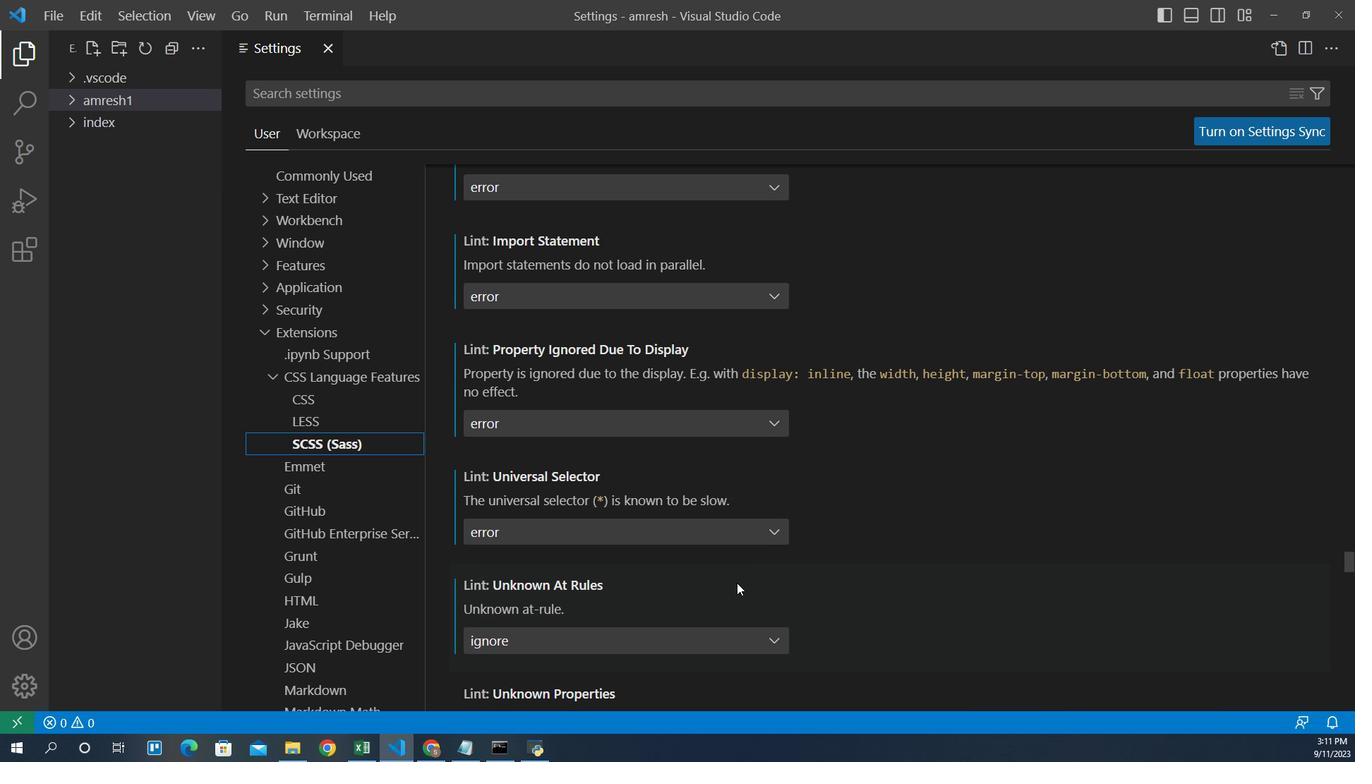 
Action: Mouse scrolled (733, 586) with delta (0, 0)
Screenshot: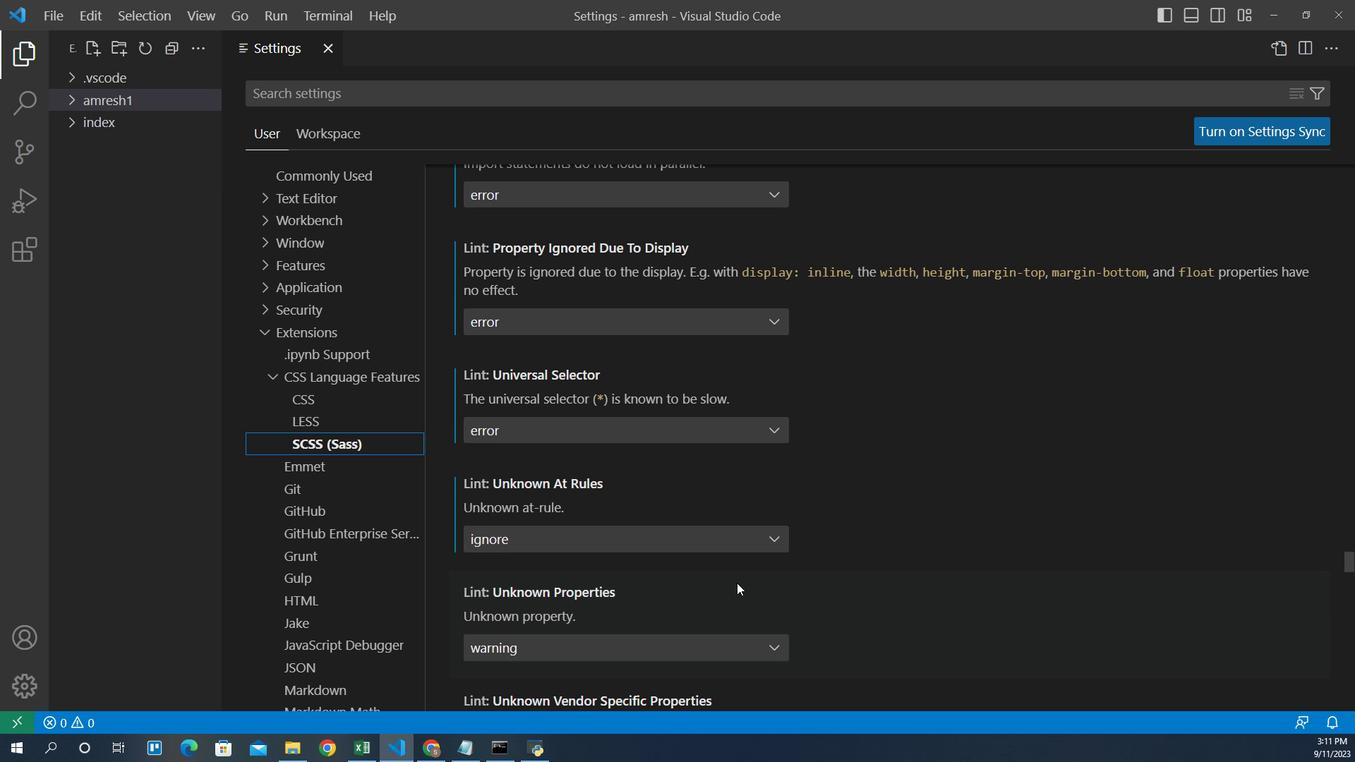 
Action: Mouse scrolled (733, 586) with delta (0, 0)
Screenshot: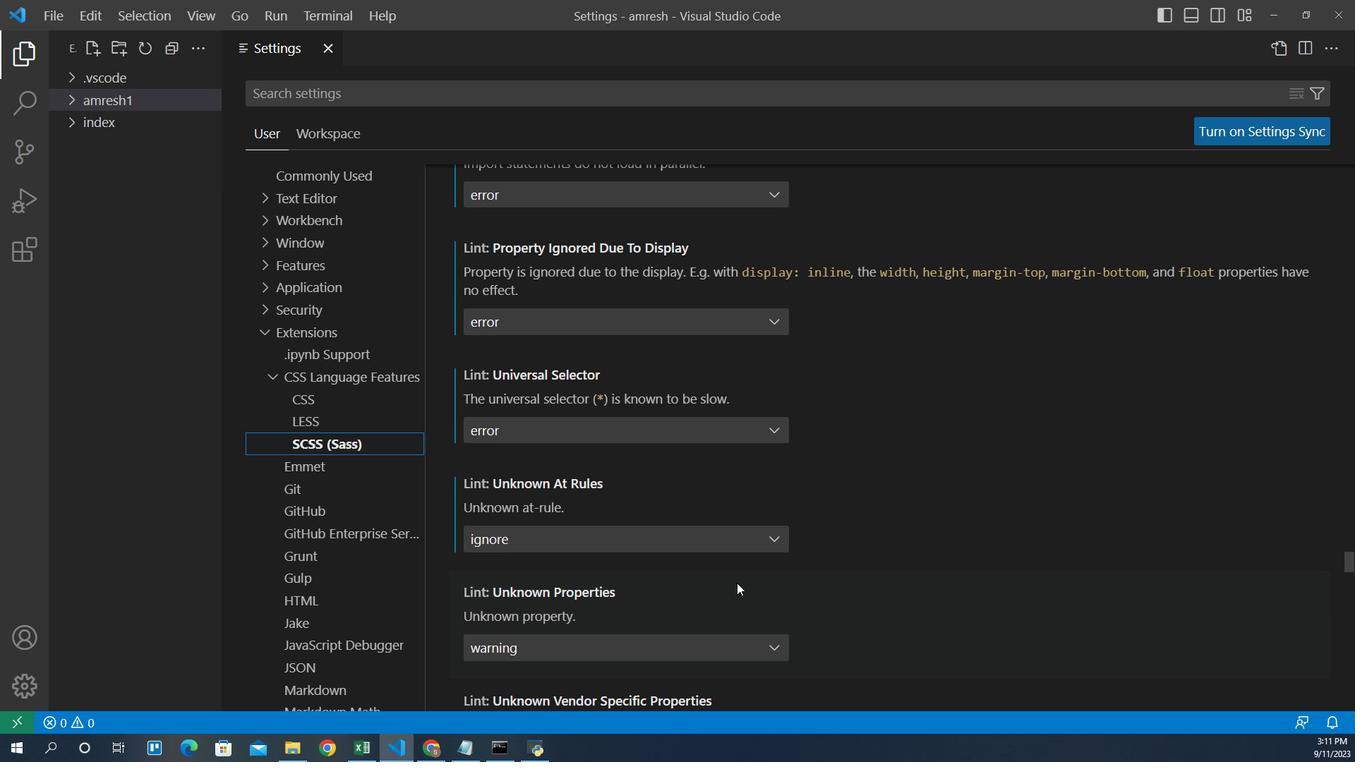 
Action: Mouse moved to (703, 549)
Screenshot: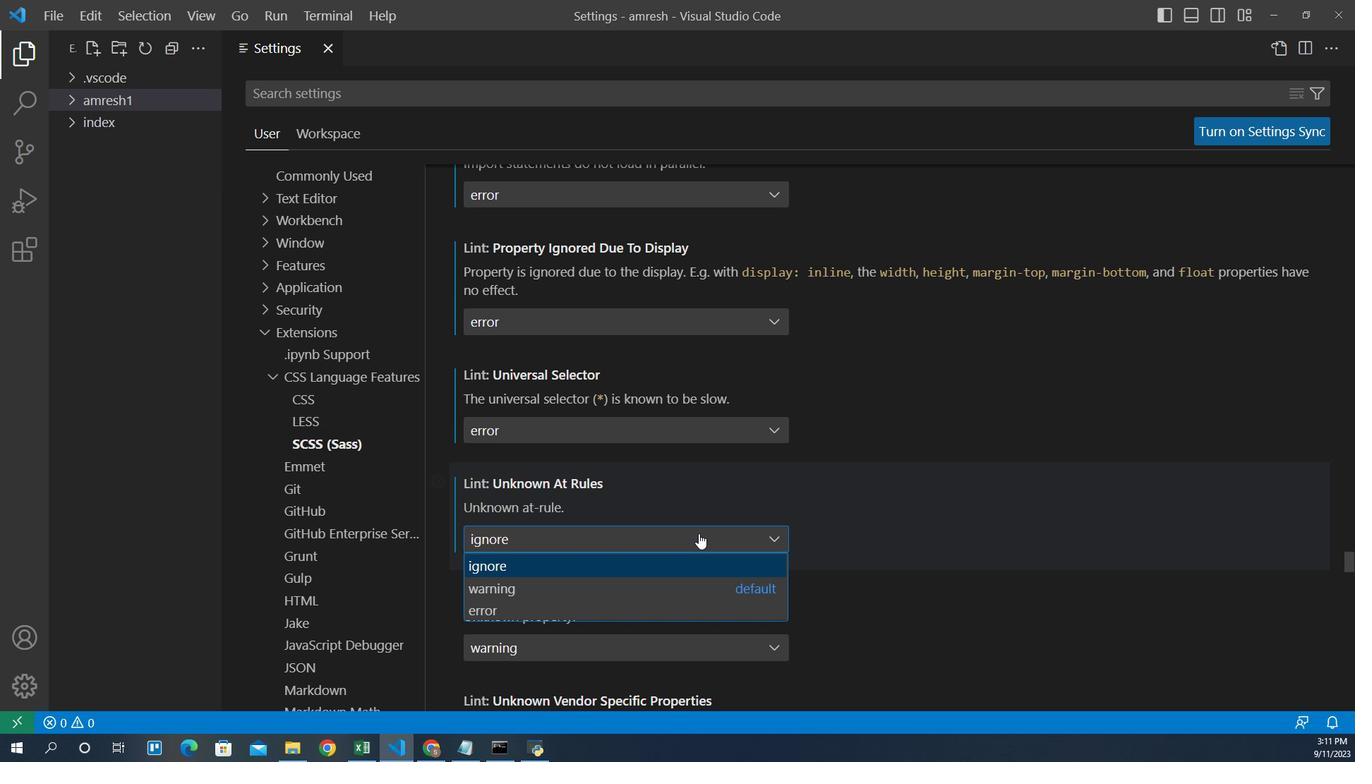 
Action: Mouse pressed left at (703, 549)
Screenshot: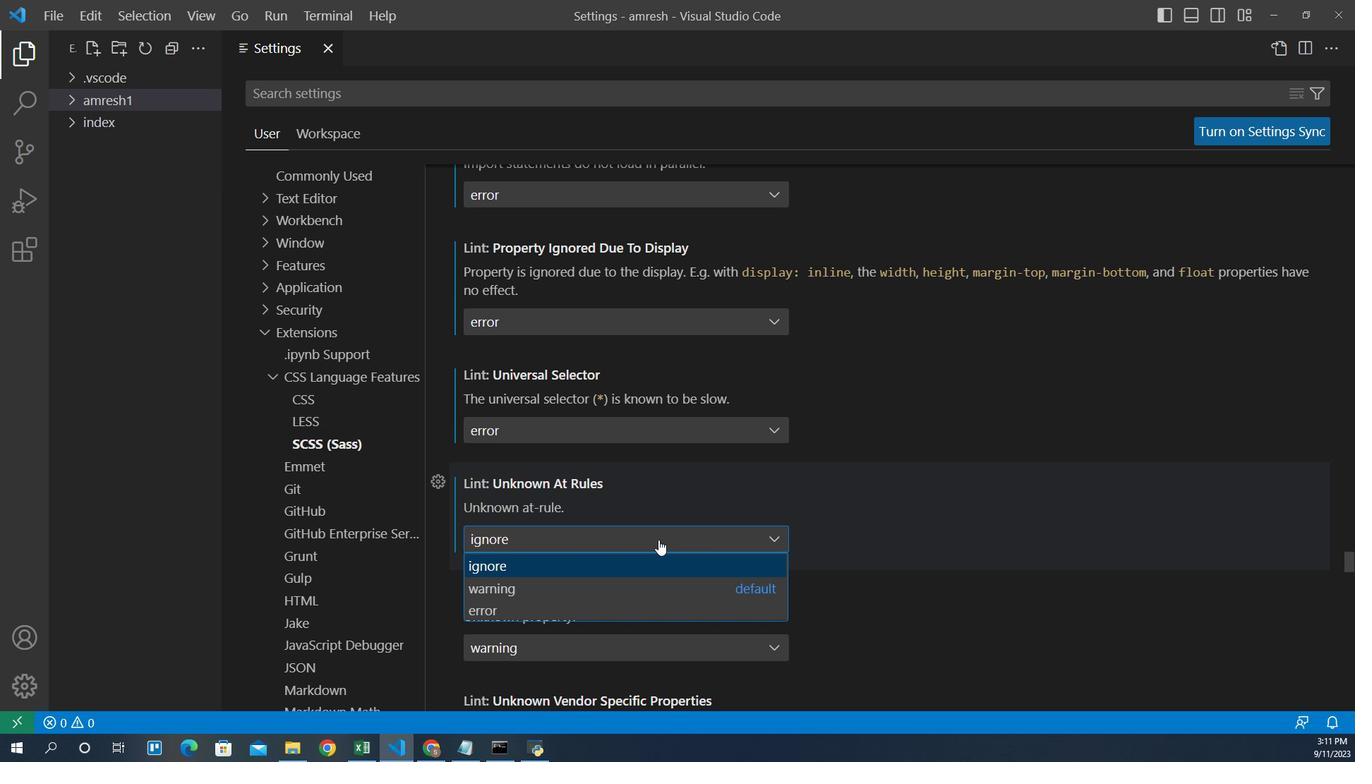 
Action: Mouse moved to (570, 589)
Screenshot: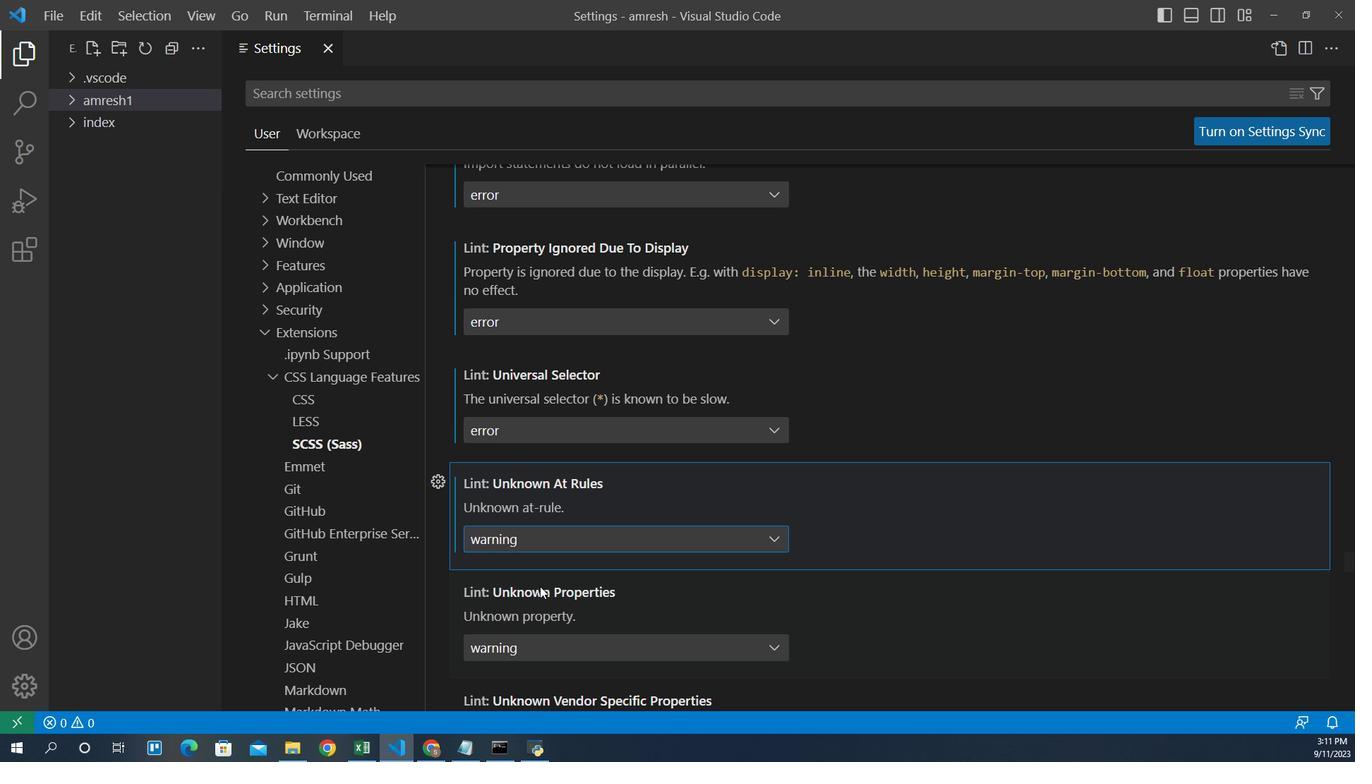 
Action: Mouse pressed left at (570, 589)
Screenshot: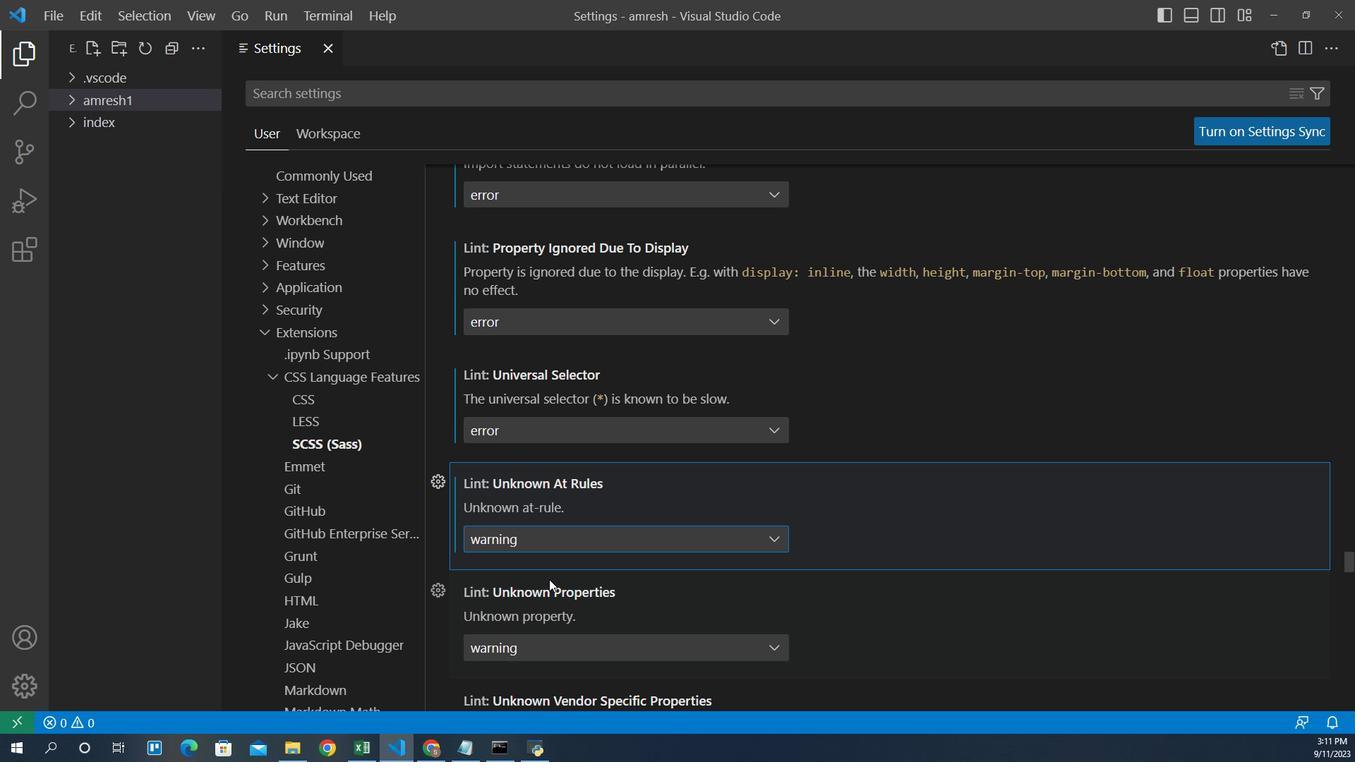 
Action: Mouse moved to (589, 571)
Screenshot: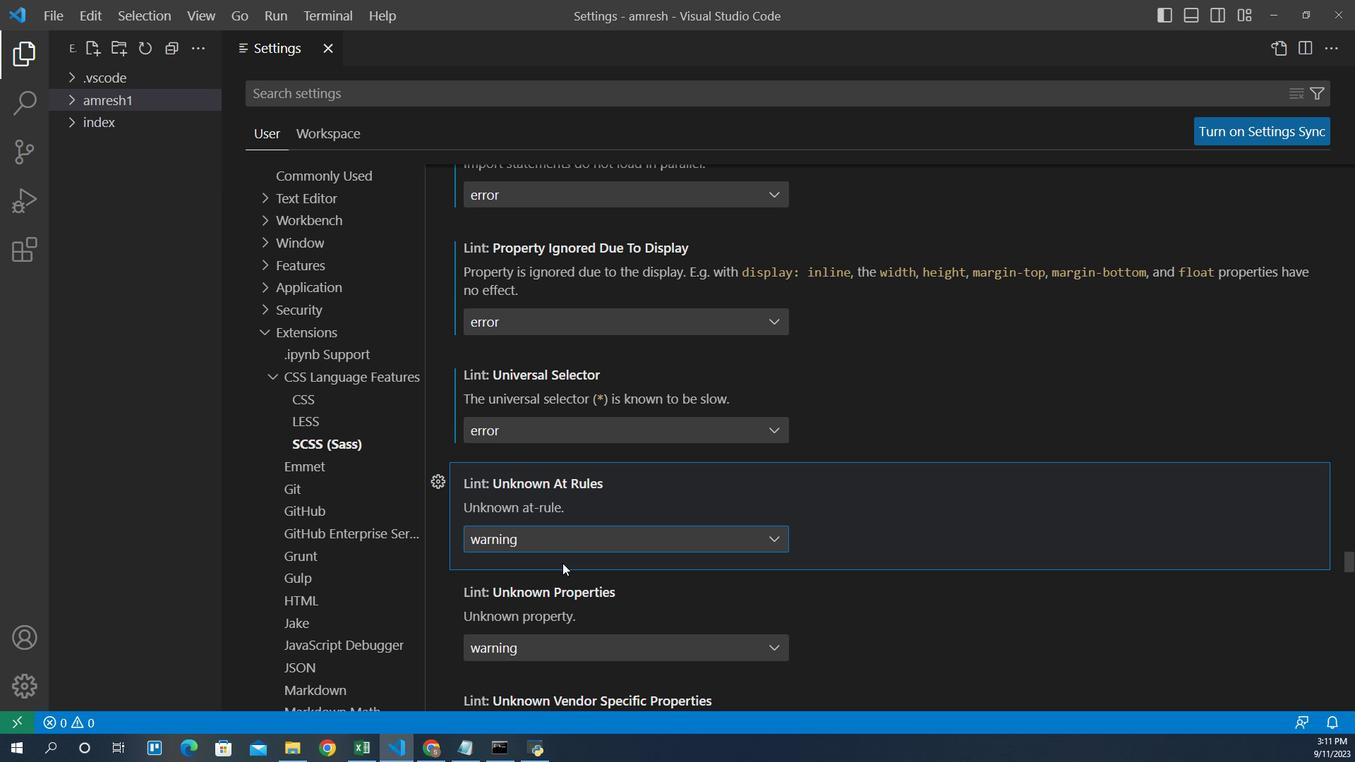 
